 Task: Search one way flight ticket for 5 adults, 2 children, 1 infant in seat and 2 infants on lap in economy from Bethel: Bethel Airport(also Seebethel Seaplane Base) to Evansville: Evansville Regional Airport on 5-3-2023. Choice of flights is Royal air maroc. Number of bags: 6 checked bags. Price is upto 55000. Outbound departure time preference is 6:15.
Action: Mouse moved to (266, 377)
Screenshot: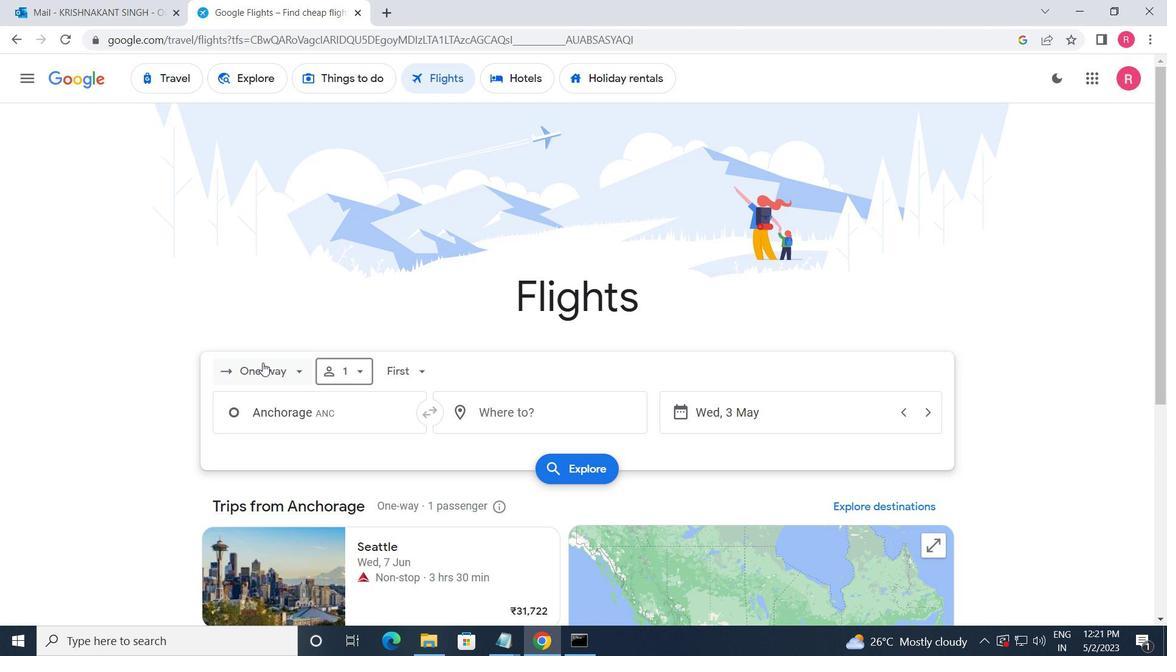 
Action: Mouse pressed left at (266, 377)
Screenshot: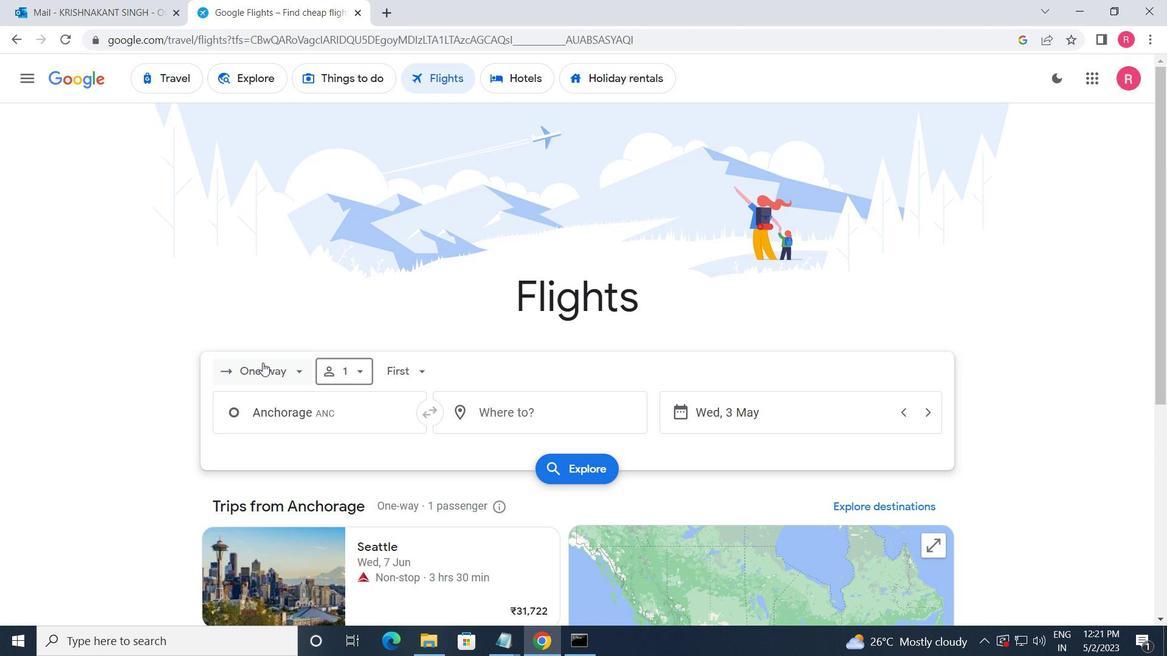 
Action: Mouse moved to (279, 447)
Screenshot: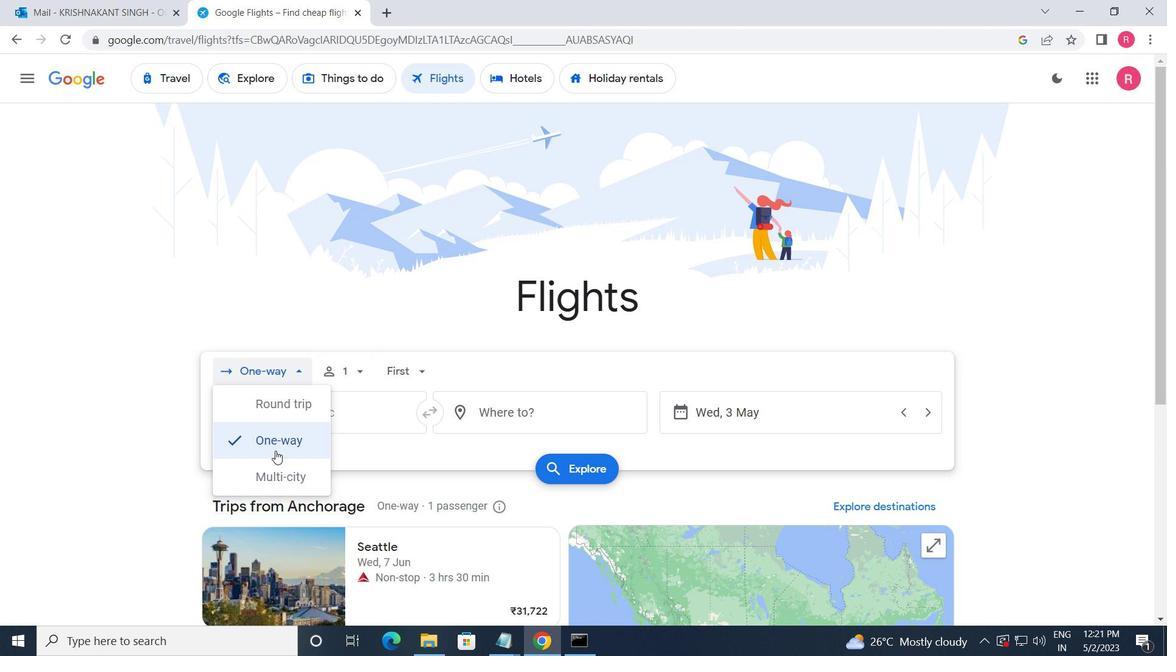 
Action: Mouse pressed left at (279, 447)
Screenshot: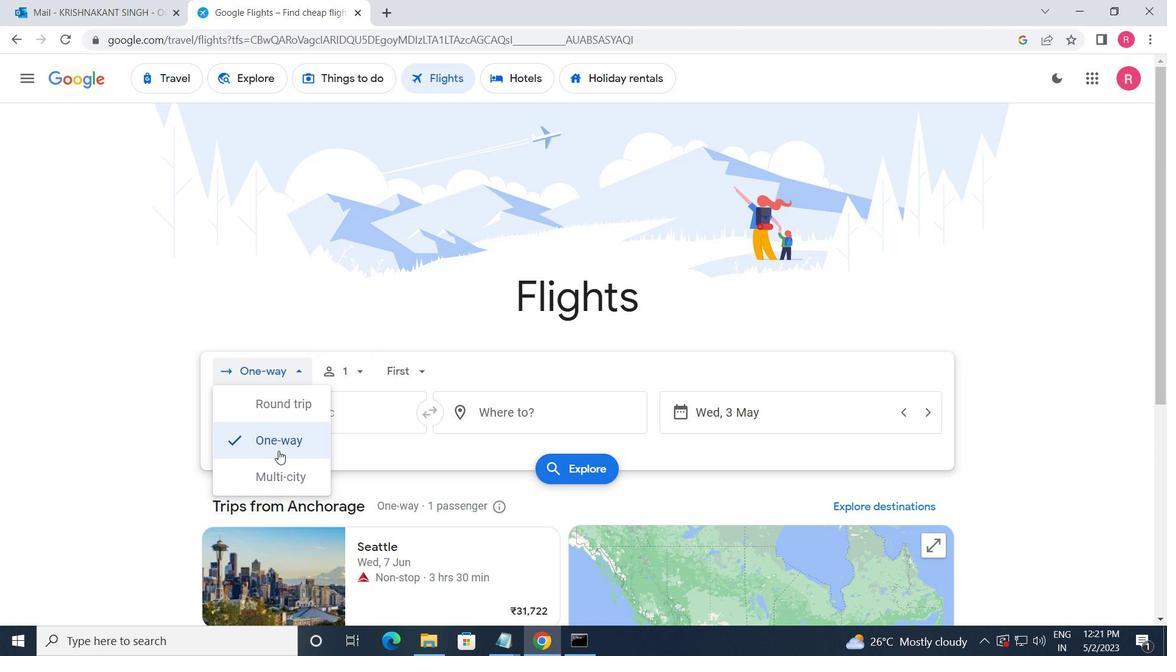 
Action: Mouse moved to (352, 366)
Screenshot: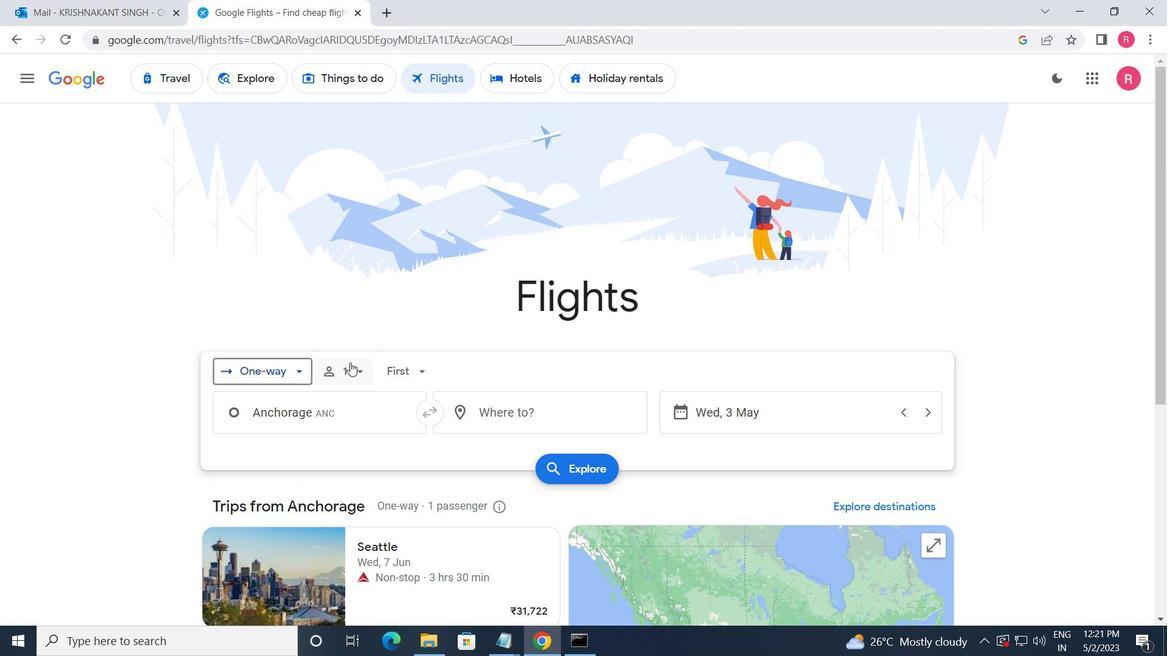 
Action: Mouse pressed left at (352, 366)
Screenshot: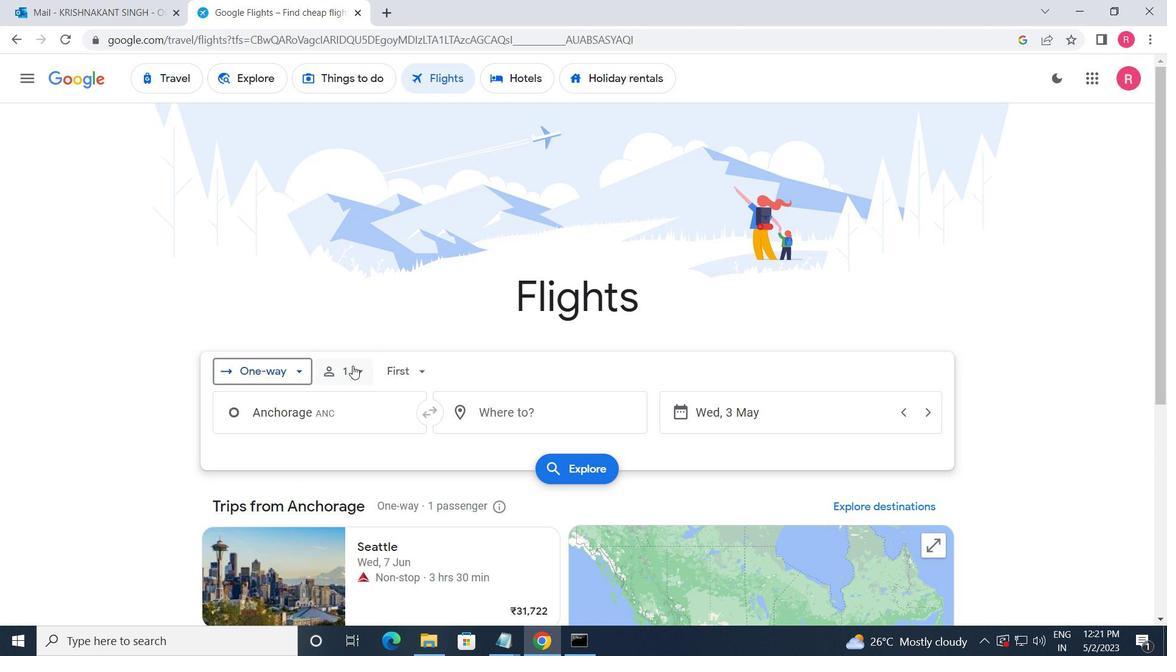 
Action: Mouse moved to (480, 411)
Screenshot: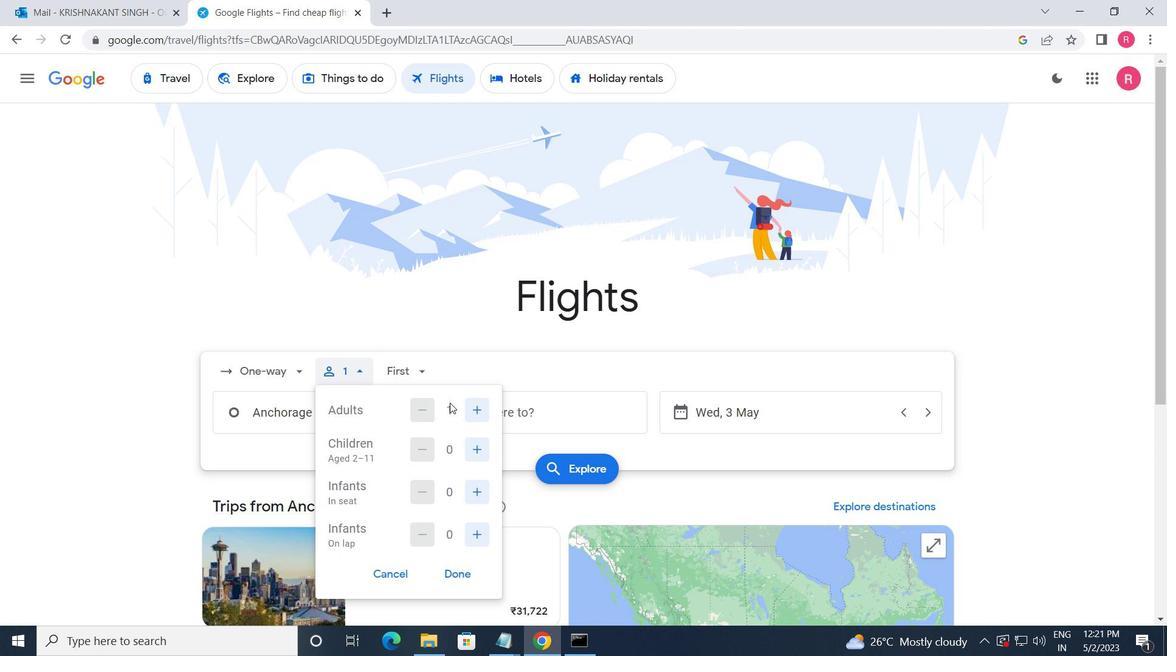 
Action: Mouse pressed left at (480, 411)
Screenshot: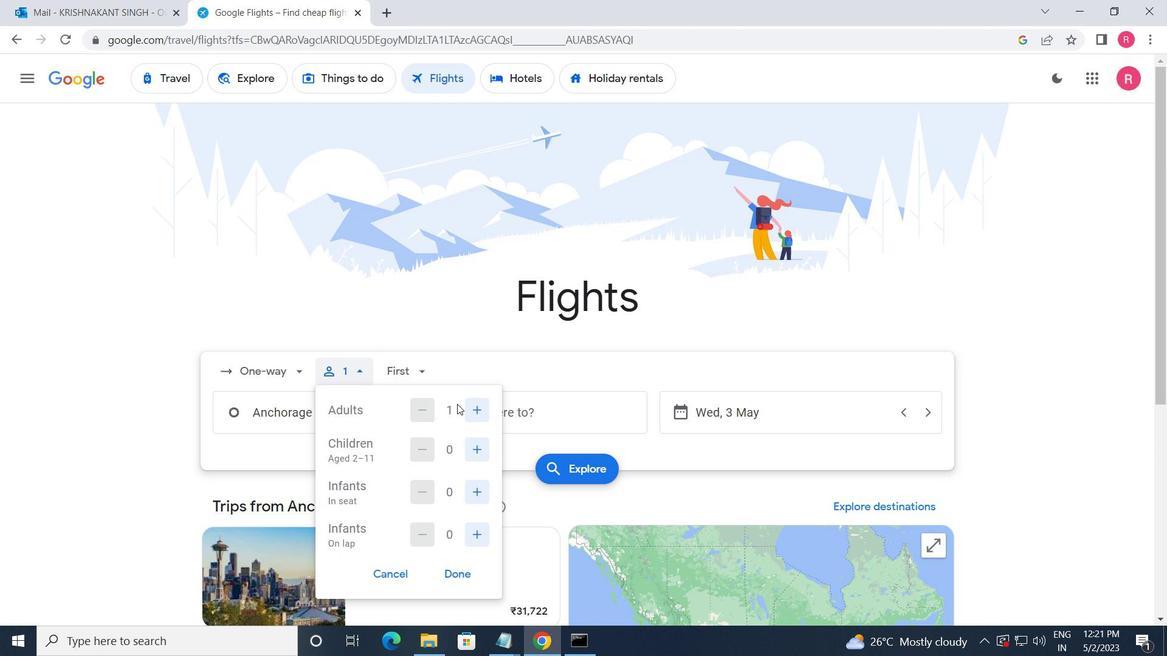 
Action: Mouse pressed left at (480, 411)
Screenshot: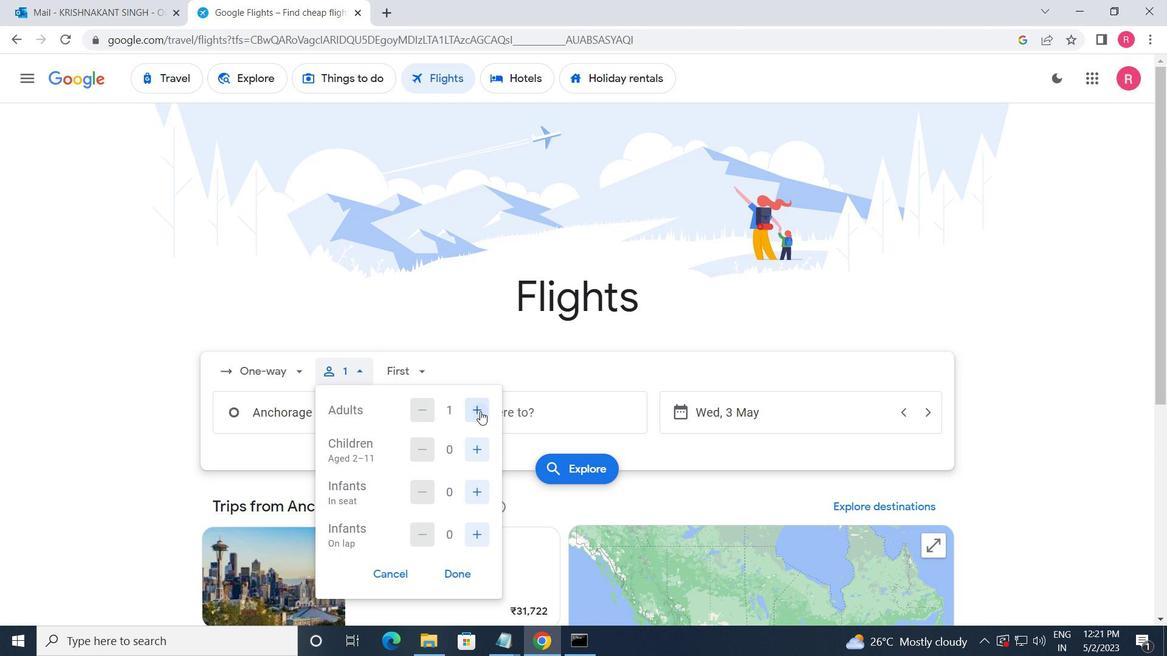 
Action: Mouse pressed left at (480, 411)
Screenshot: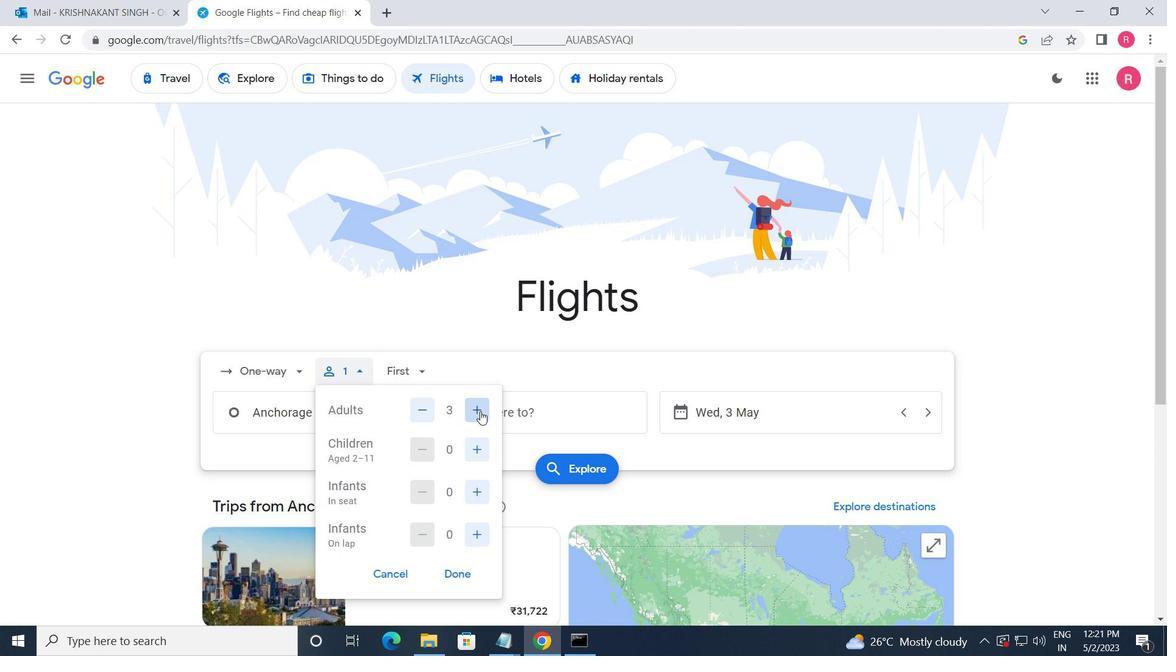
Action: Mouse moved to (480, 411)
Screenshot: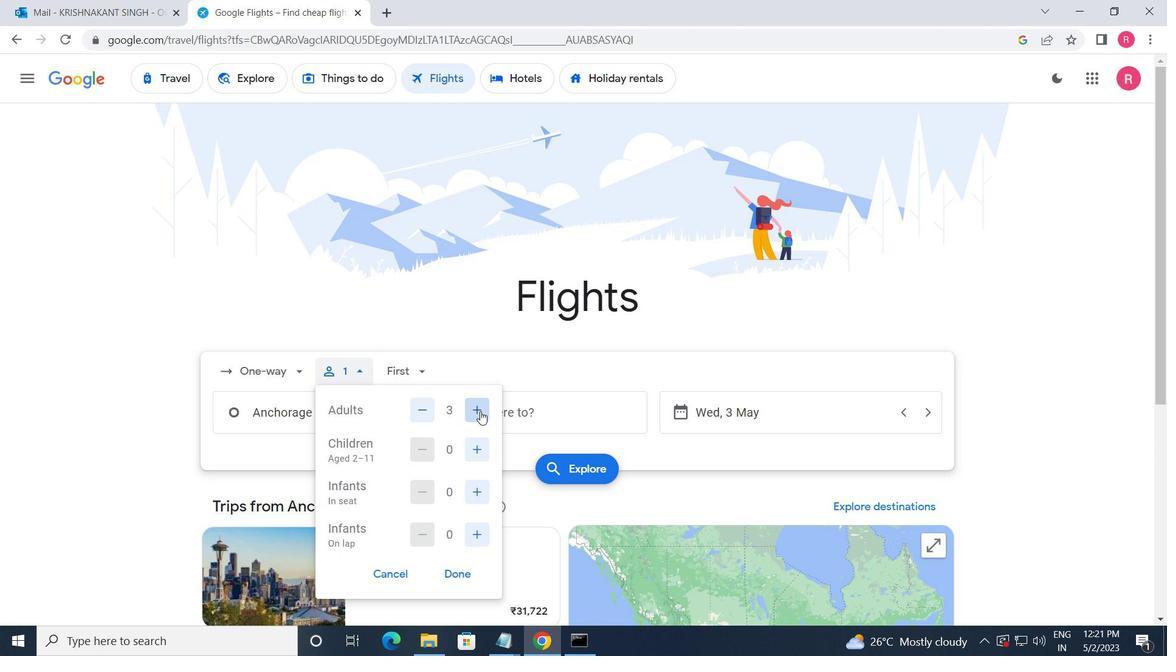 
Action: Mouse pressed left at (480, 411)
Screenshot: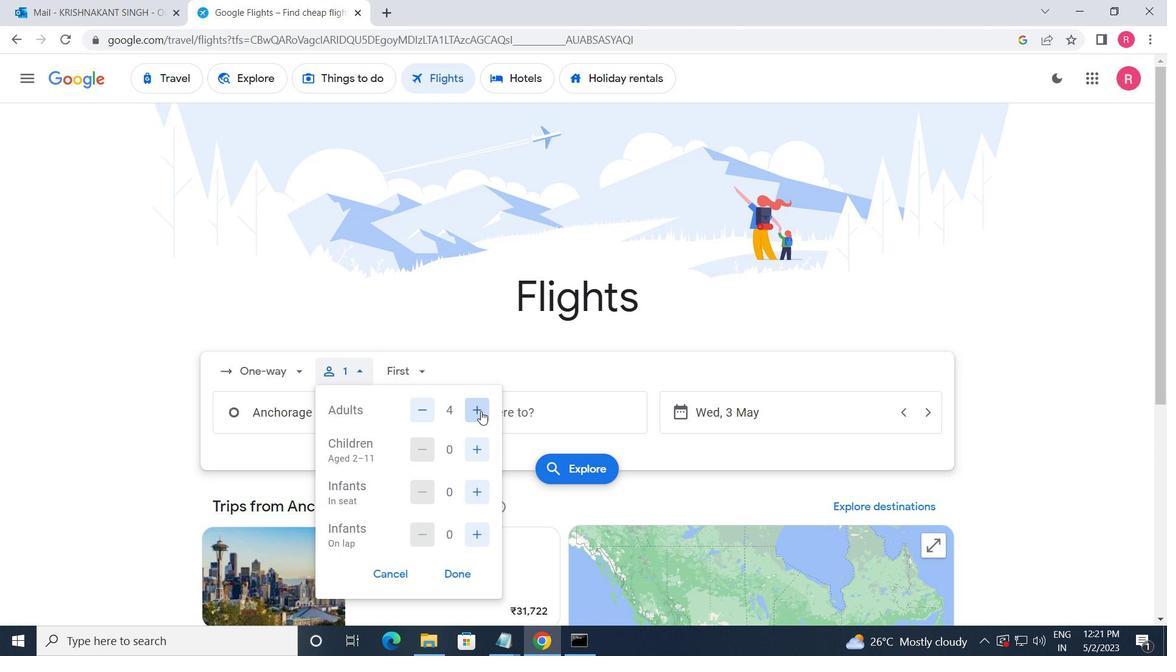 
Action: Mouse moved to (477, 445)
Screenshot: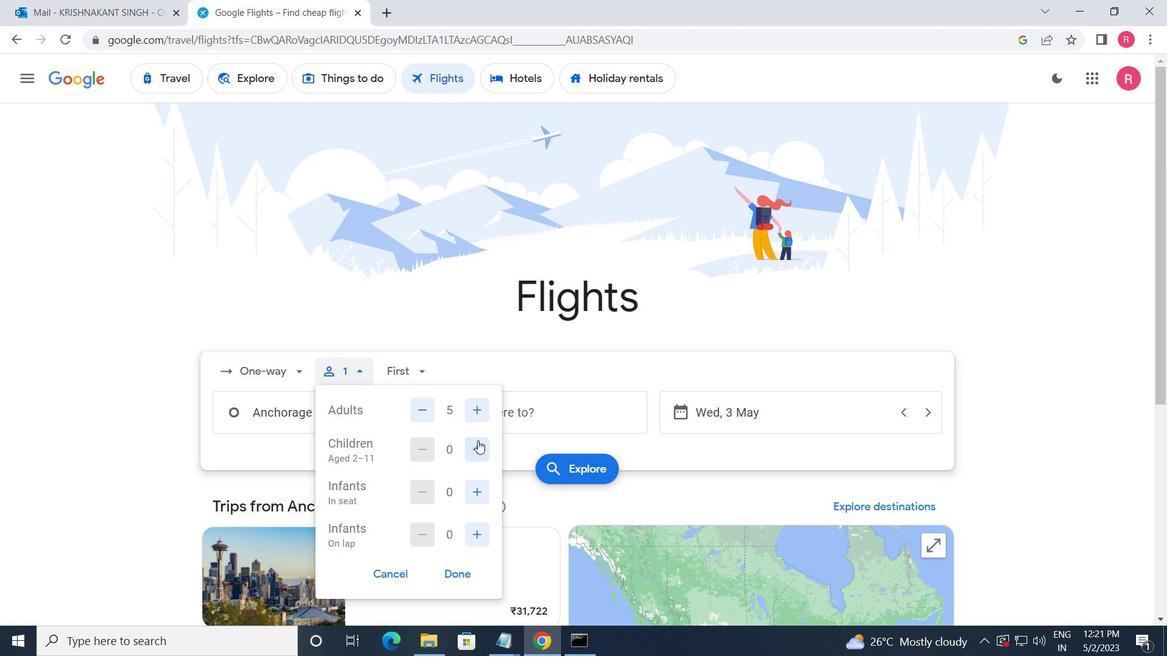 
Action: Mouse pressed left at (477, 445)
Screenshot: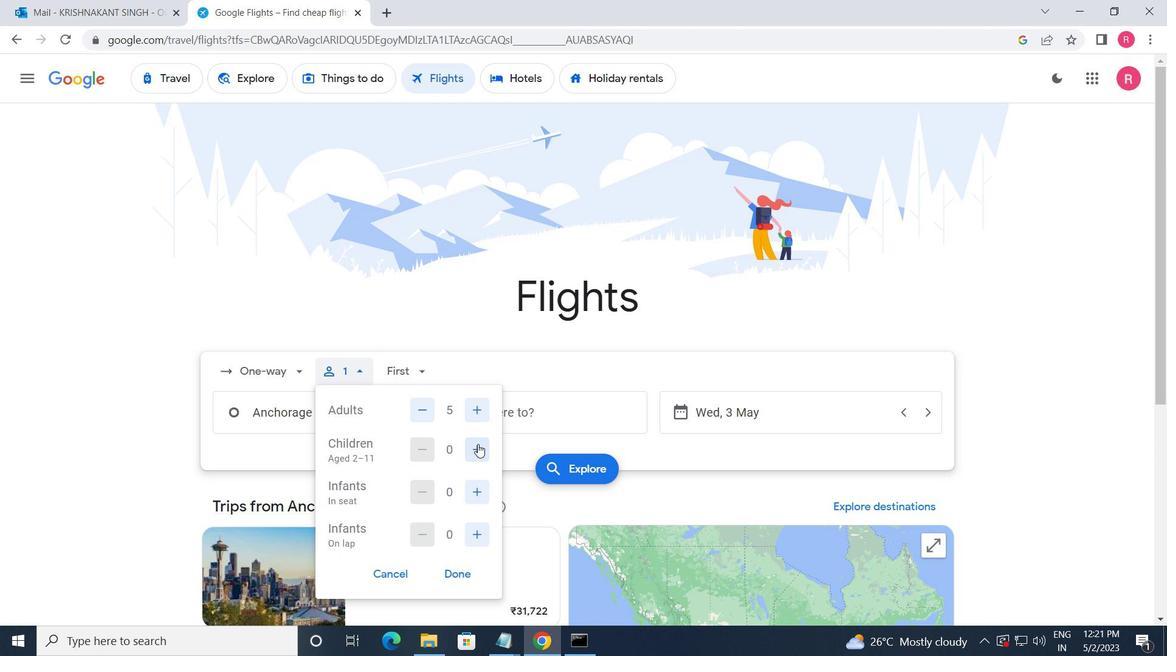 
Action: Mouse pressed left at (477, 445)
Screenshot: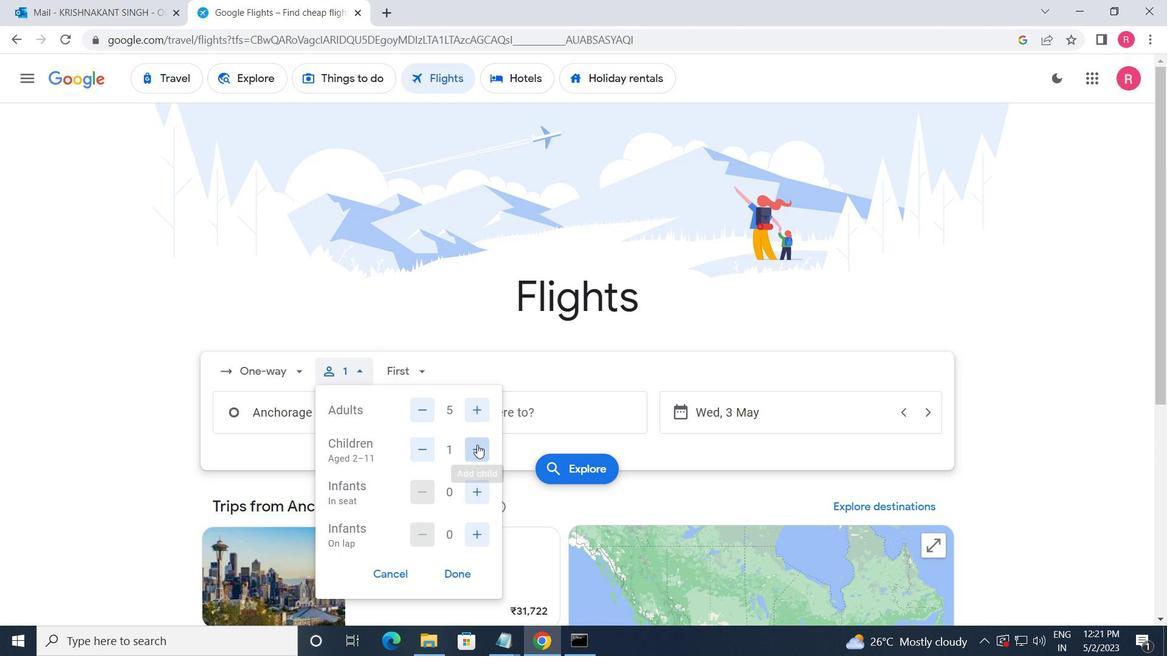 
Action: Mouse moved to (481, 502)
Screenshot: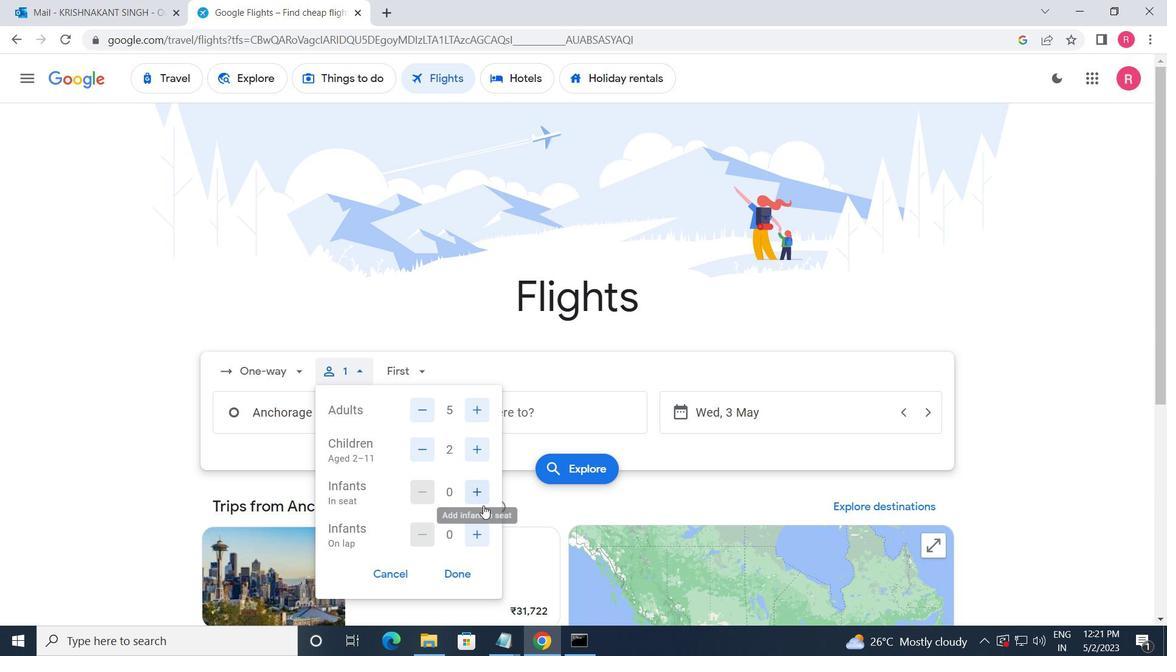 
Action: Mouse pressed left at (481, 502)
Screenshot: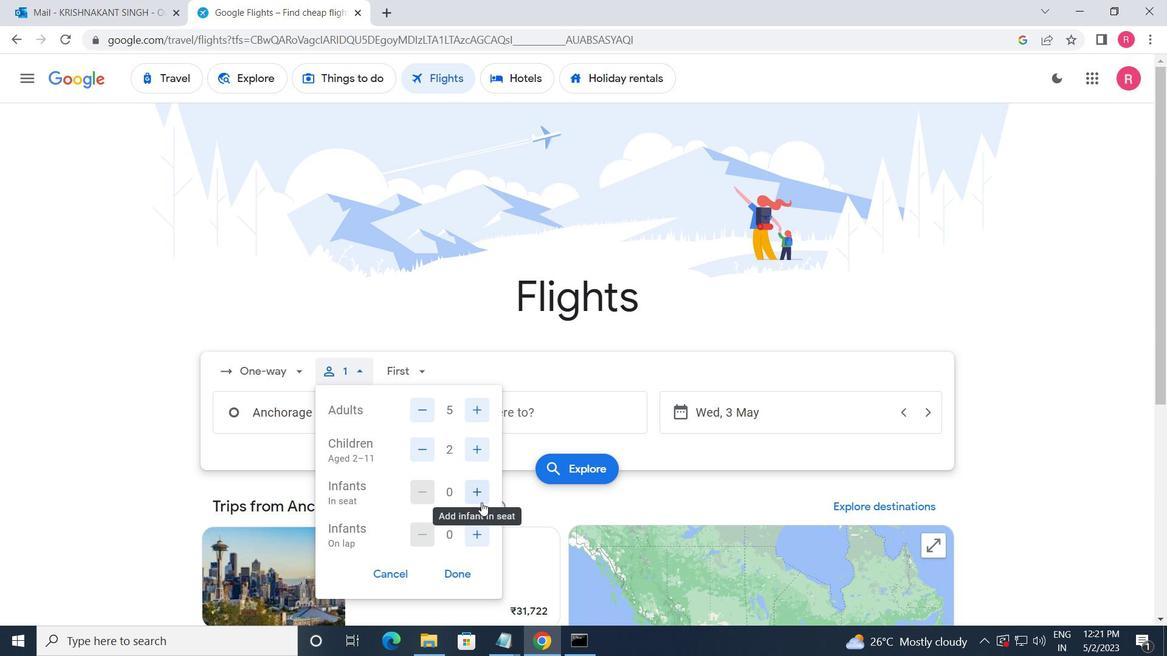 
Action: Mouse moved to (481, 525)
Screenshot: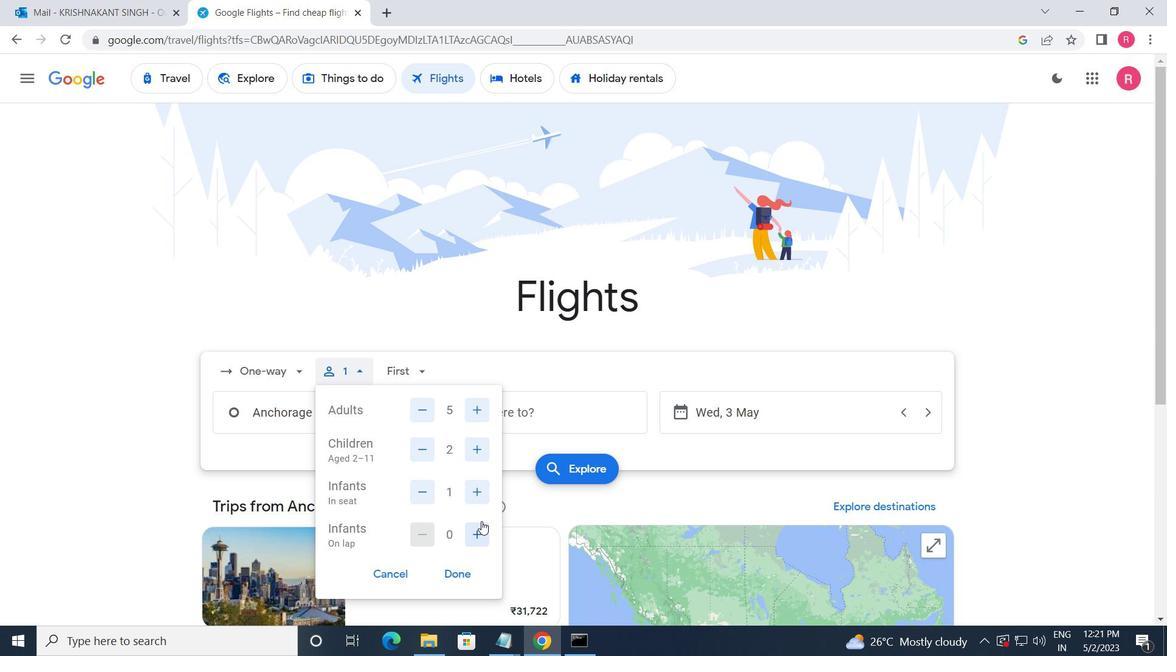 
Action: Mouse pressed left at (481, 525)
Screenshot: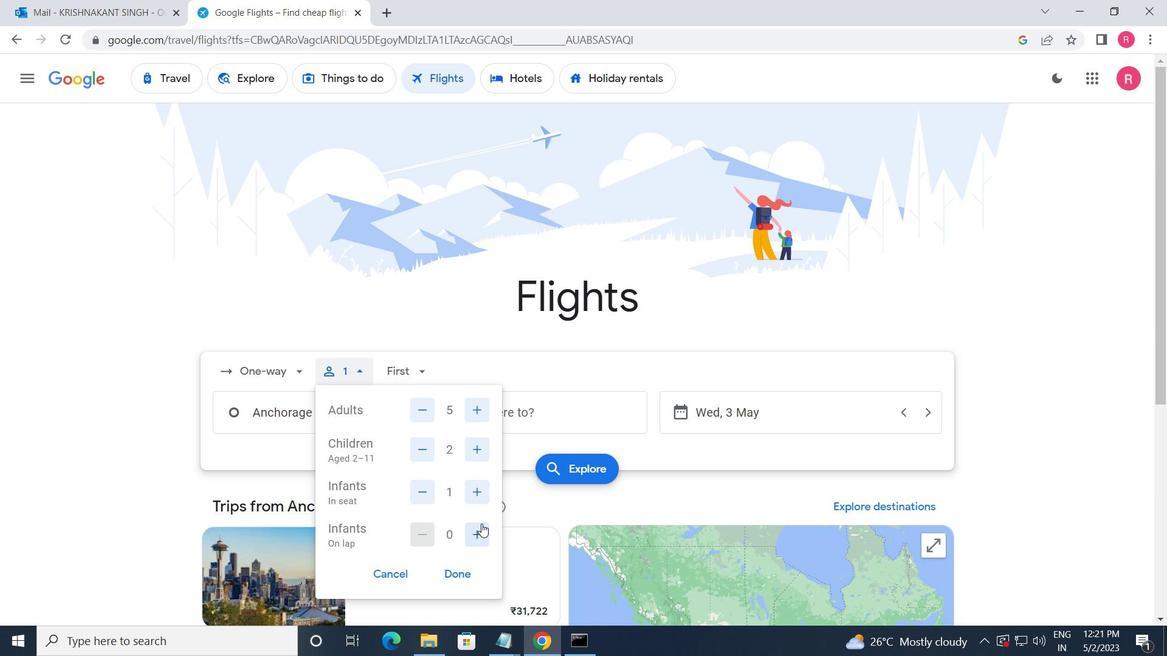 
Action: Mouse moved to (461, 565)
Screenshot: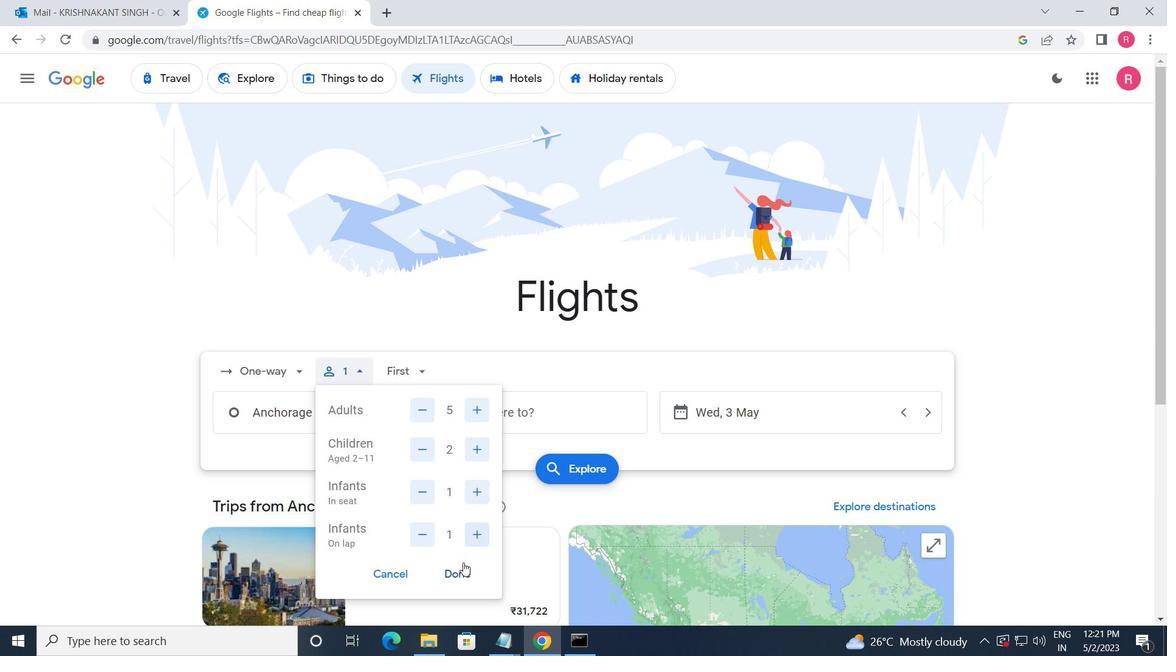 
Action: Mouse pressed left at (461, 565)
Screenshot: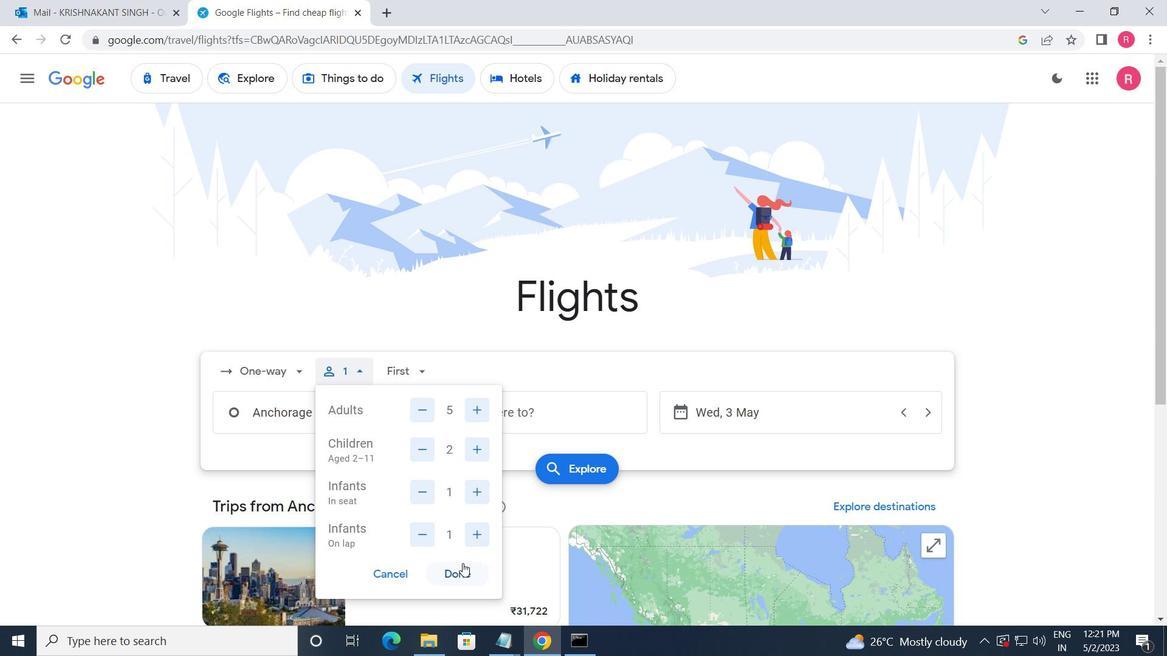 
Action: Mouse moved to (394, 368)
Screenshot: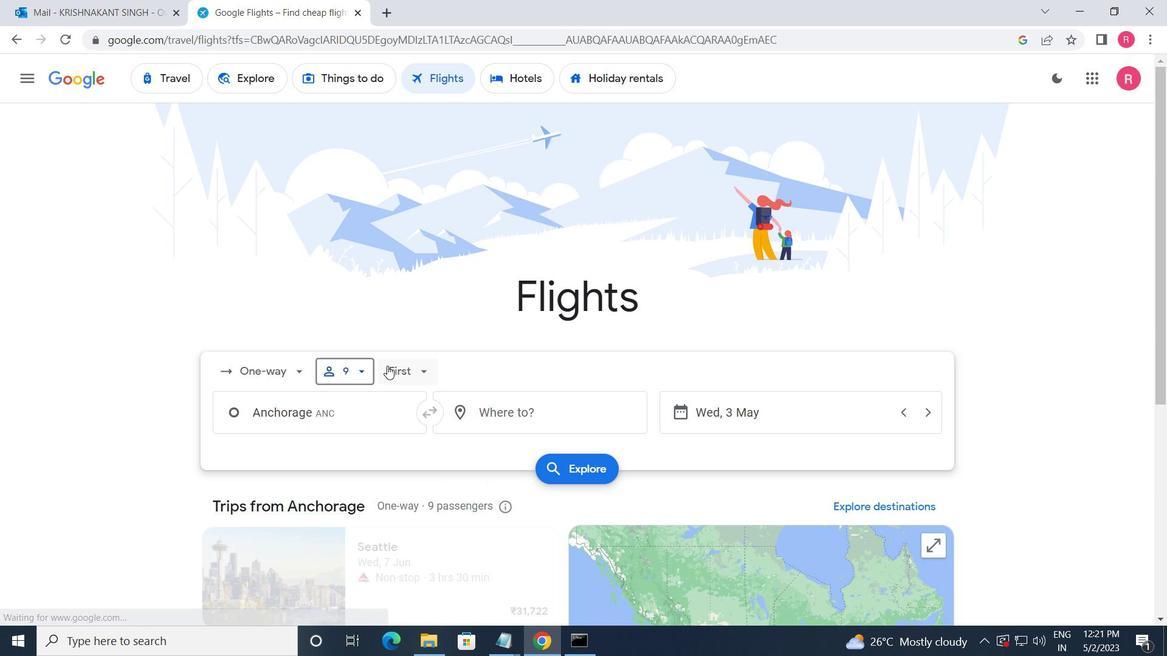 
Action: Mouse pressed left at (394, 368)
Screenshot: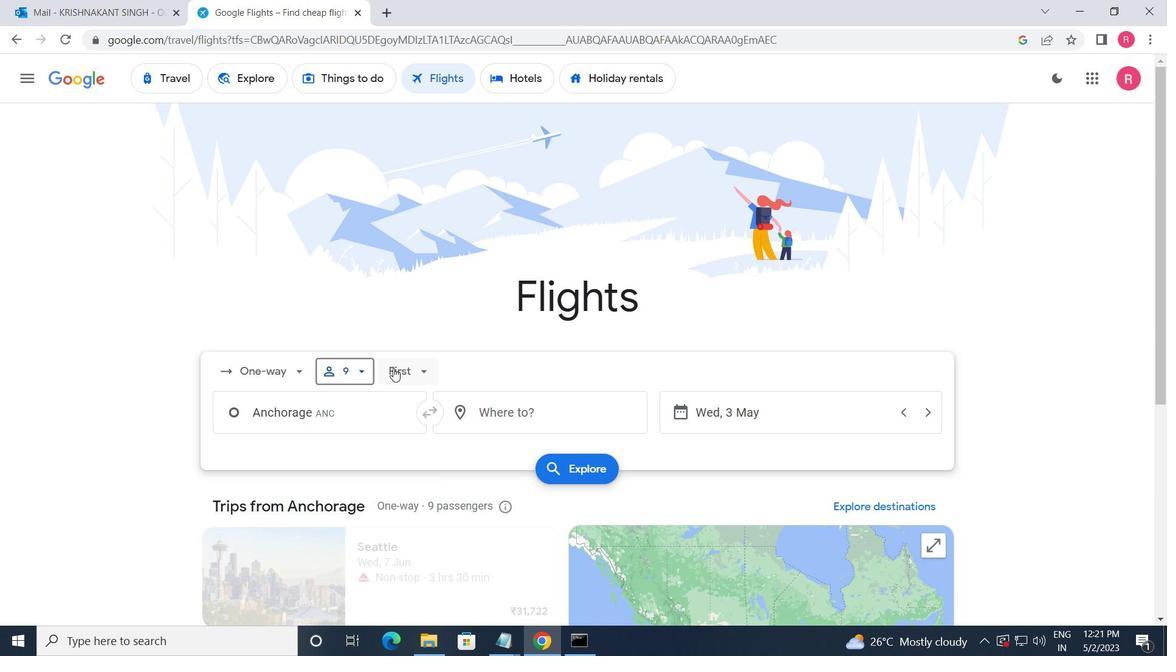 
Action: Mouse moved to (442, 409)
Screenshot: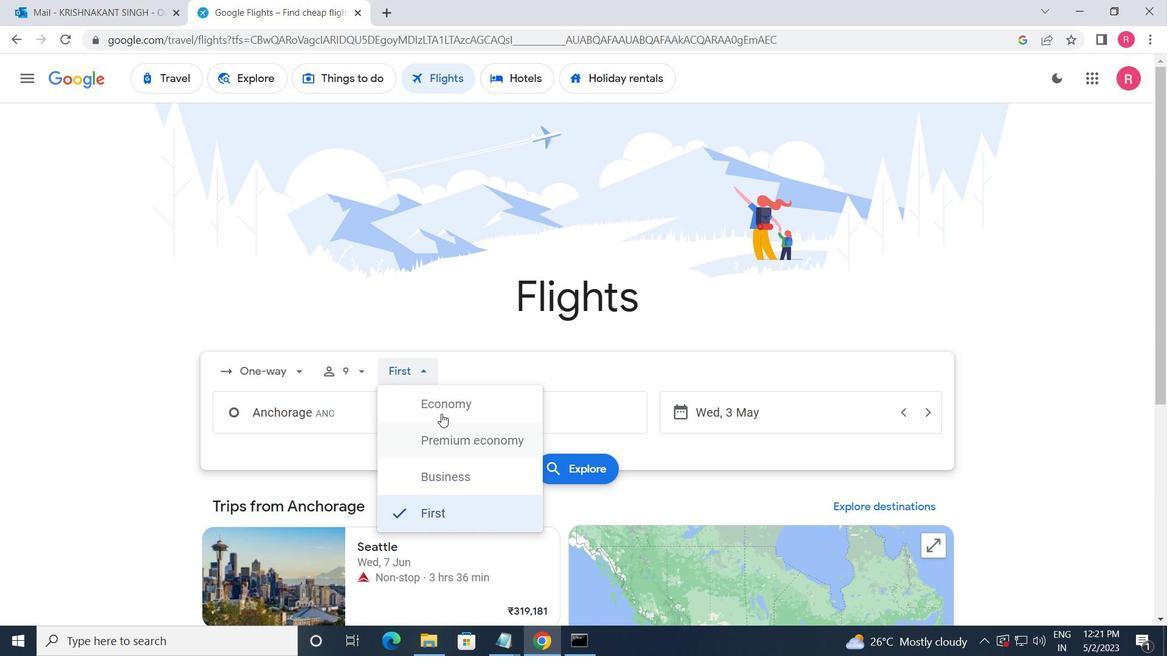 
Action: Mouse pressed left at (442, 409)
Screenshot: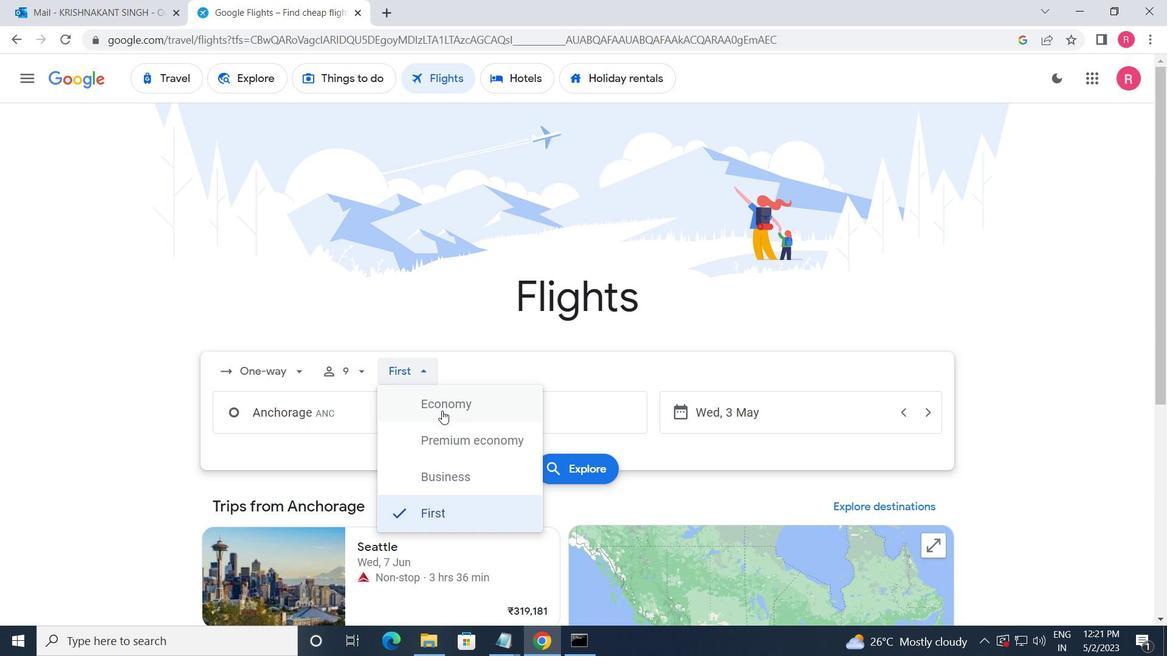 
Action: Mouse moved to (369, 415)
Screenshot: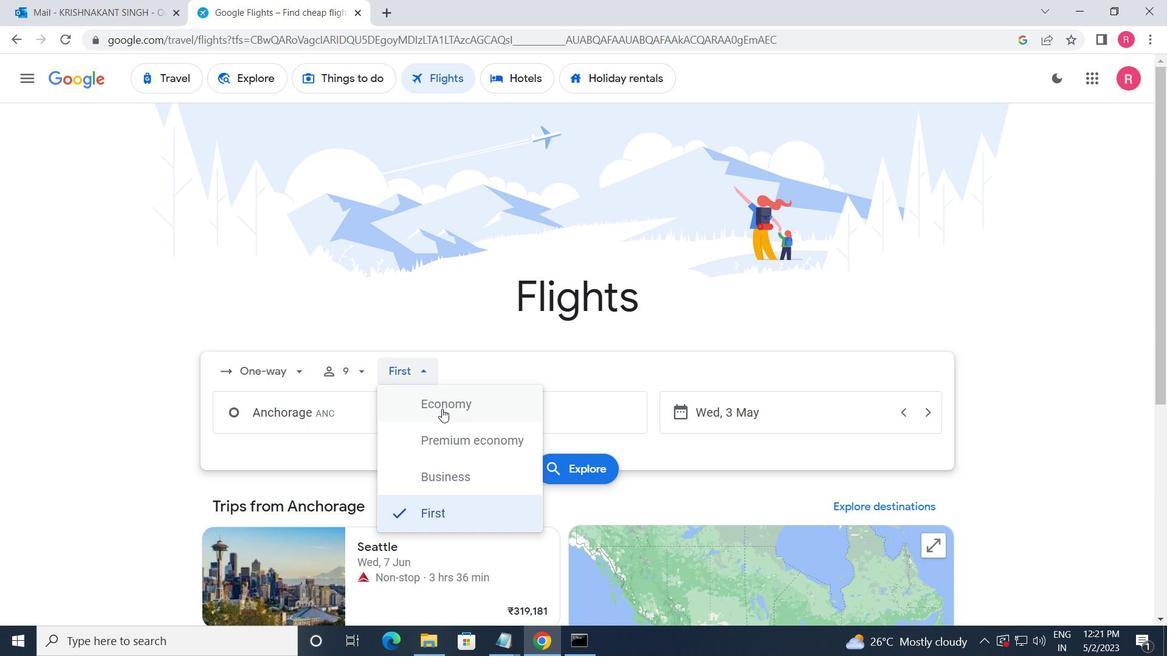 
Action: Mouse pressed left at (369, 415)
Screenshot: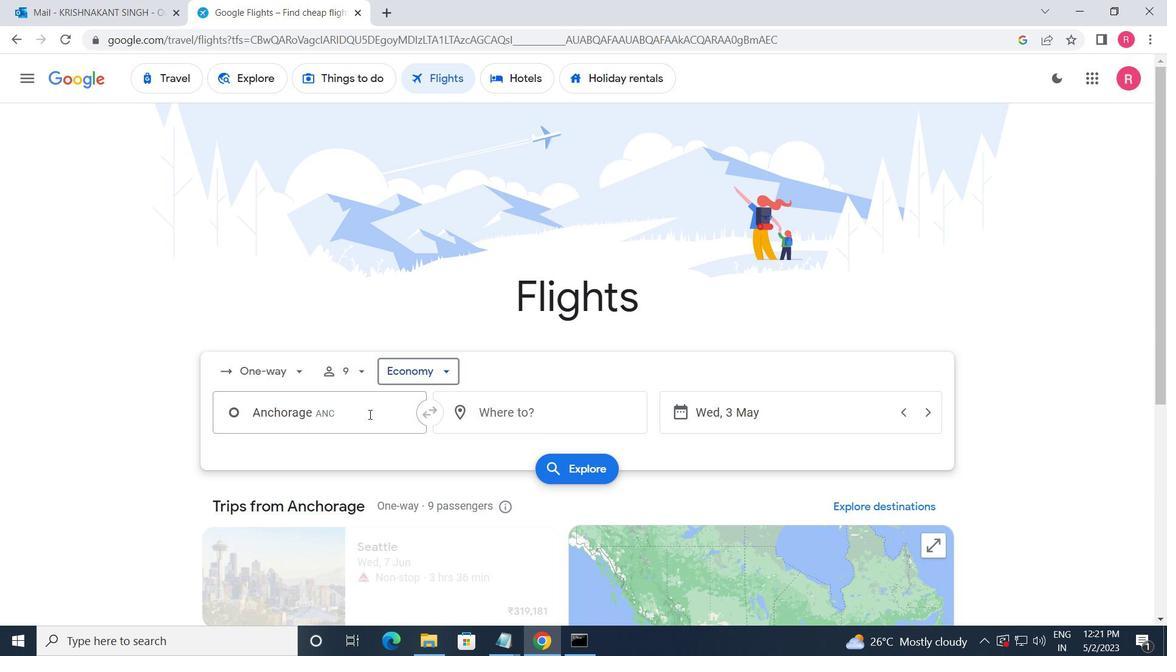 
Action: Key pressed <Key.shift>BETHEL<Key.space>
Screenshot: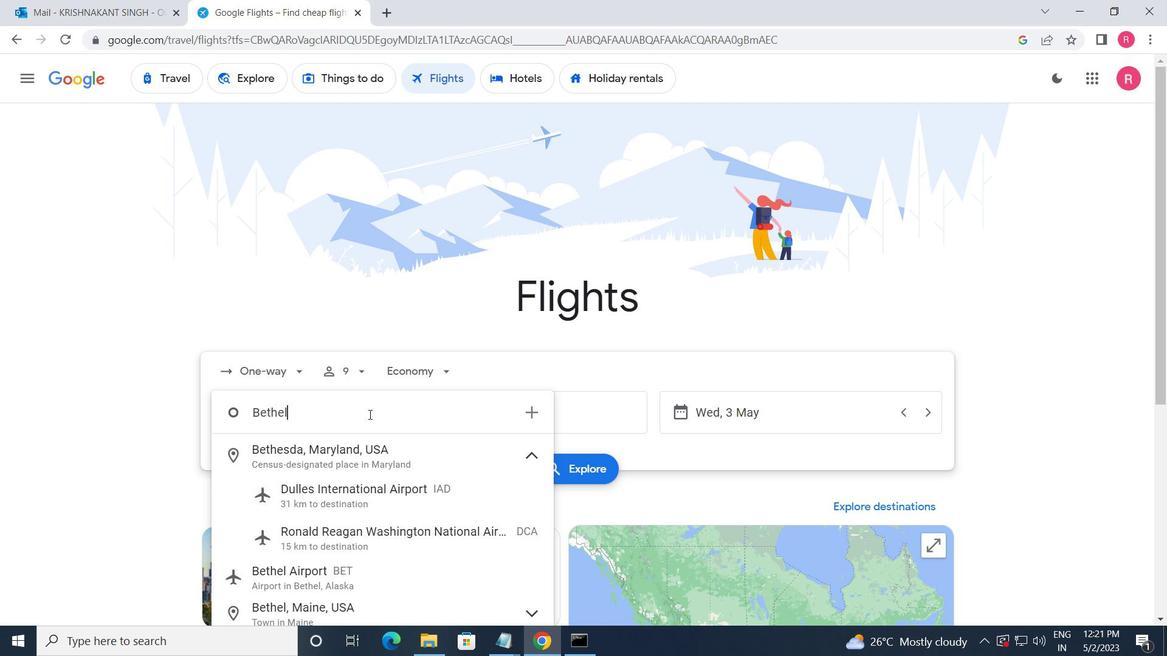 
Action: Mouse moved to (347, 457)
Screenshot: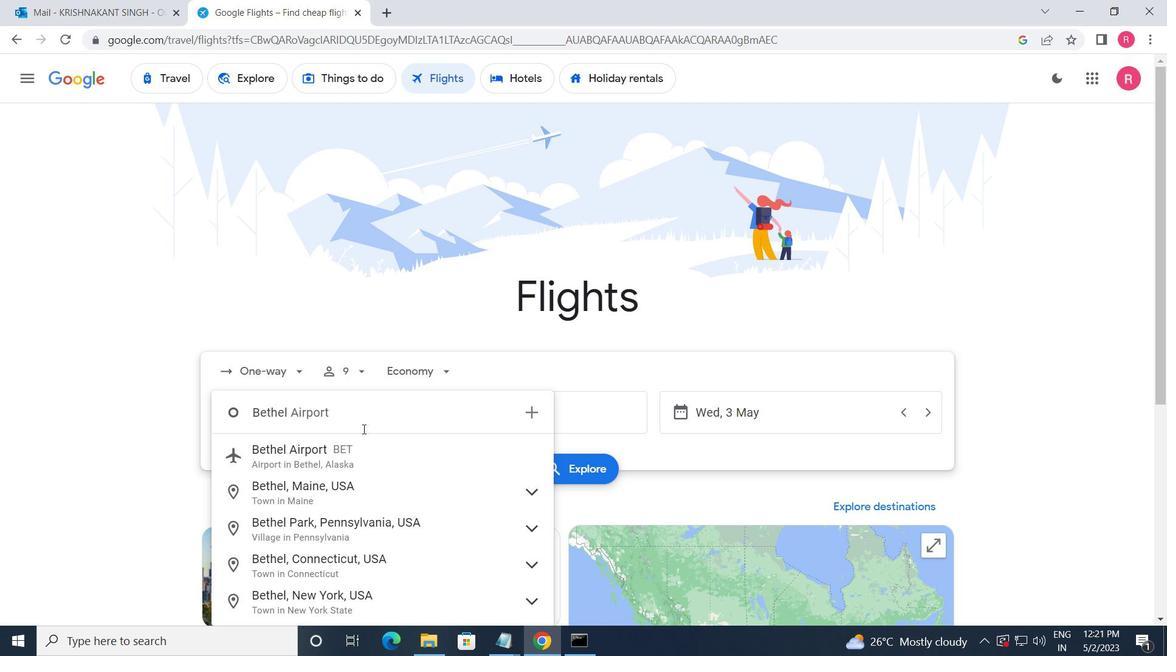 
Action: Mouse pressed left at (347, 457)
Screenshot: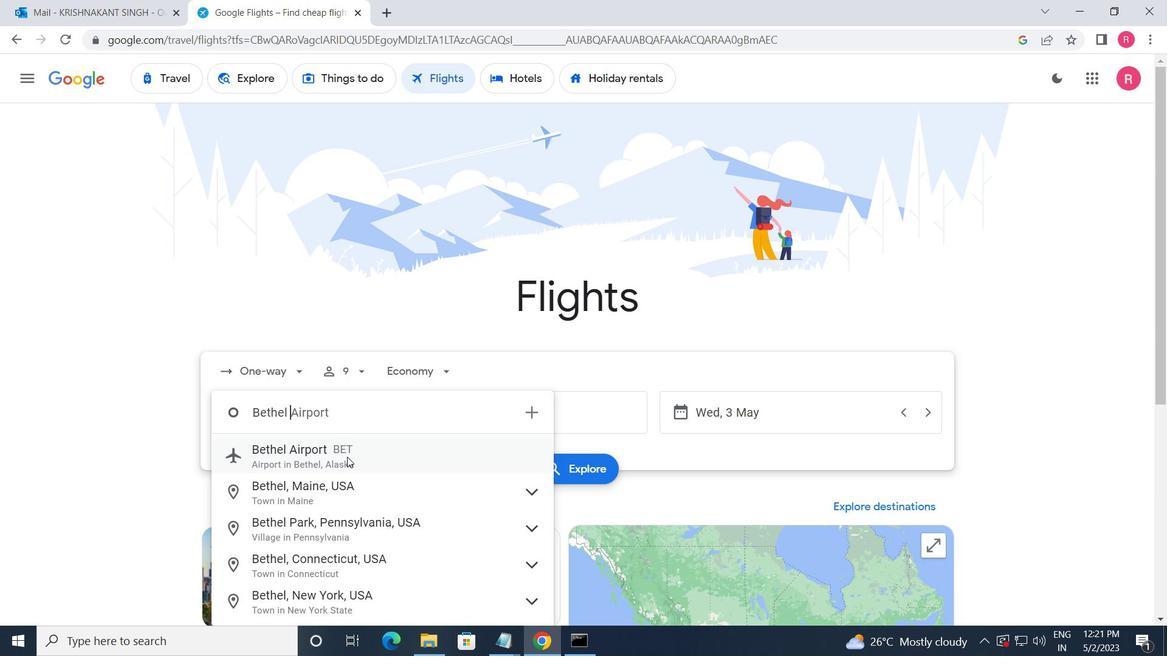 
Action: Mouse moved to (506, 417)
Screenshot: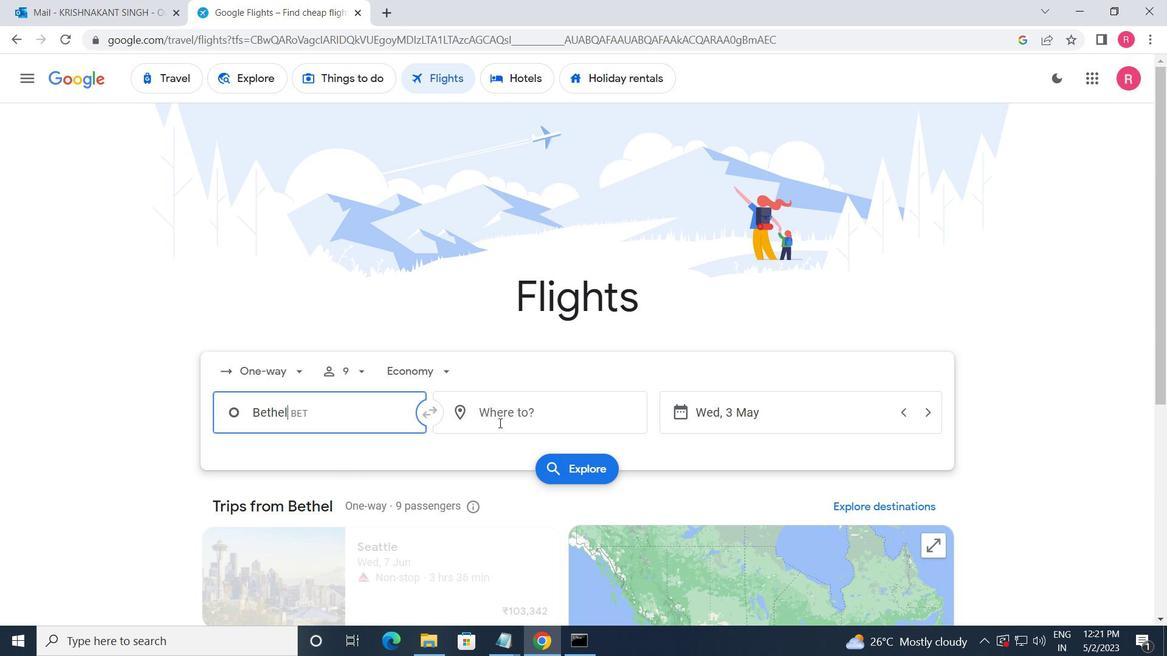 
Action: Mouse pressed left at (506, 417)
Screenshot: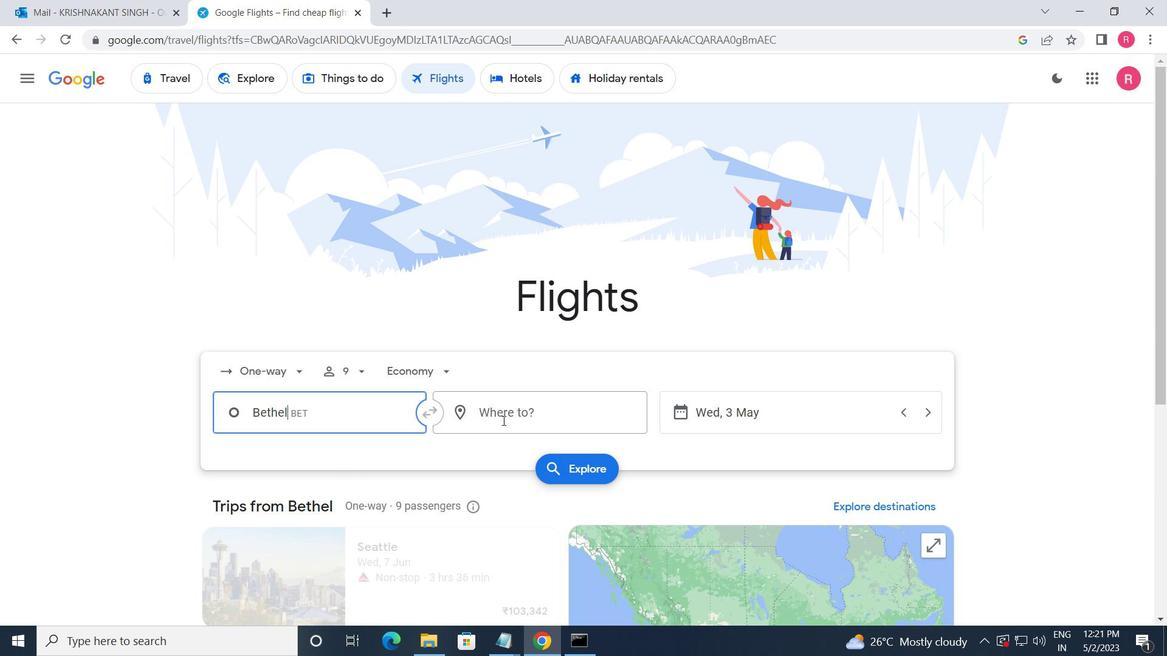 
Action: Mouse moved to (522, 570)
Screenshot: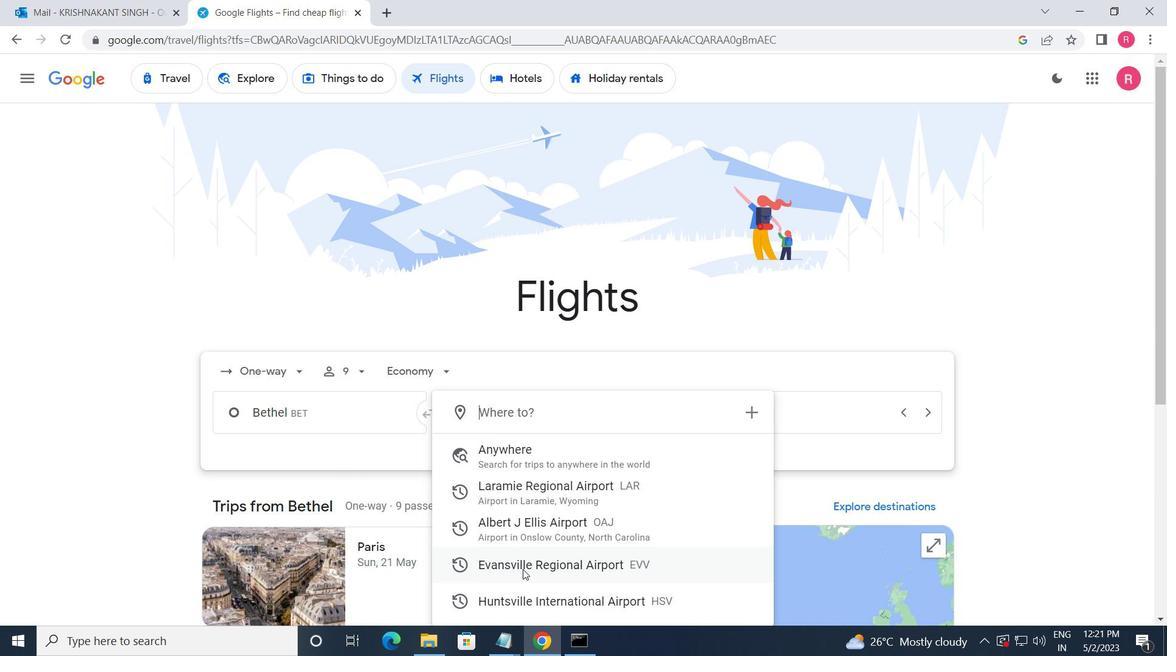 
Action: Mouse pressed left at (522, 570)
Screenshot: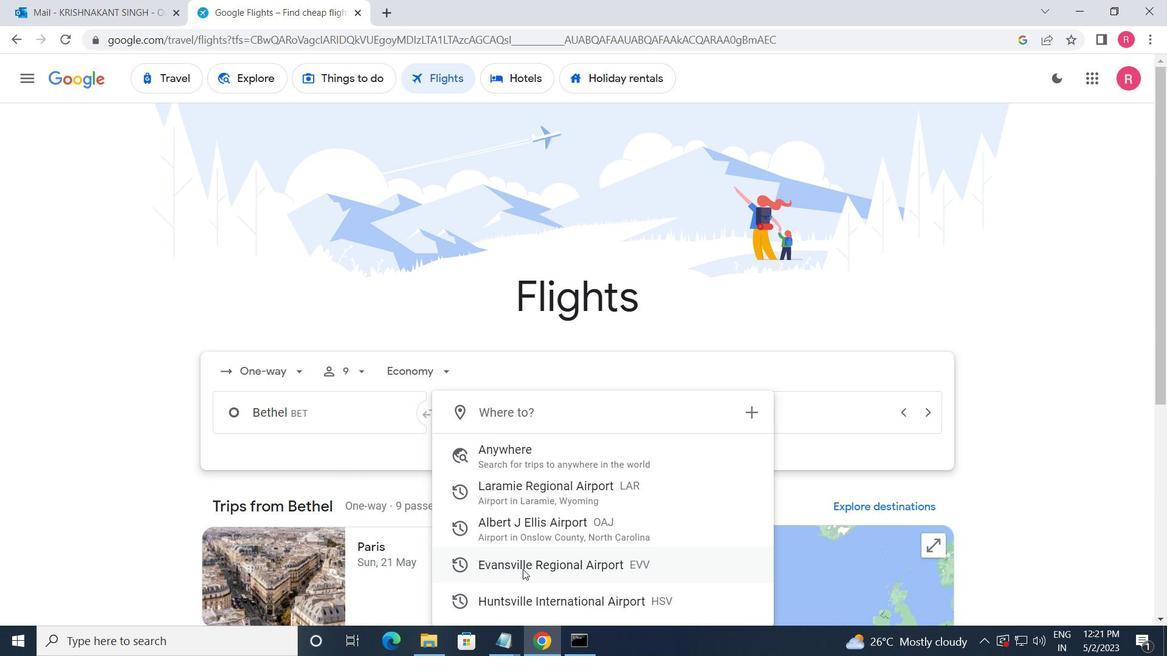 
Action: Mouse moved to (762, 421)
Screenshot: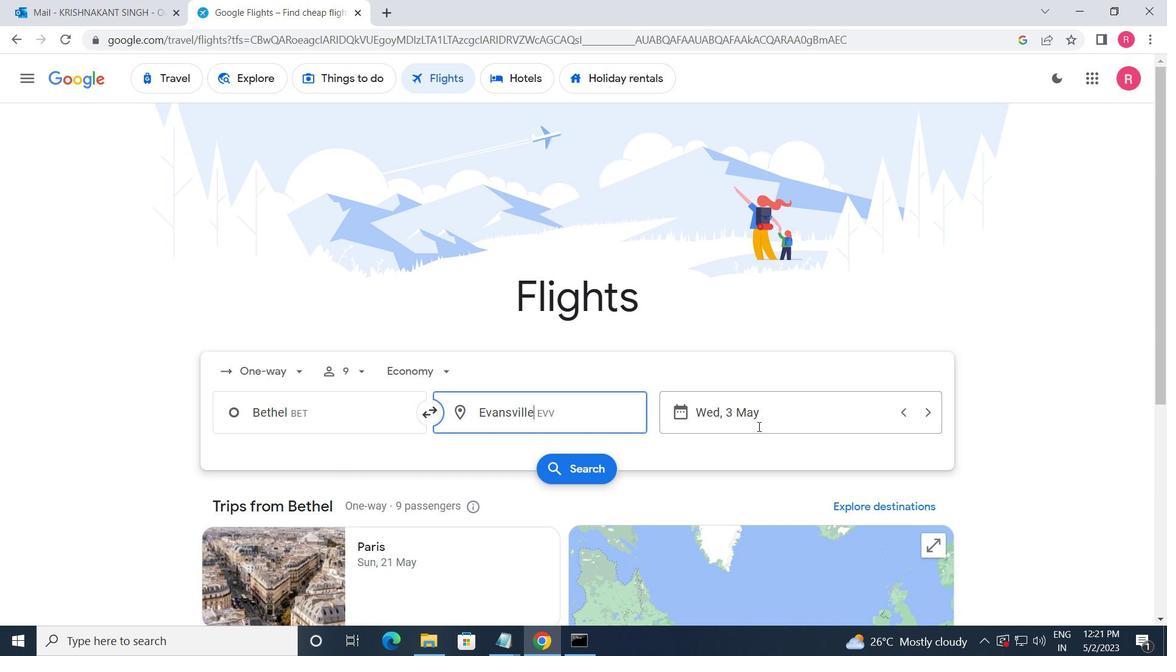 
Action: Mouse pressed left at (762, 421)
Screenshot: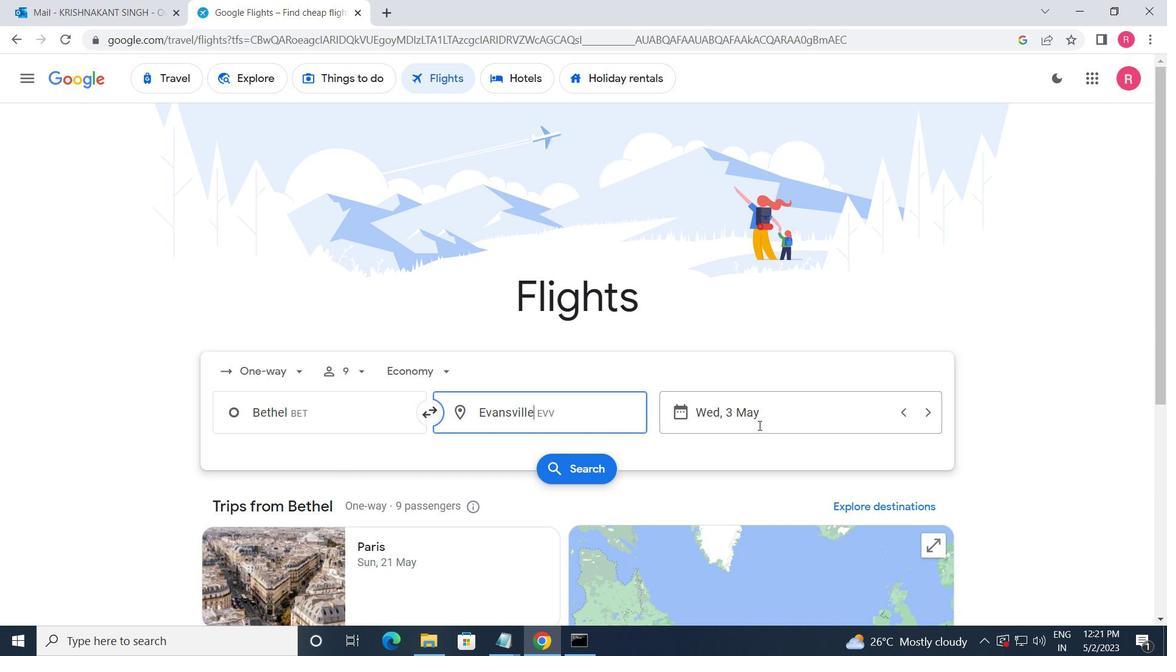 
Action: Mouse moved to (519, 355)
Screenshot: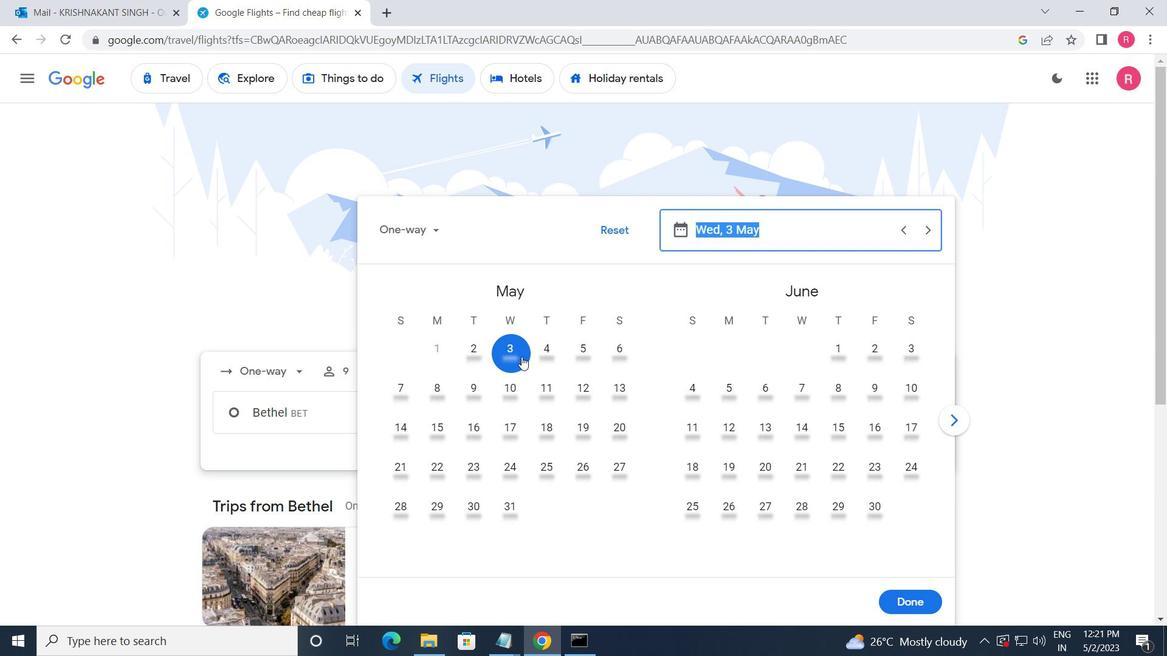 
Action: Mouse pressed left at (519, 355)
Screenshot: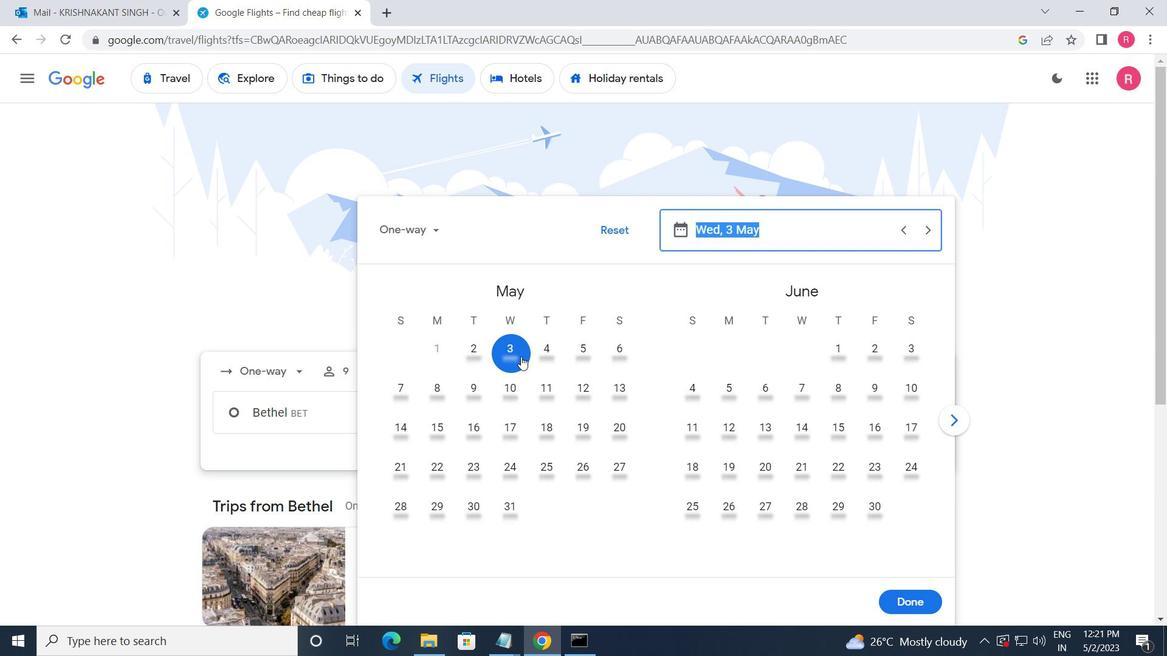 
Action: Mouse moved to (928, 603)
Screenshot: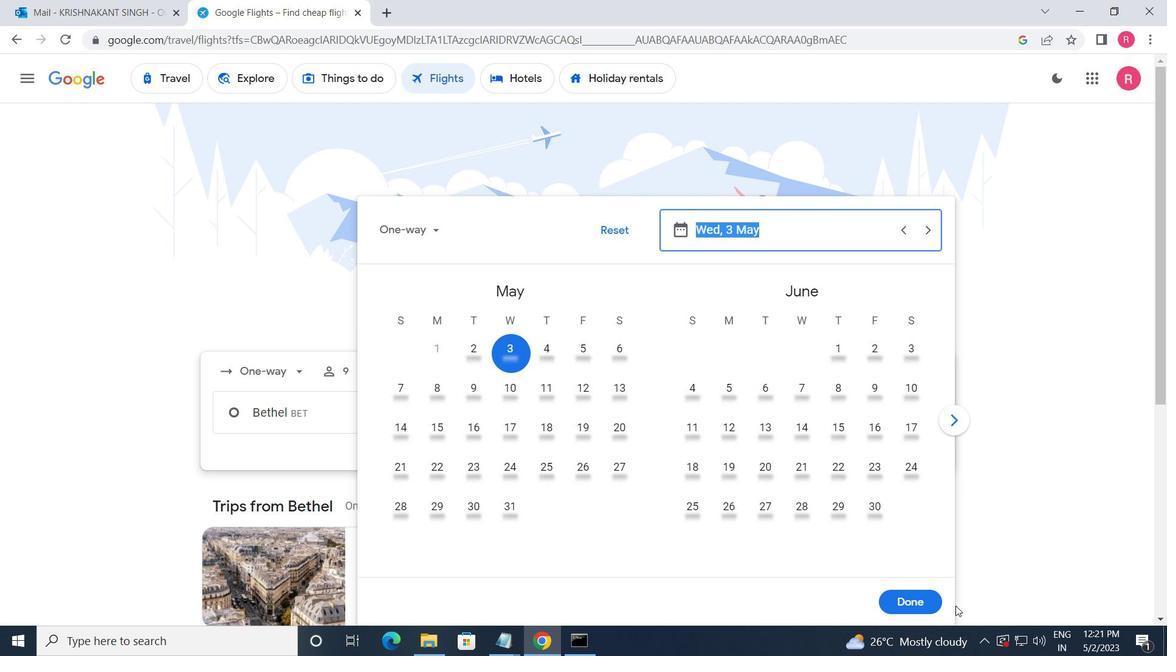 
Action: Mouse pressed left at (928, 603)
Screenshot: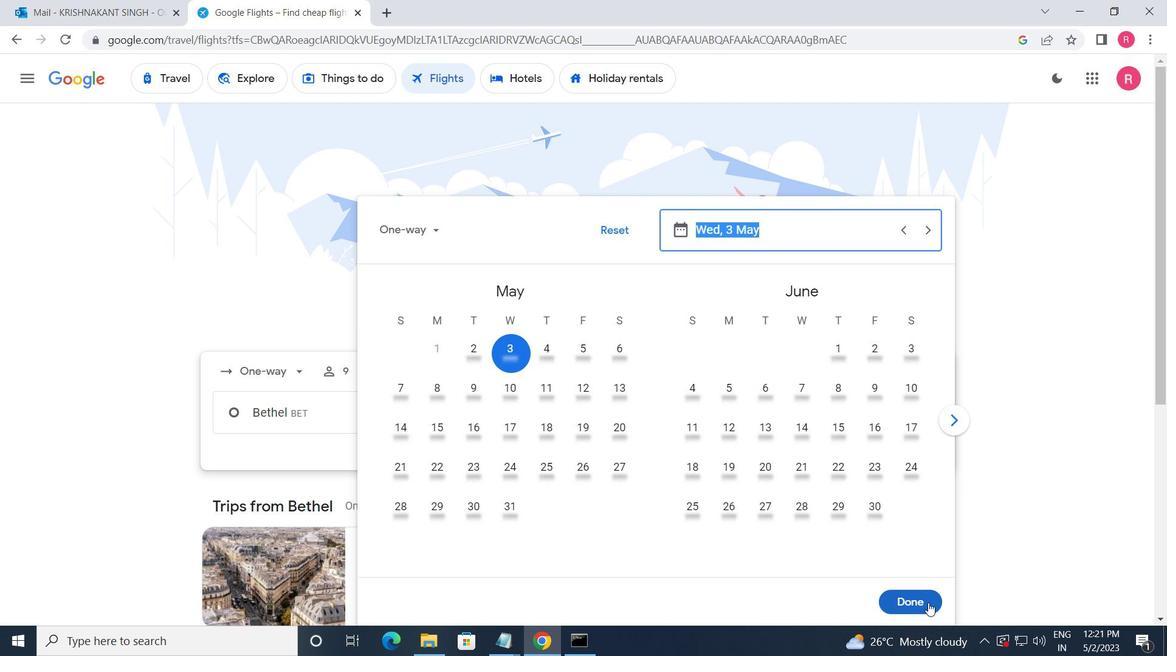 
Action: Mouse moved to (583, 477)
Screenshot: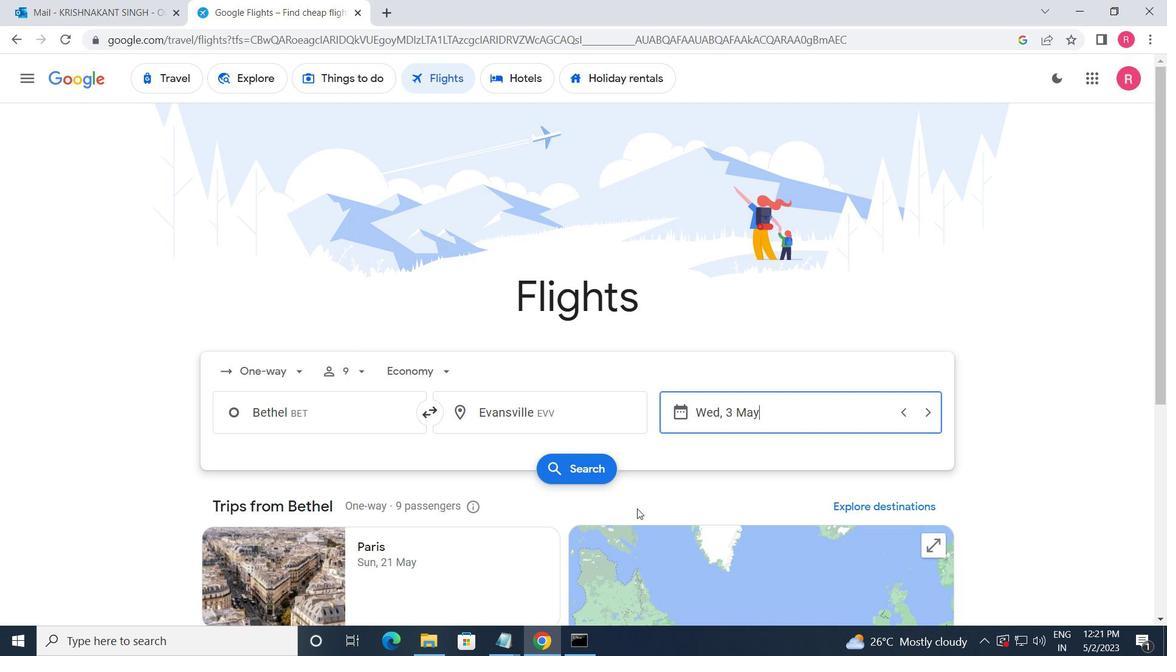 
Action: Mouse pressed left at (583, 477)
Screenshot: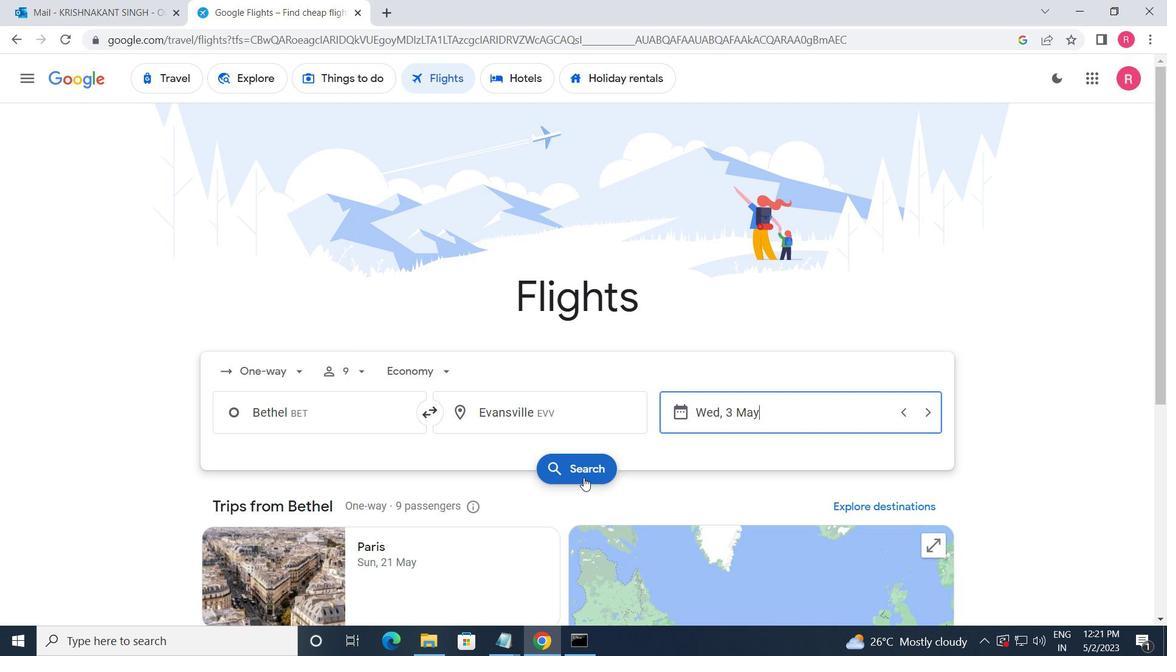
Action: Mouse moved to (232, 228)
Screenshot: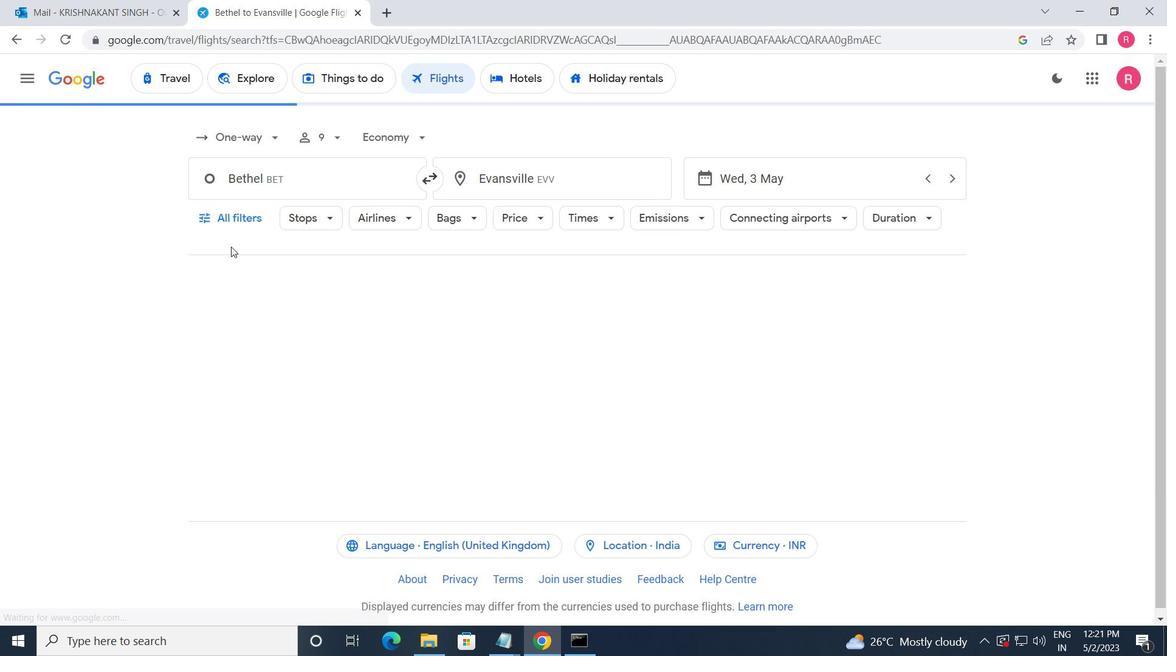 
Action: Mouse pressed left at (232, 228)
Screenshot: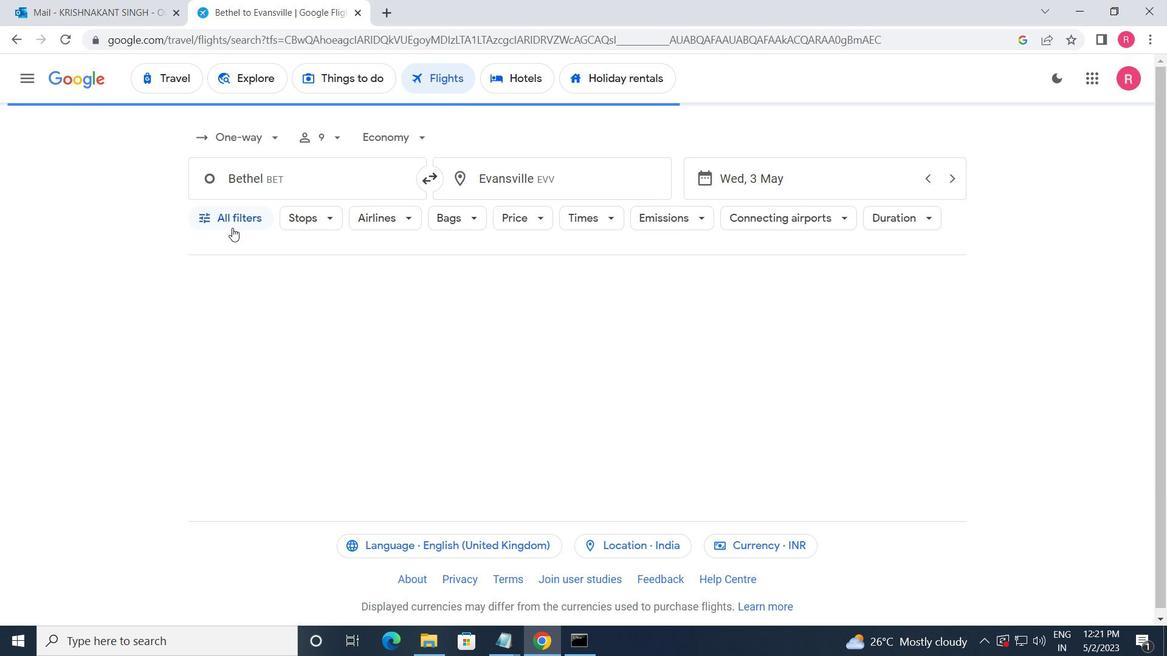 
Action: Mouse moved to (313, 450)
Screenshot: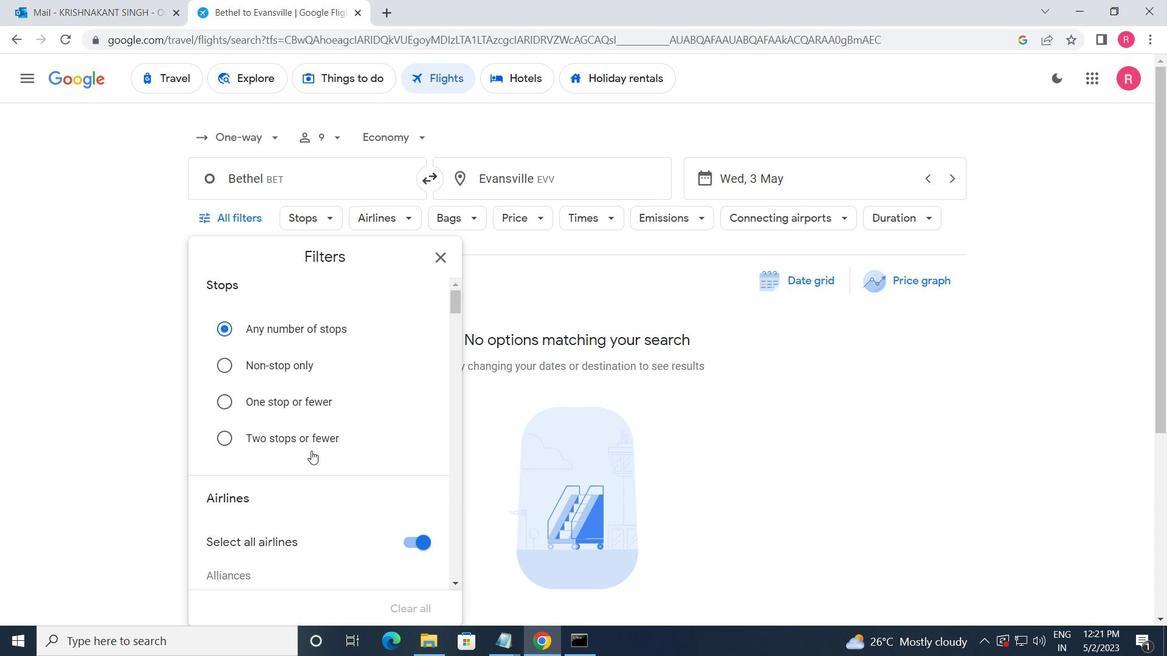 
Action: Mouse scrolled (313, 449) with delta (0, 0)
Screenshot: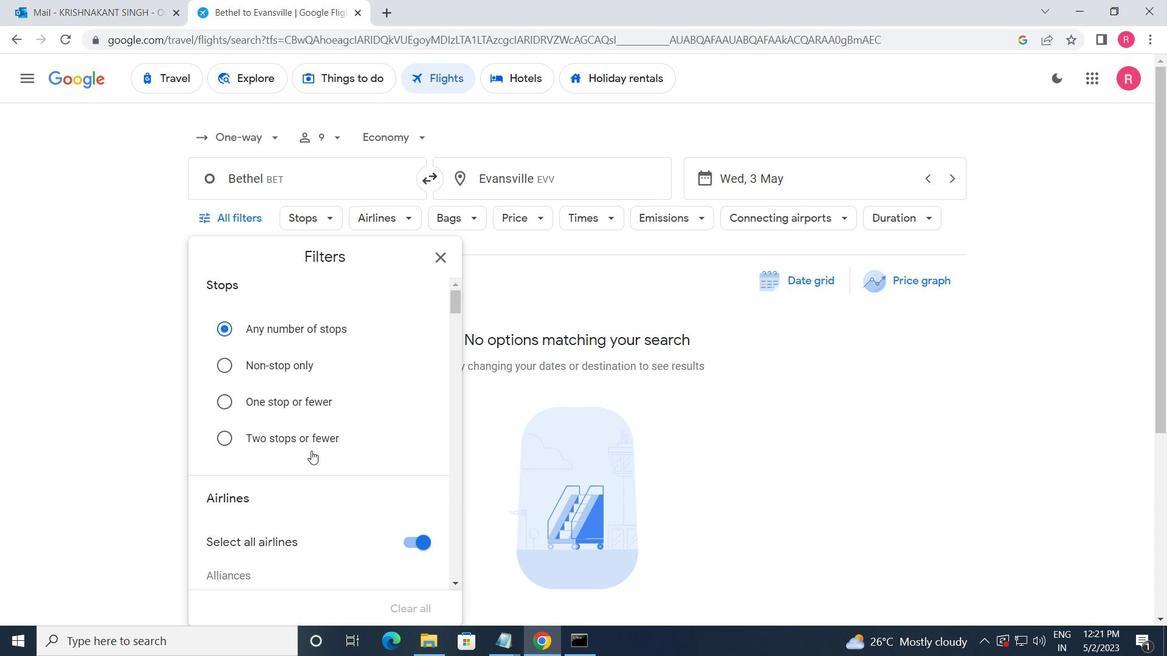 
Action: Mouse moved to (316, 450)
Screenshot: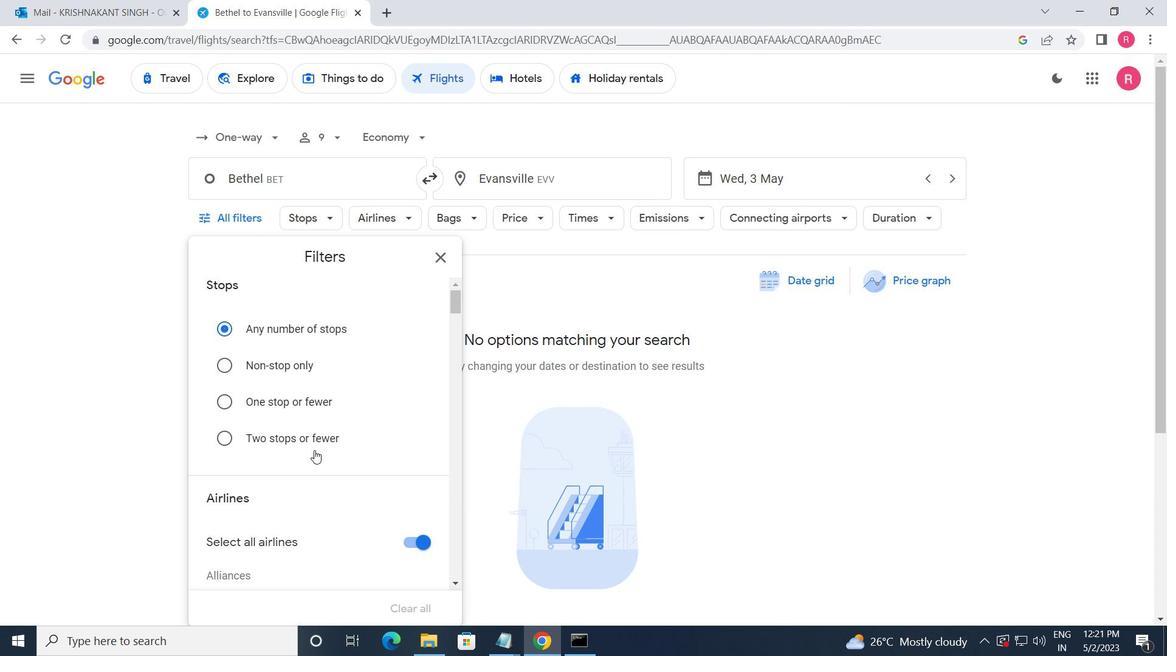 
Action: Mouse scrolled (316, 449) with delta (0, 0)
Screenshot: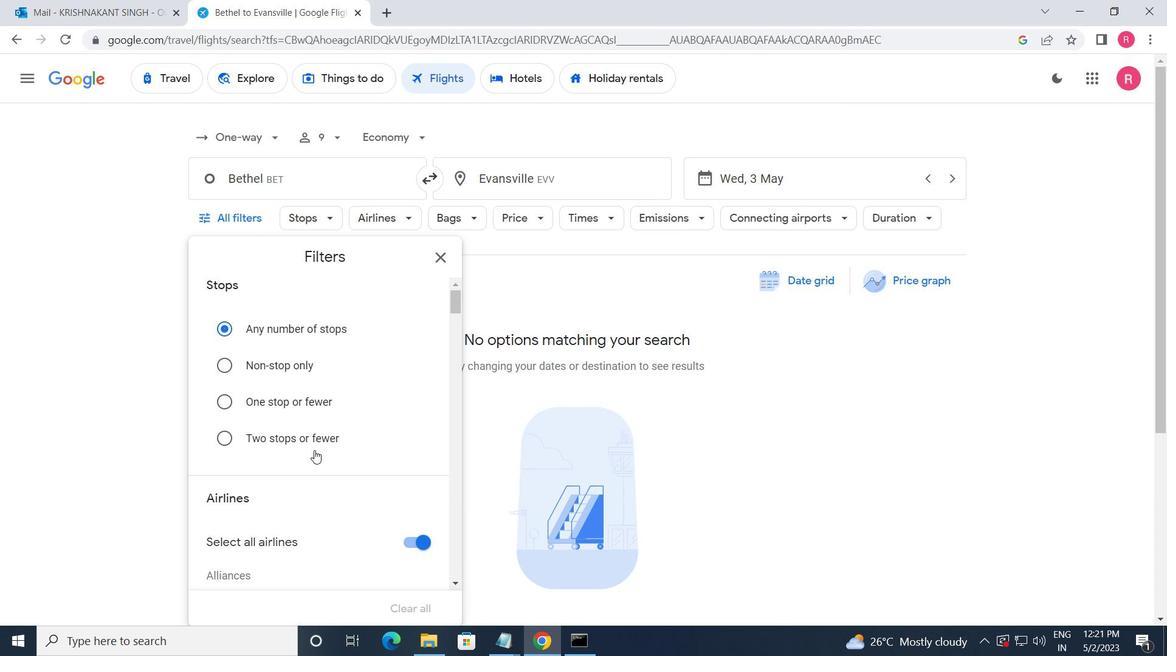 
Action: Mouse moved to (319, 448)
Screenshot: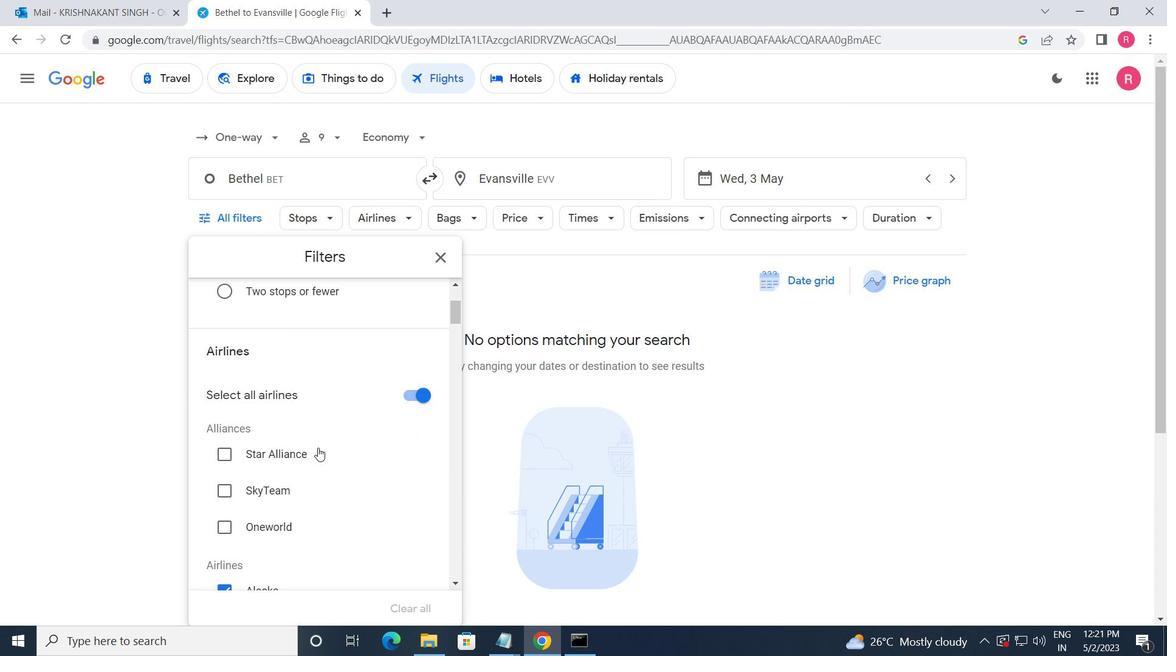 
Action: Mouse scrolled (319, 447) with delta (0, 0)
Screenshot: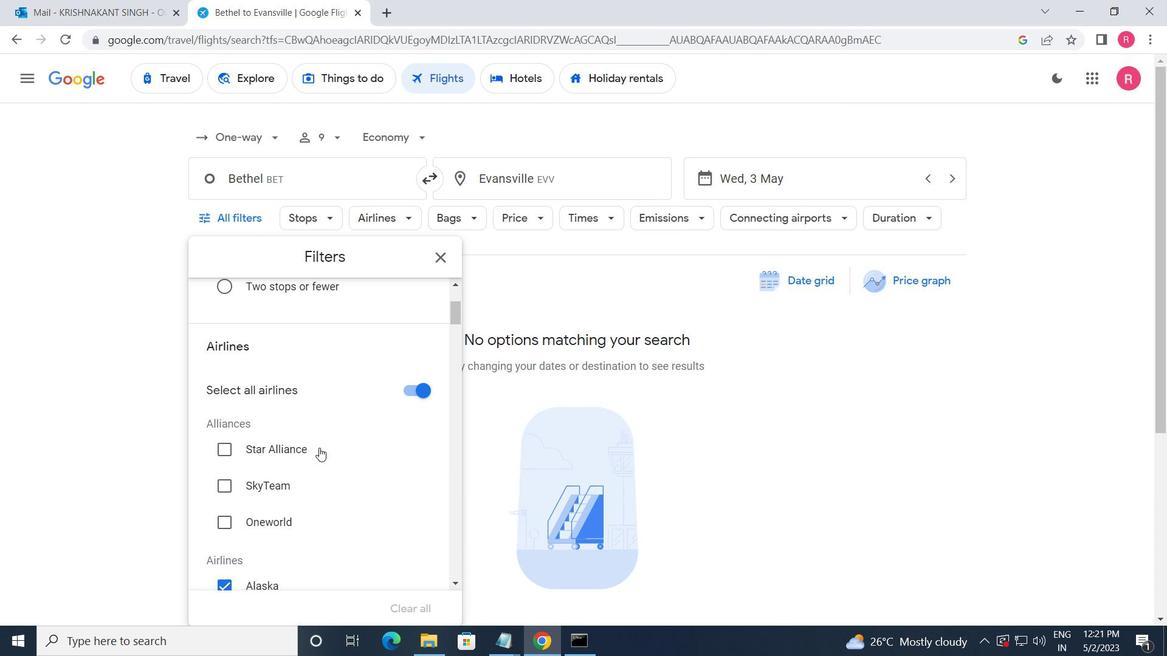 
Action: Mouse scrolled (319, 447) with delta (0, 0)
Screenshot: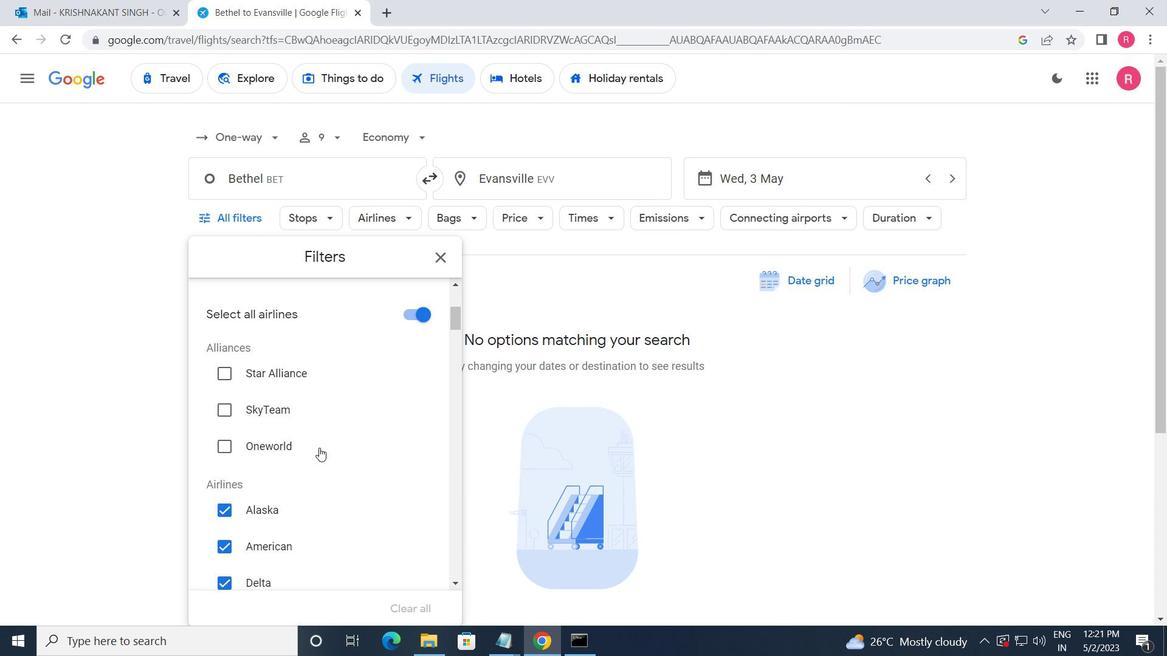 
Action: Mouse moved to (319, 447)
Screenshot: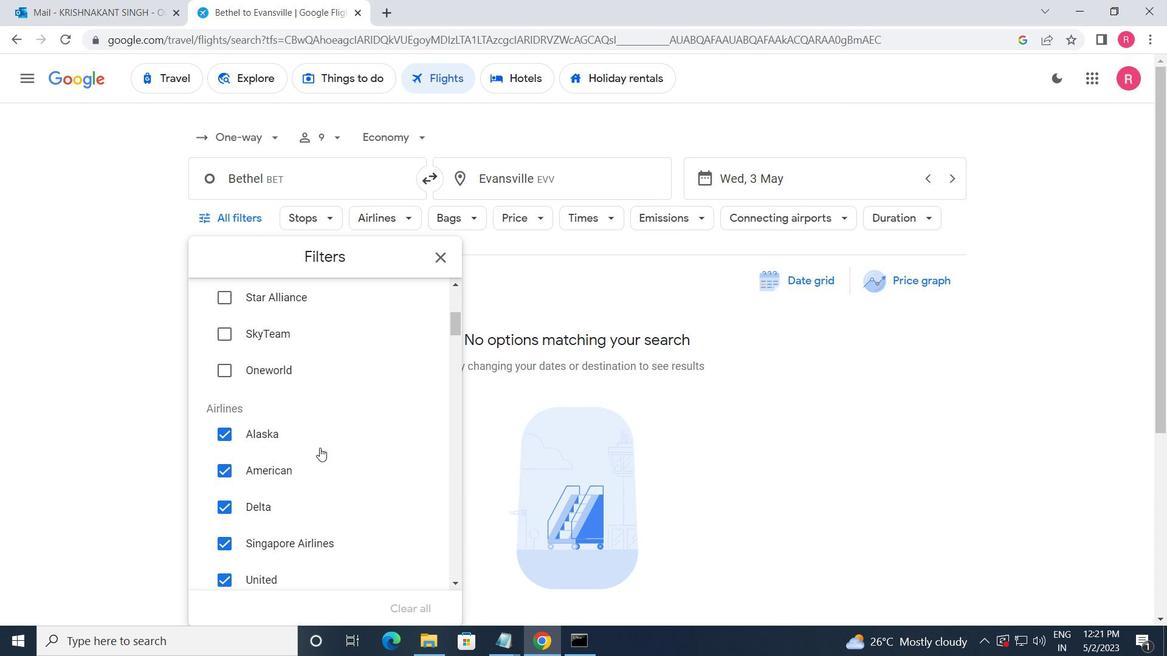
Action: Mouse scrolled (319, 446) with delta (0, 0)
Screenshot: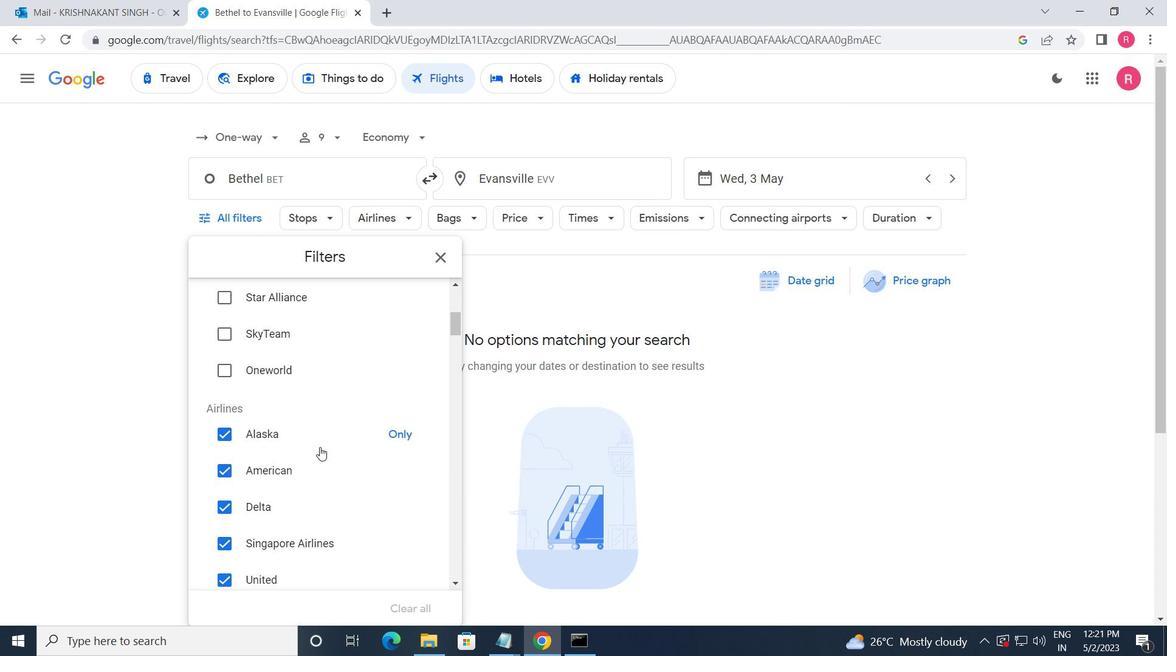 
Action: Mouse moved to (352, 401)
Screenshot: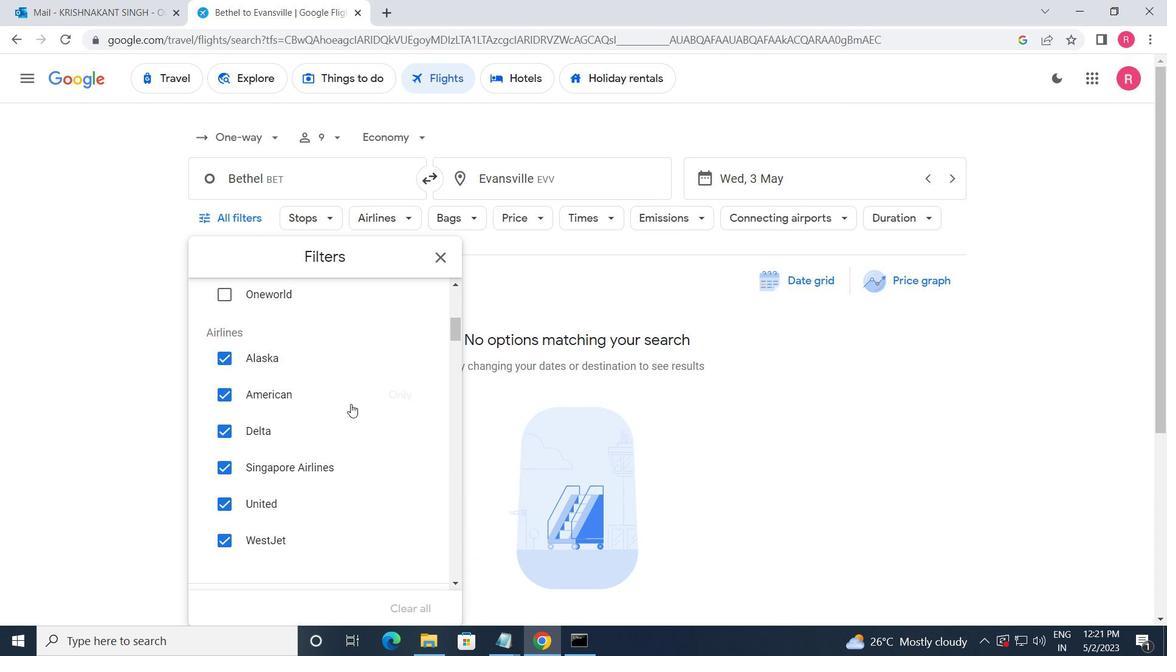 
Action: Mouse scrolled (352, 401) with delta (0, 0)
Screenshot: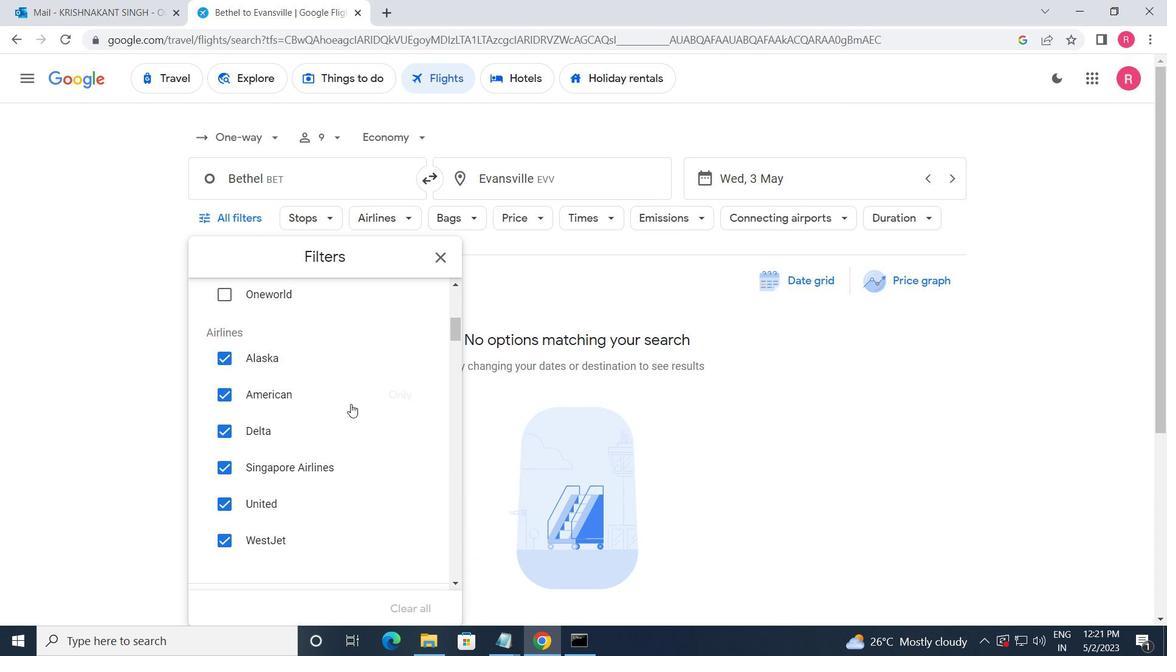 
Action: Mouse moved to (352, 400)
Screenshot: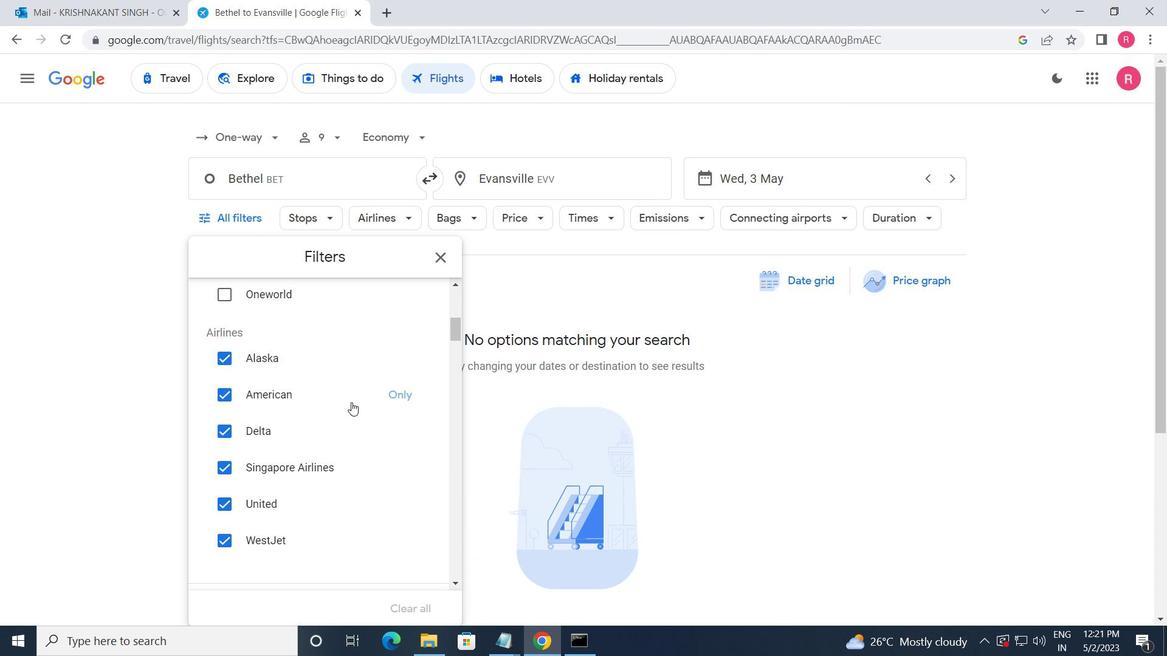 
Action: Mouse scrolled (352, 401) with delta (0, 0)
Screenshot: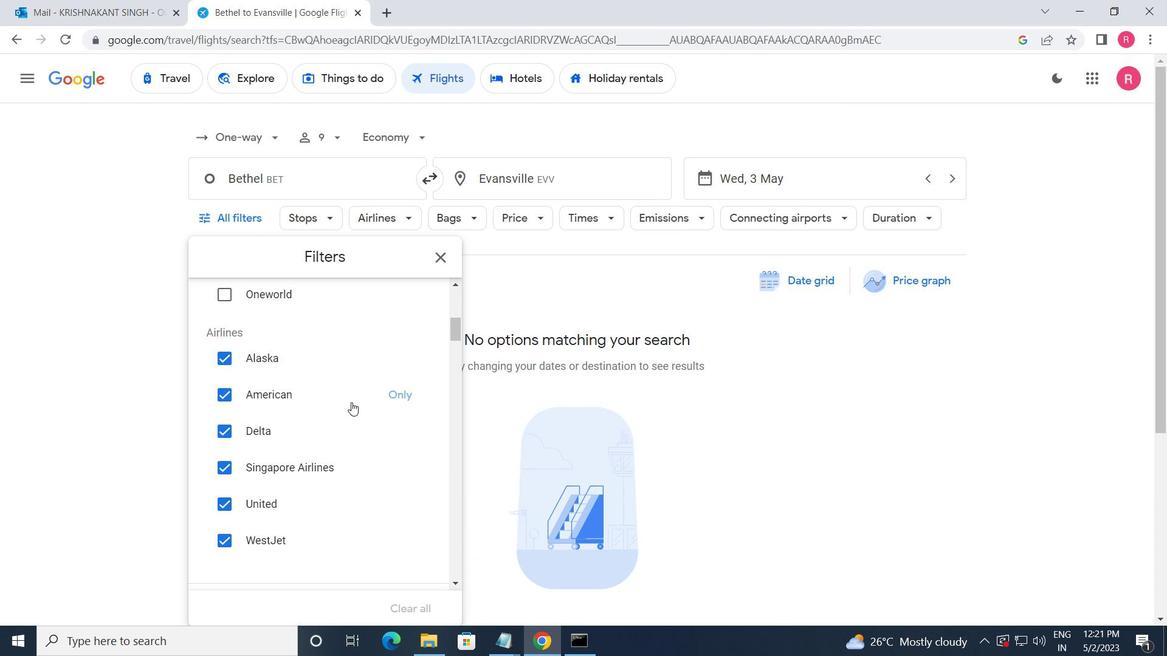 
Action: Mouse moved to (415, 311)
Screenshot: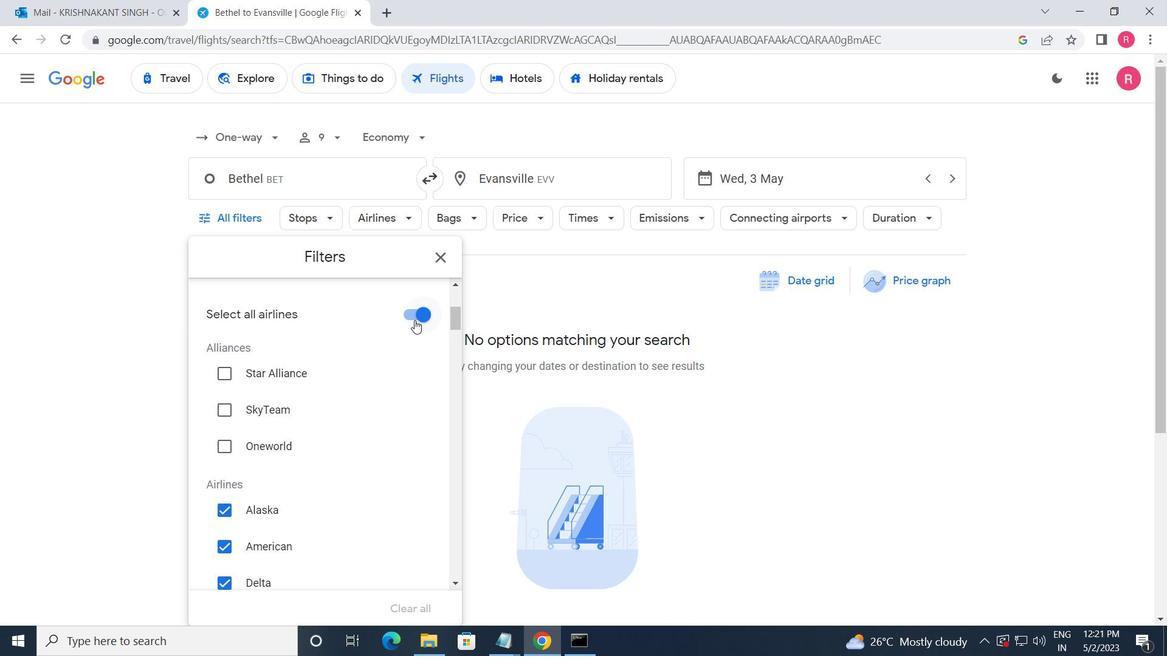 
Action: Mouse pressed left at (415, 311)
Screenshot: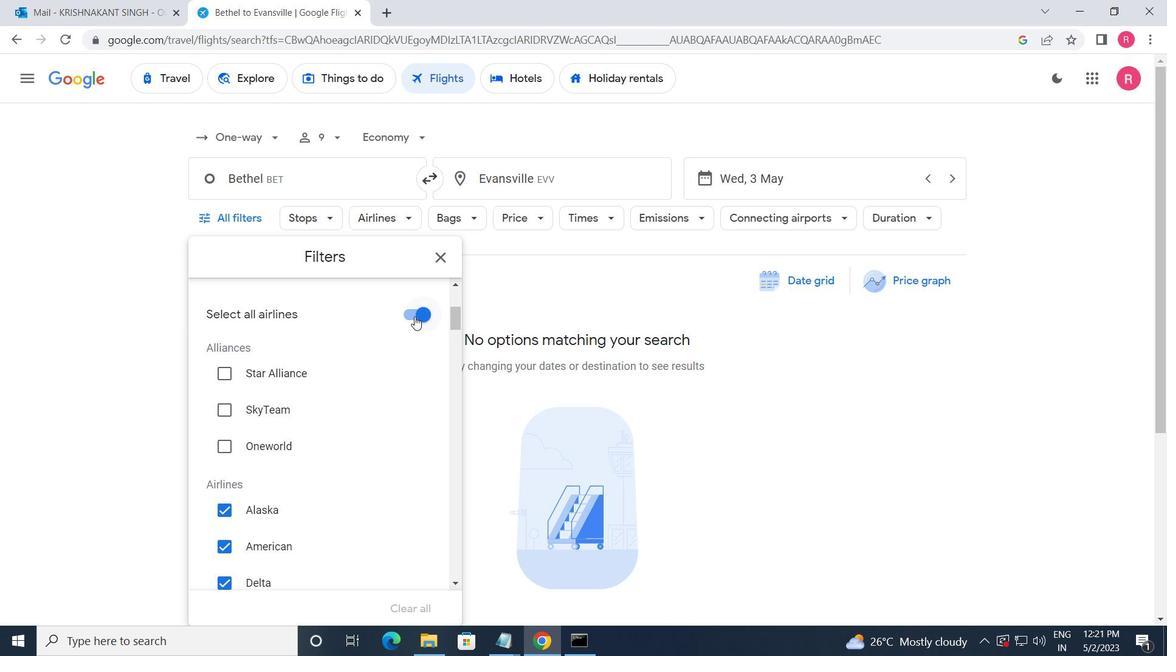 
Action: Mouse moved to (398, 401)
Screenshot: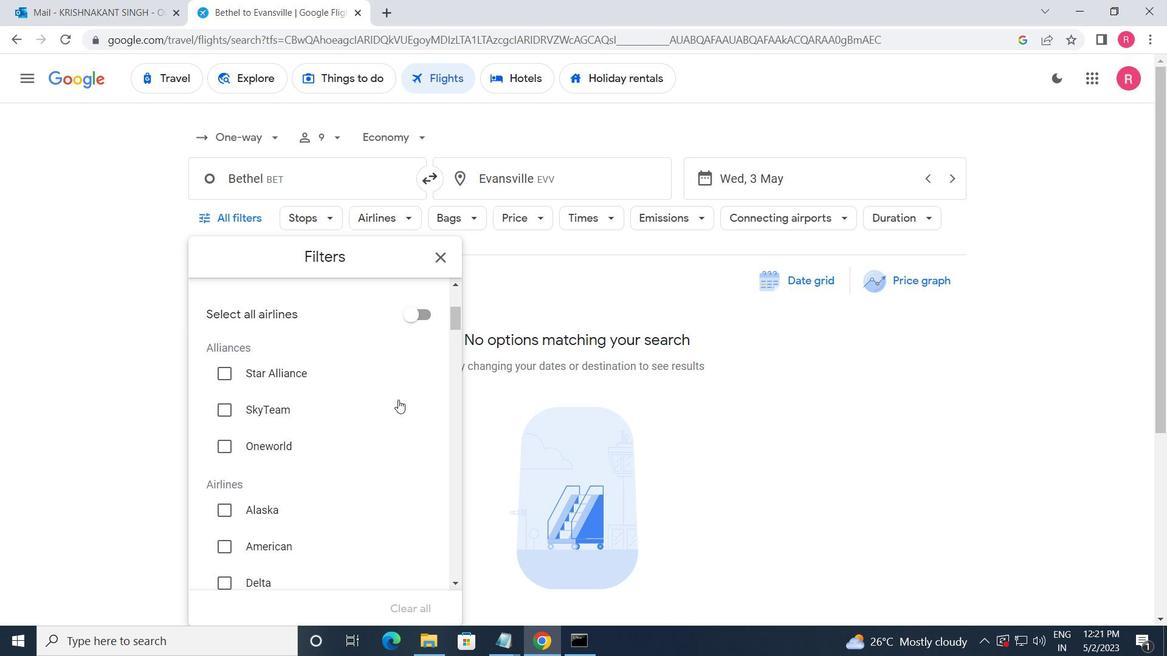 
Action: Mouse scrolled (398, 400) with delta (0, 0)
Screenshot: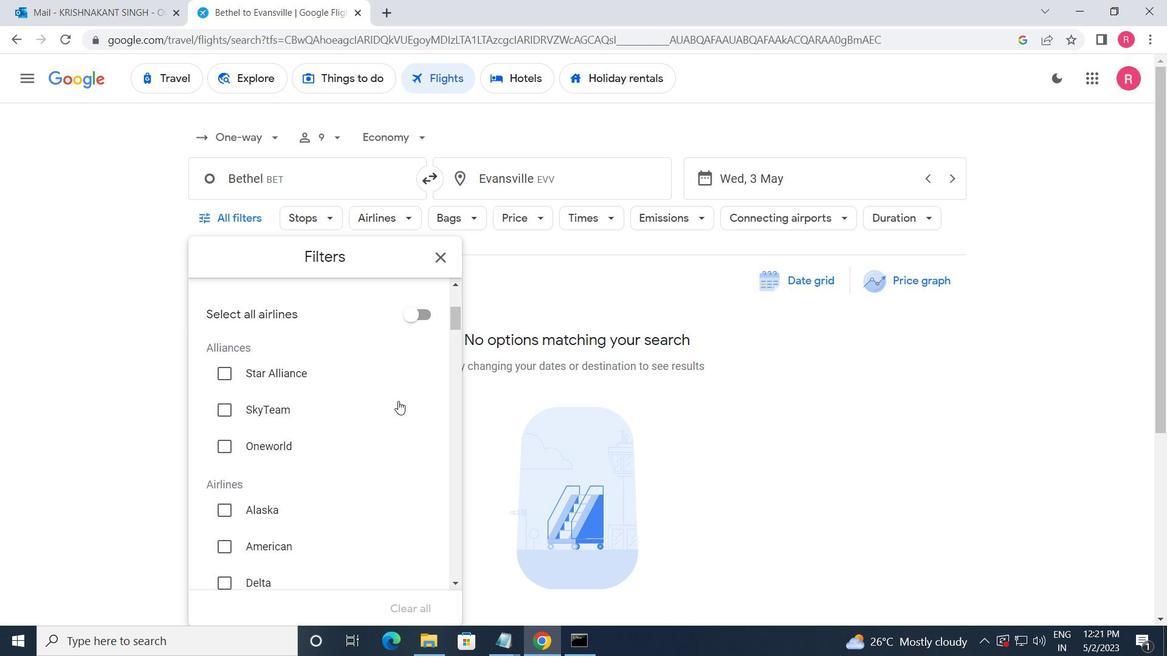 
Action: Mouse moved to (397, 402)
Screenshot: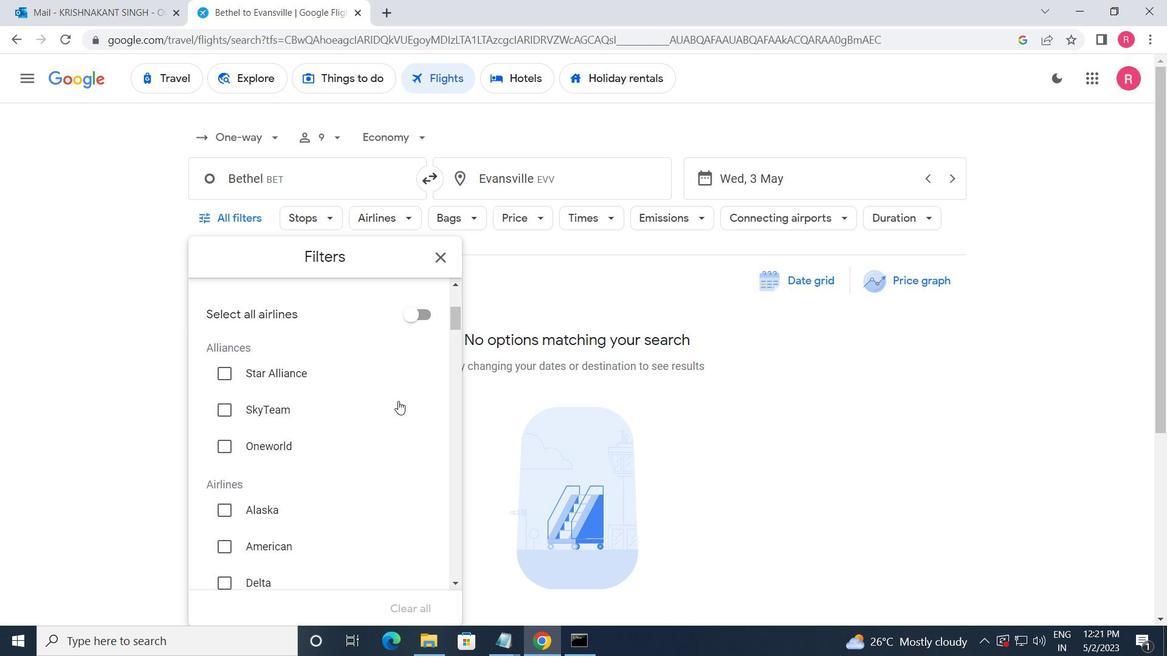
Action: Mouse scrolled (397, 401) with delta (0, 0)
Screenshot: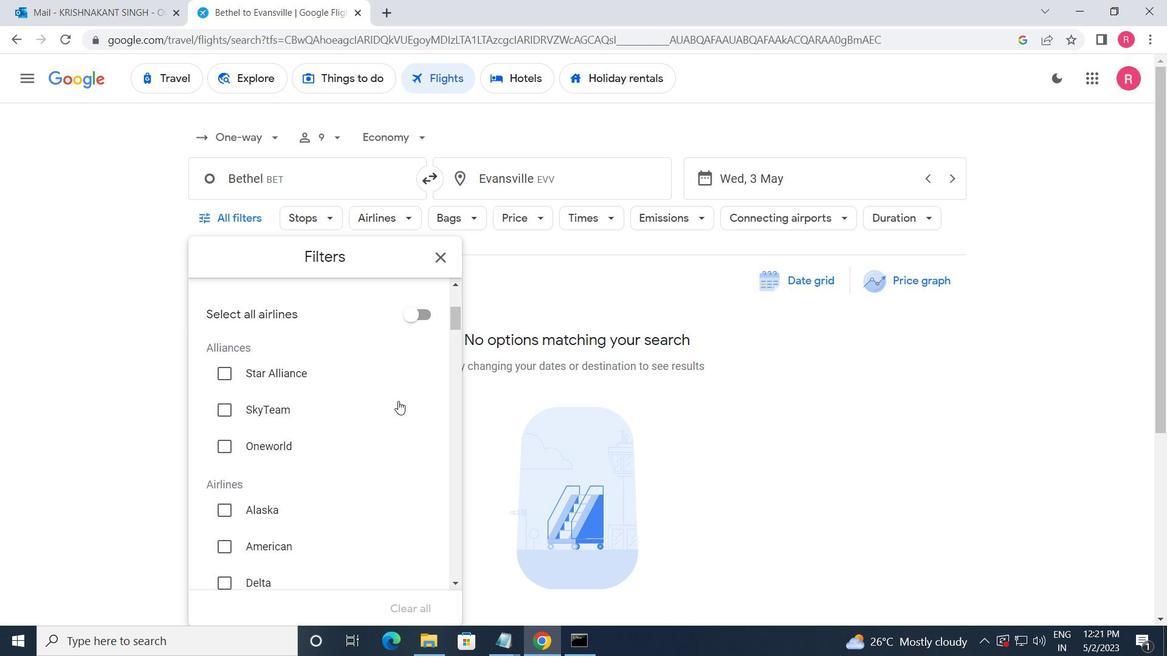 
Action: Mouse moved to (397, 402)
Screenshot: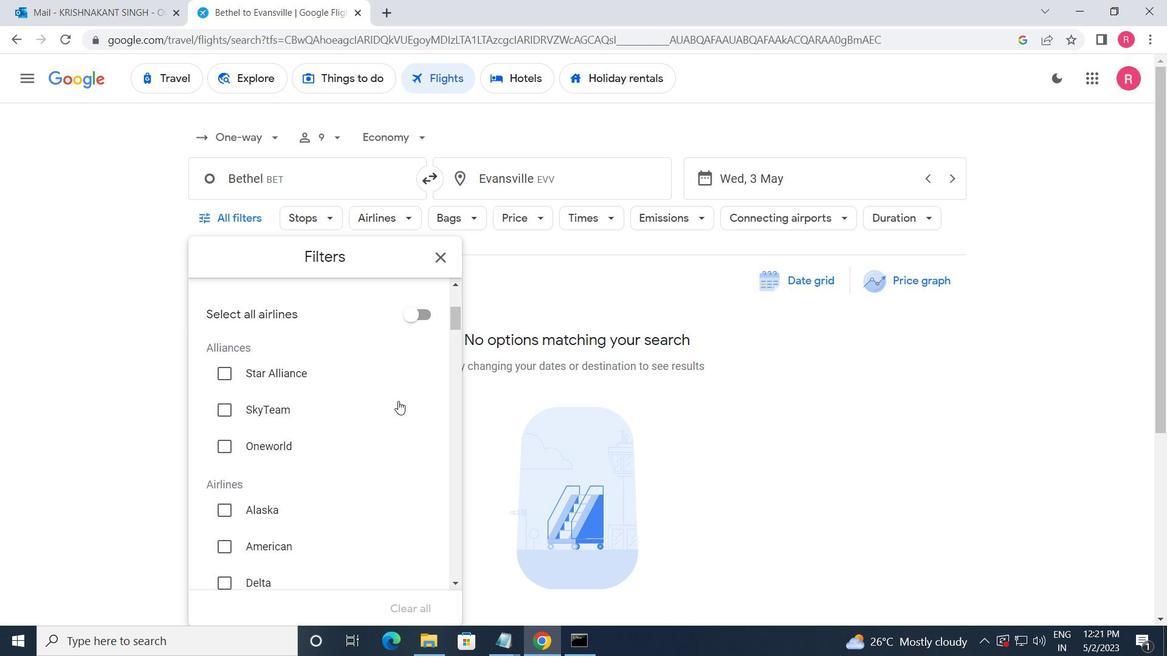 
Action: Mouse scrolled (397, 401) with delta (0, 0)
Screenshot: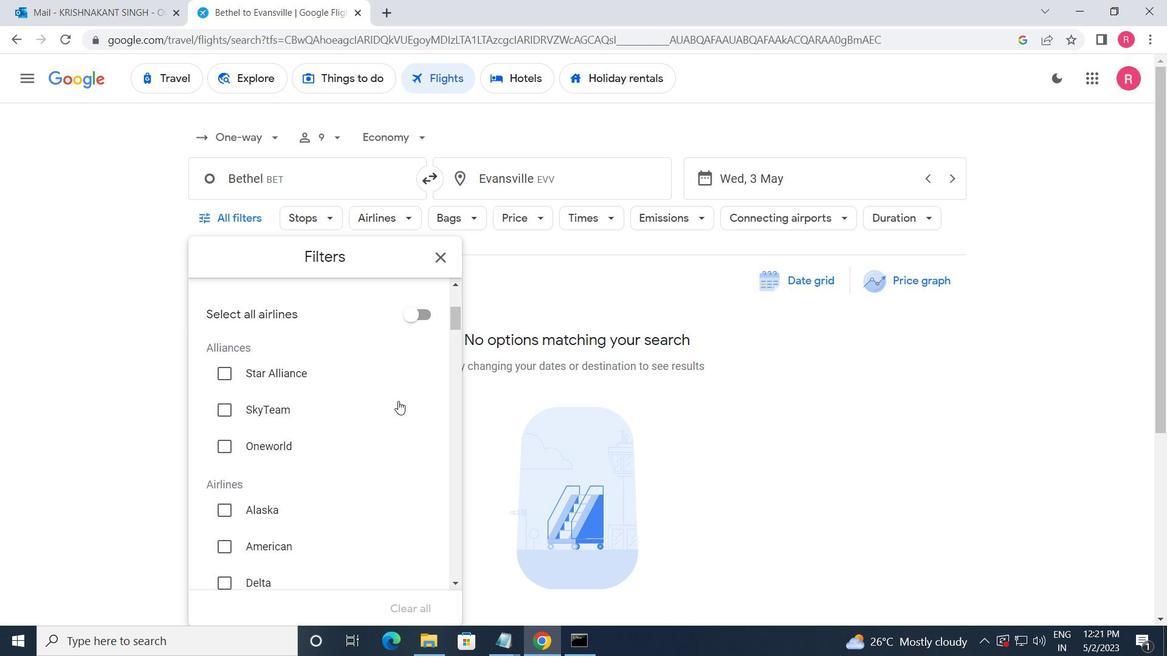 
Action: Mouse scrolled (397, 401) with delta (0, 0)
Screenshot: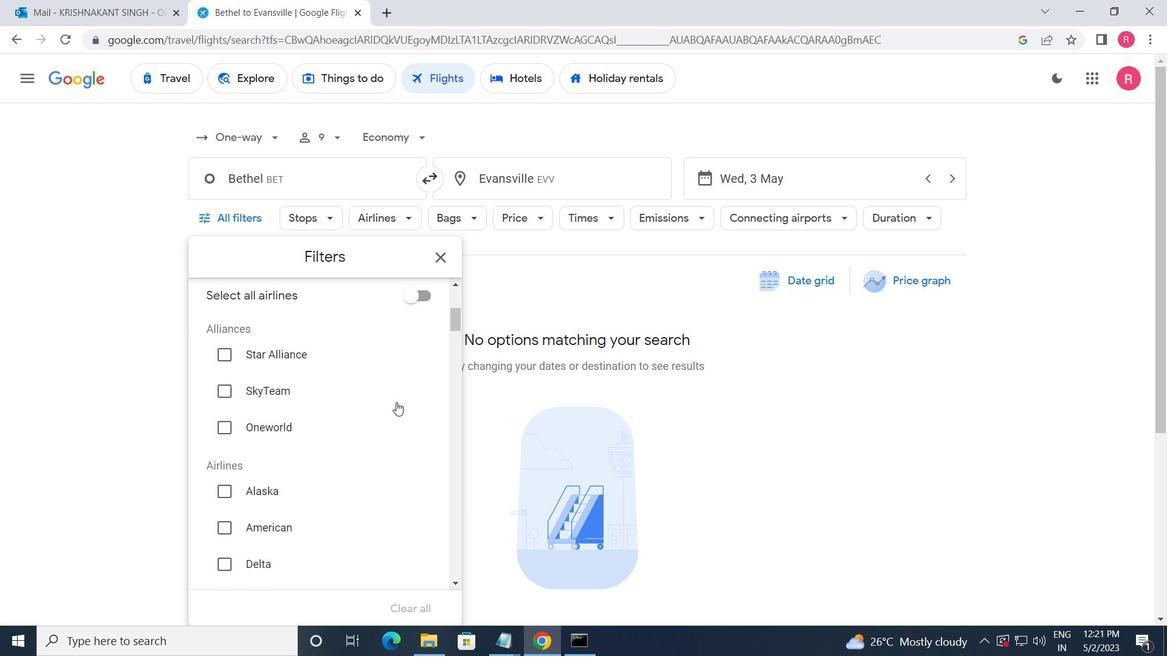 
Action: Mouse scrolled (397, 401) with delta (0, 0)
Screenshot: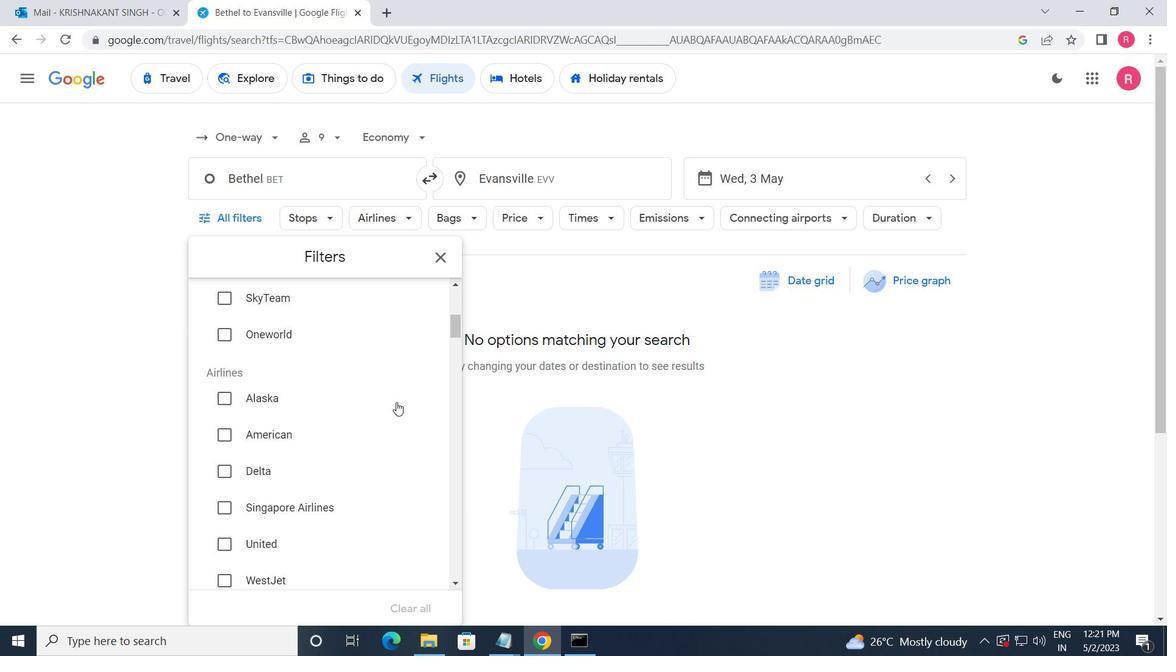 
Action: Mouse moved to (419, 453)
Screenshot: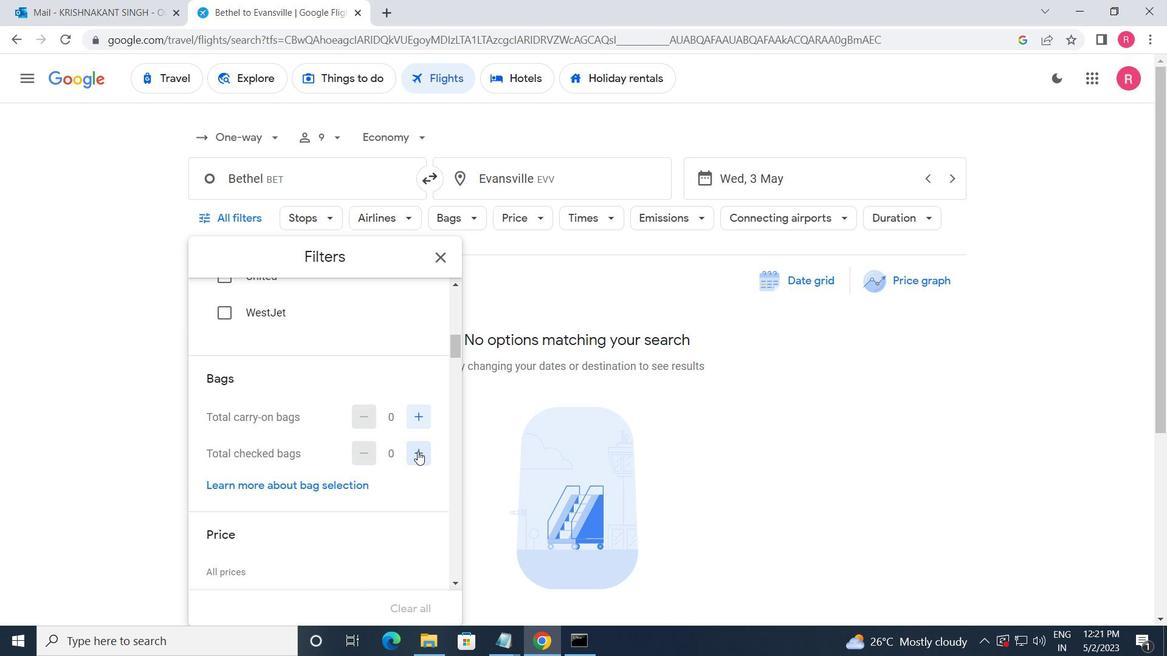 
Action: Mouse pressed left at (419, 453)
Screenshot: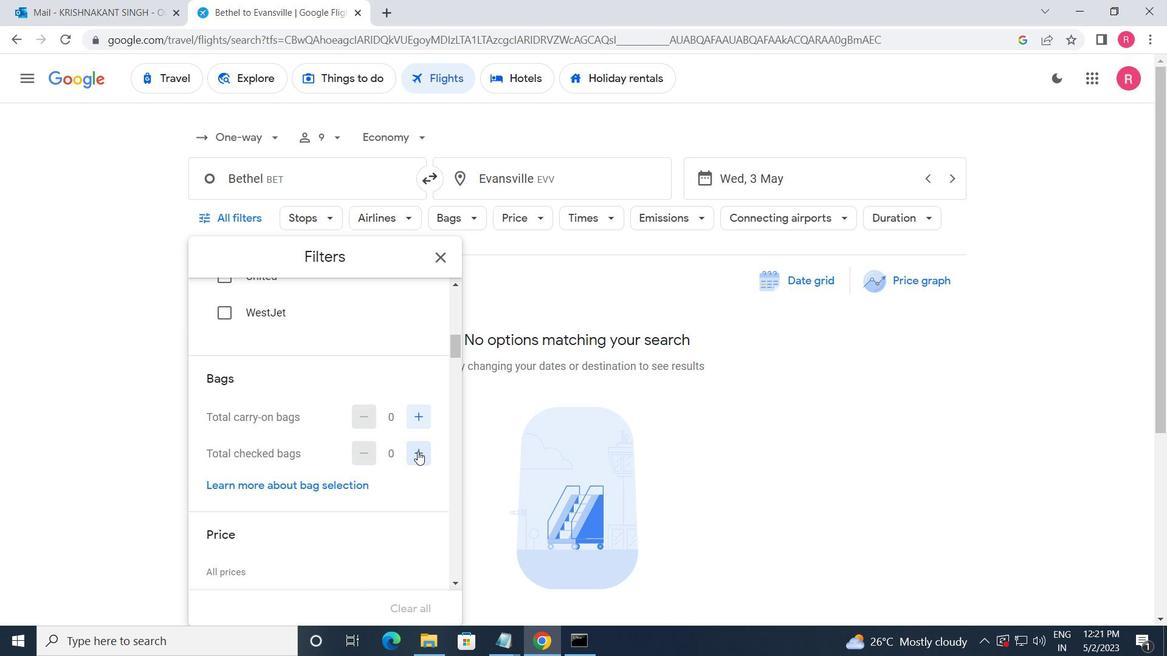 
Action: Mouse pressed left at (419, 453)
Screenshot: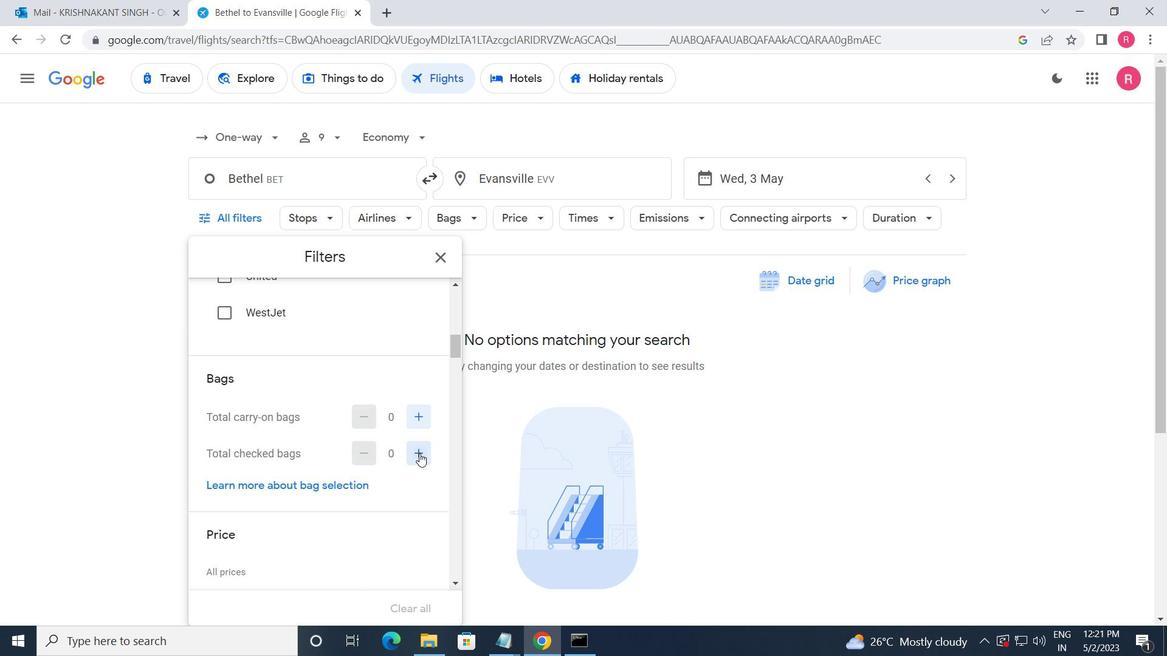 
Action: Mouse pressed left at (419, 453)
Screenshot: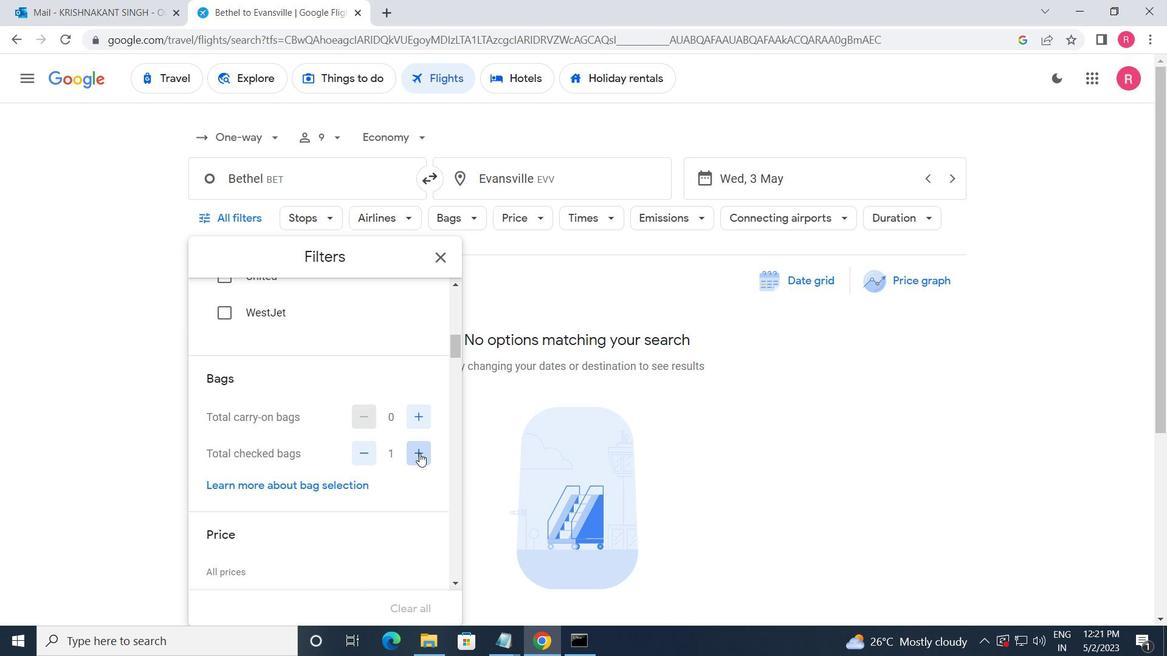 
Action: Mouse pressed left at (419, 453)
Screenshot: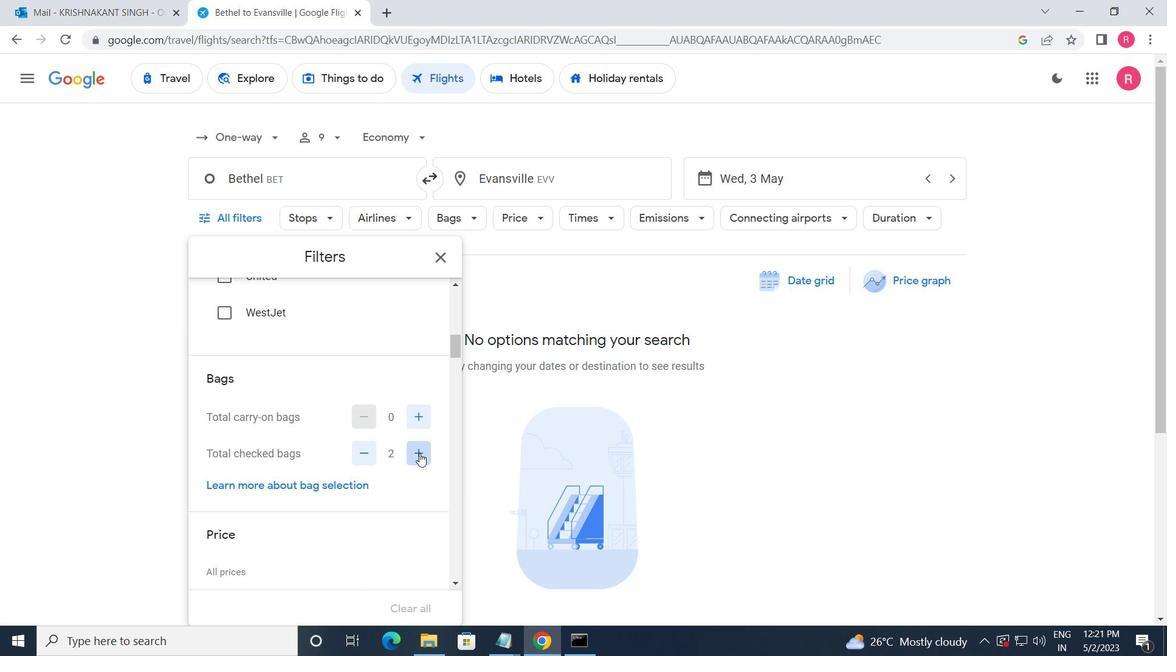 
Action: Mouse pressed left at (419, 453)
Screenshot: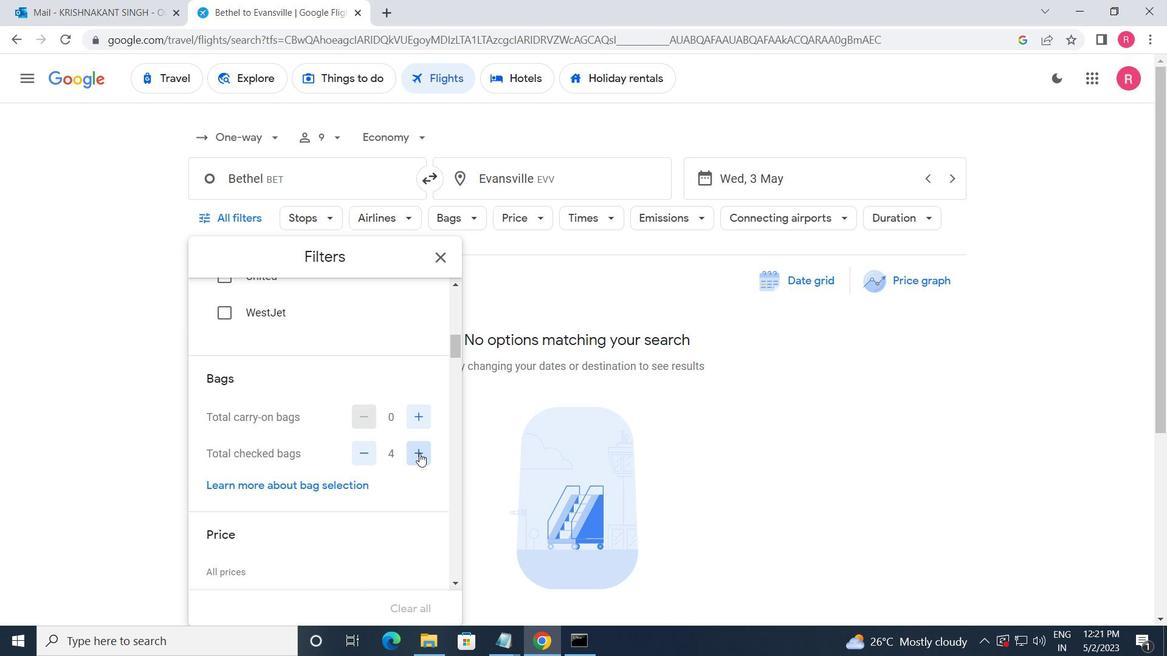 
Action: Mouse pressed left at (419, 453)
Screenshot: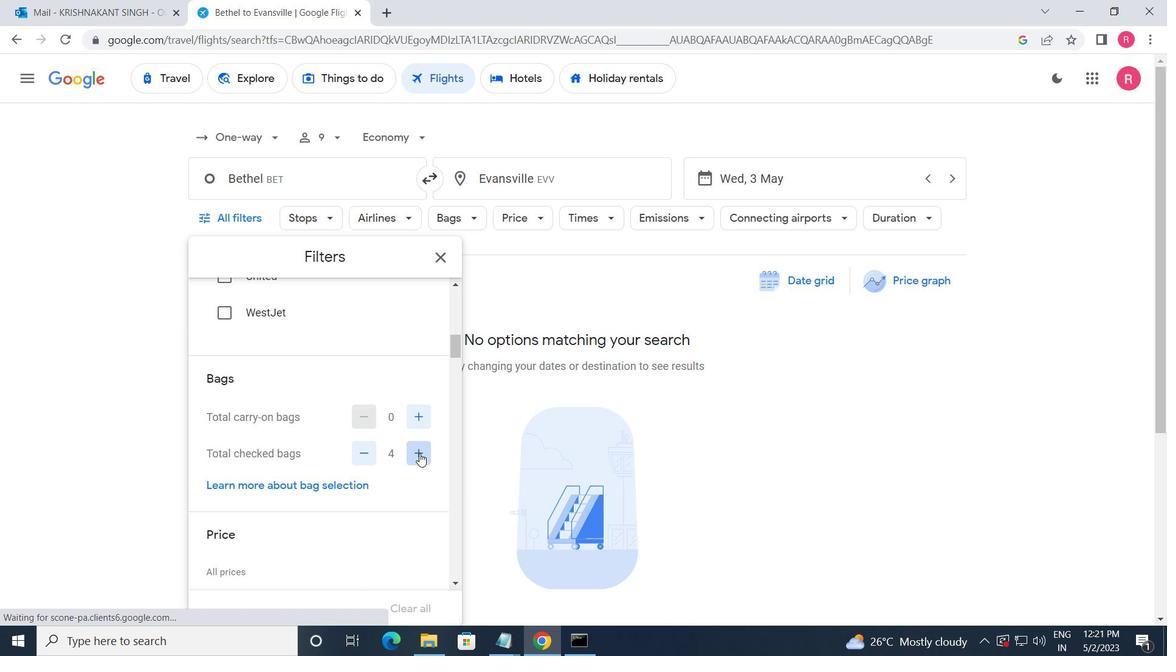 
Action: Mouse scrolled (419, 453) with delta (0, 0)
Screenshot: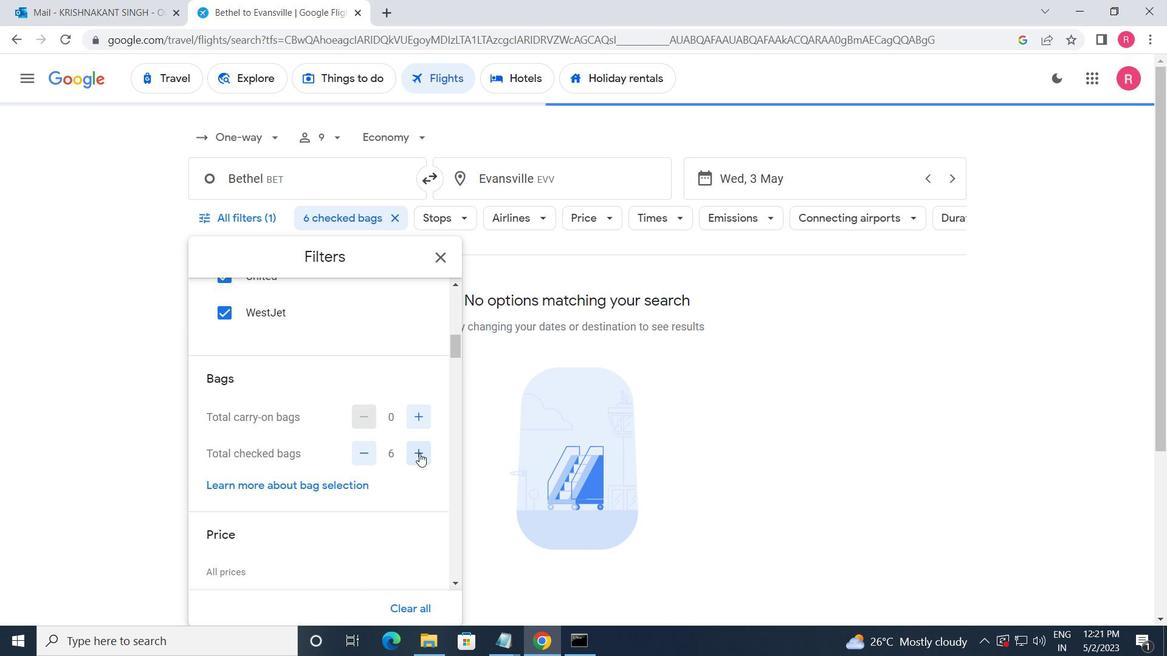 
Action: Mouse scrolled (419, 453) with delta (0, 0)
Screenshot: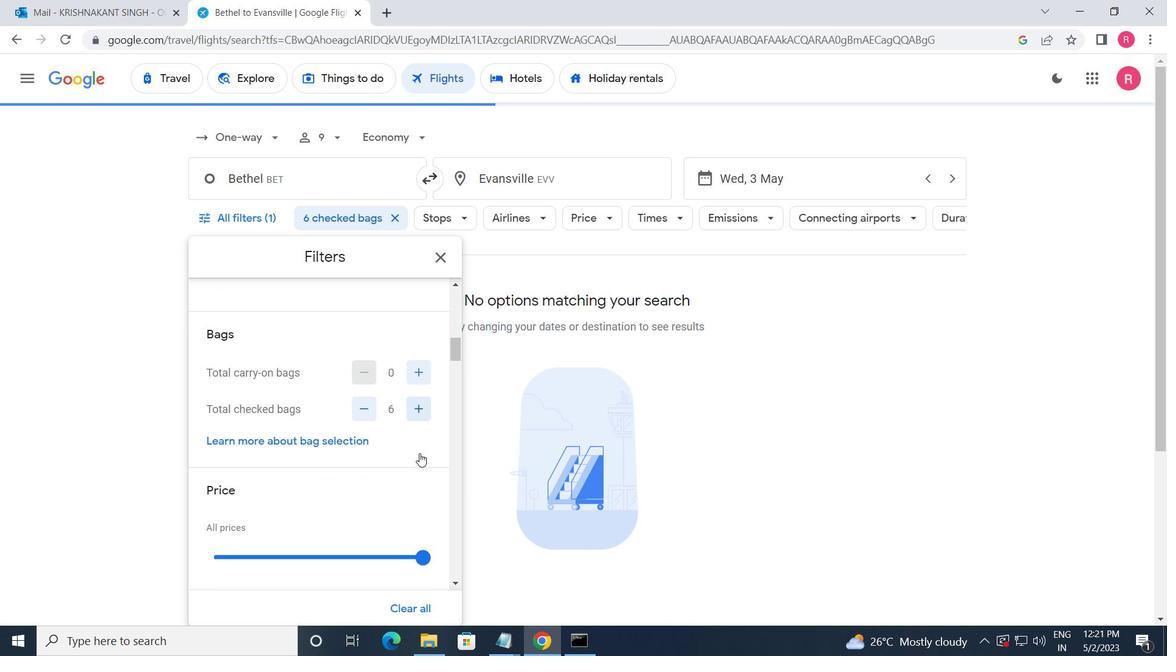 
Action: Mouse moved to (431, 449)
Screenshot: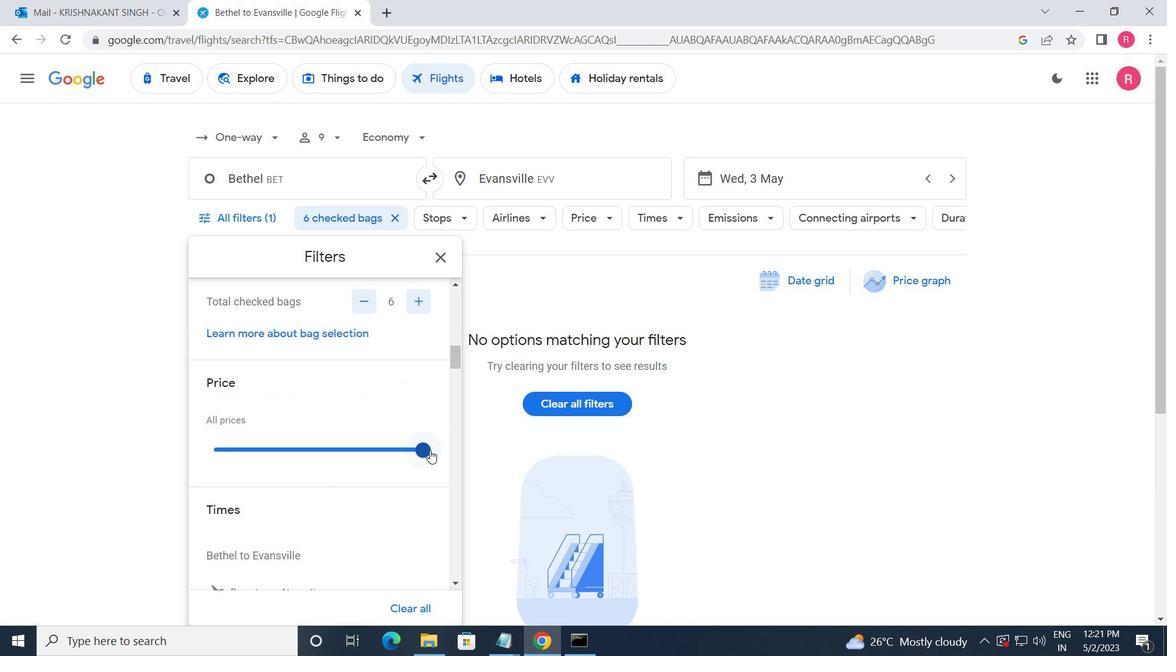 
Action: Mouse pressed left at (431, 449)
Screenshot: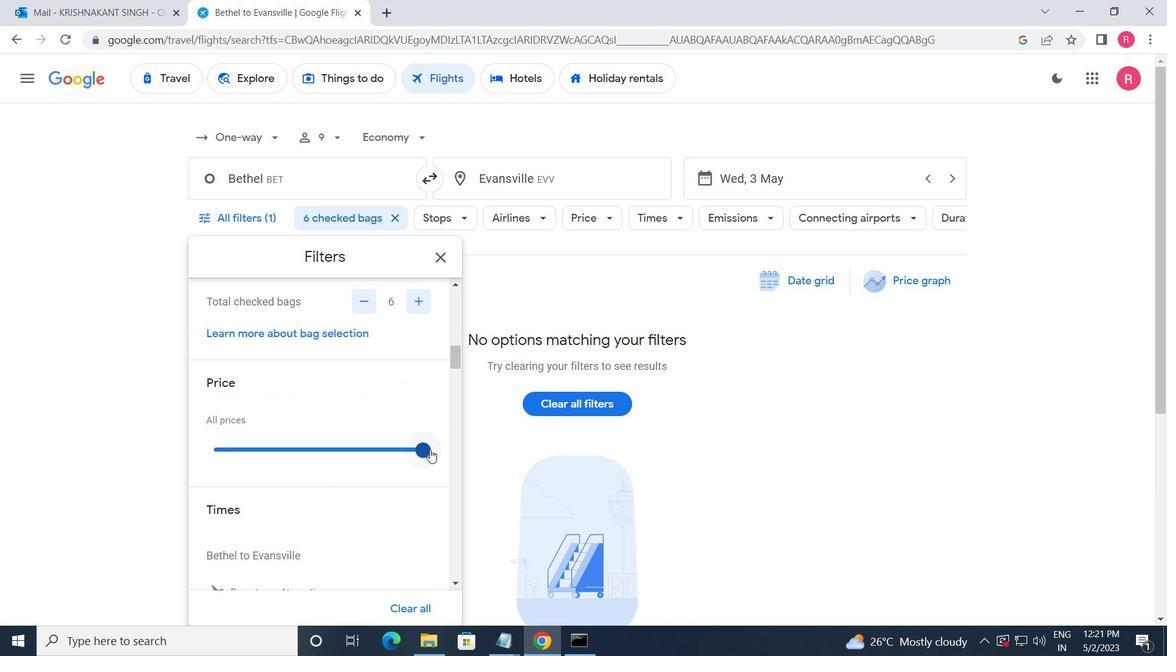 
Action: Mouse moved to (415, 472)
Screenshot: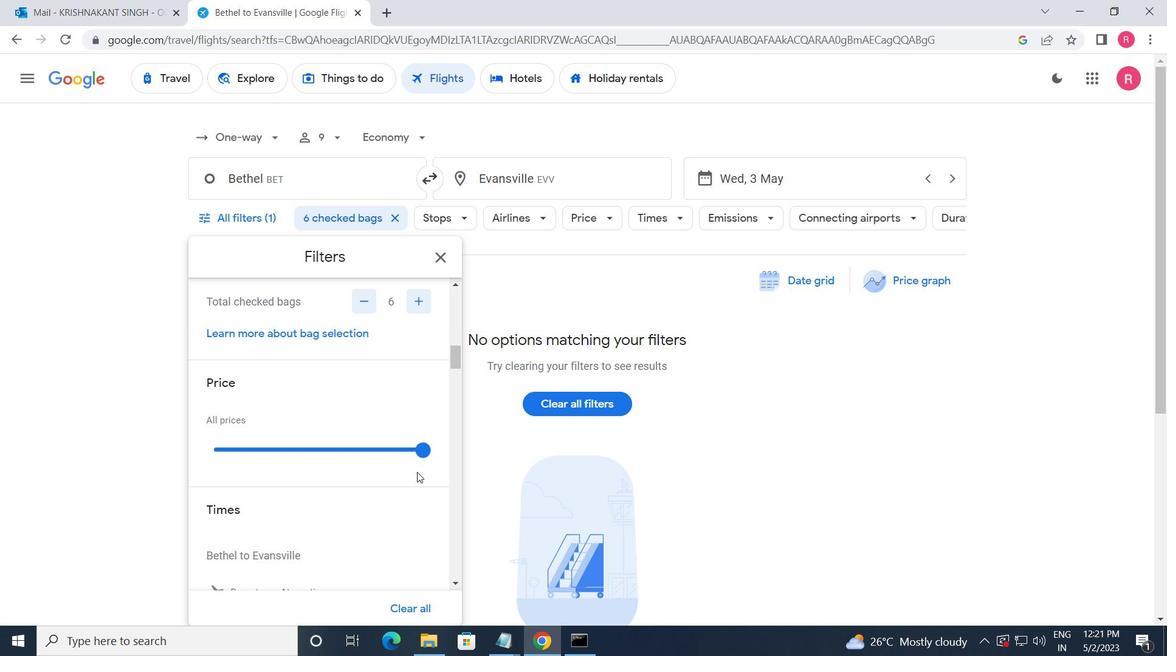
Action: Mouse scrolled (415, 471) with delta (0, 0)
Screenshot: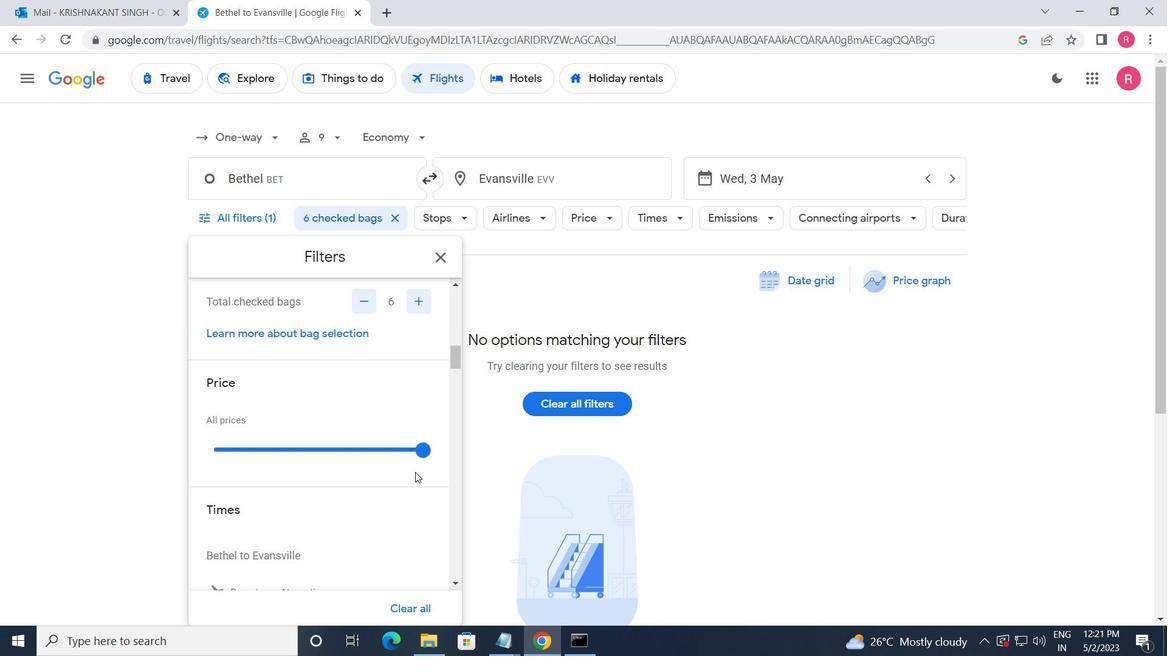 
Action: Mouse moved to (415, 472)
Screenshot: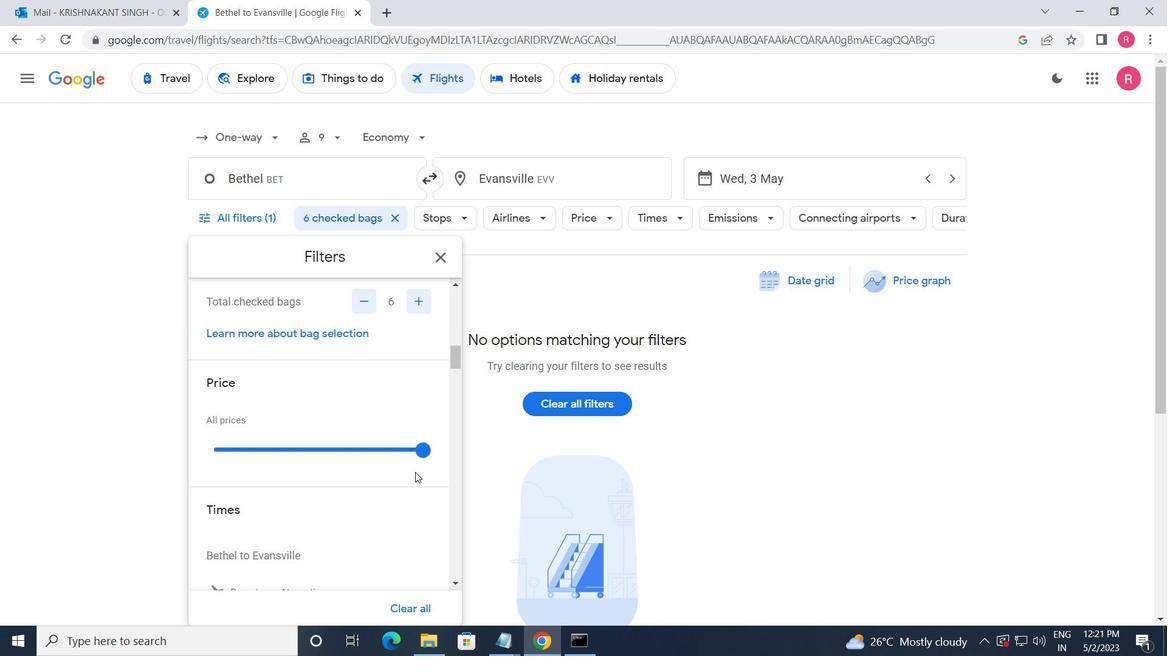 
Action: Mouse scrolled (415, 471) with delta (0, 0)
Screenshot: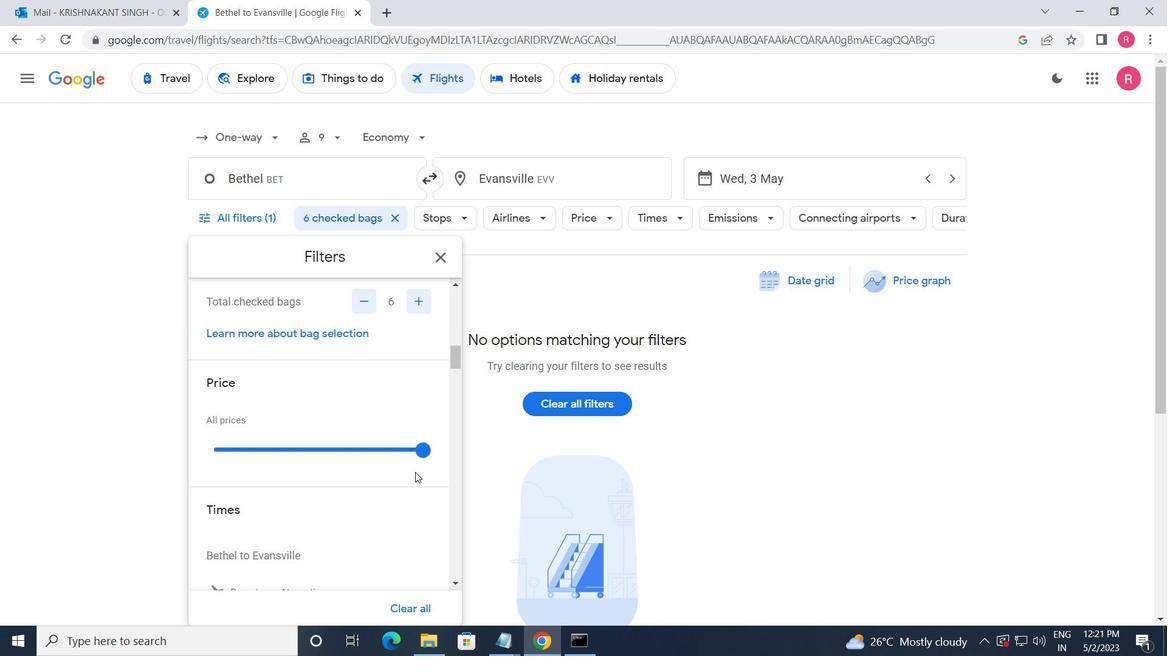 
Action: Mouse moved to (416, 472)
Screenshot: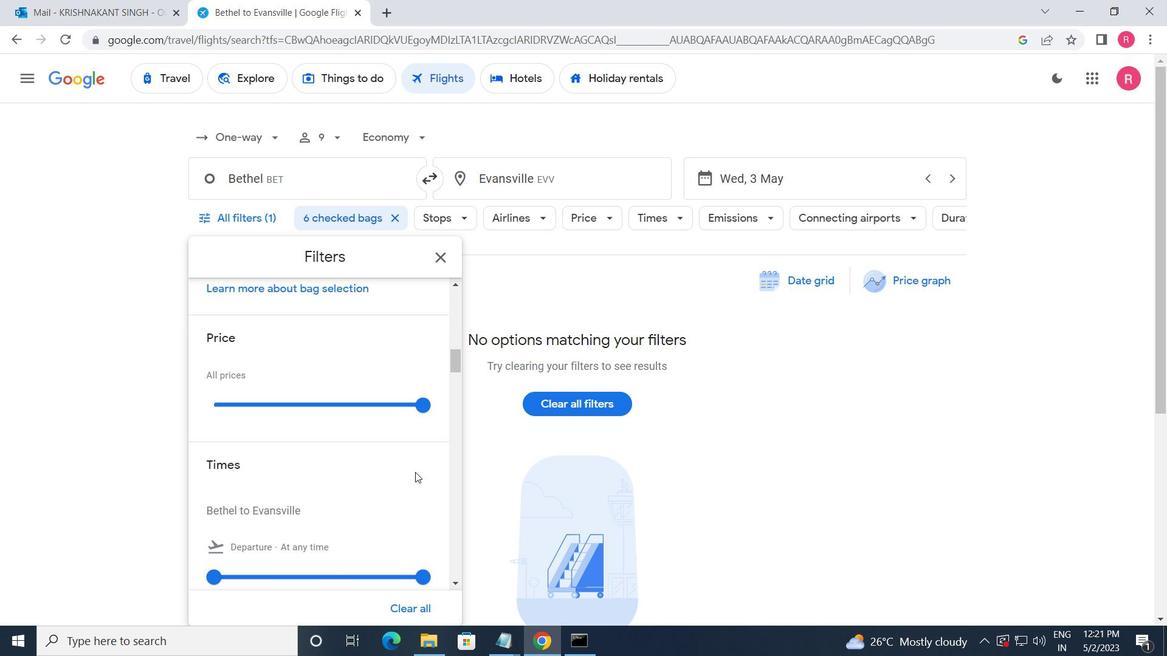 
Action: Mouse scrolled (416, 471) with delta (0, 0)
Screenshot: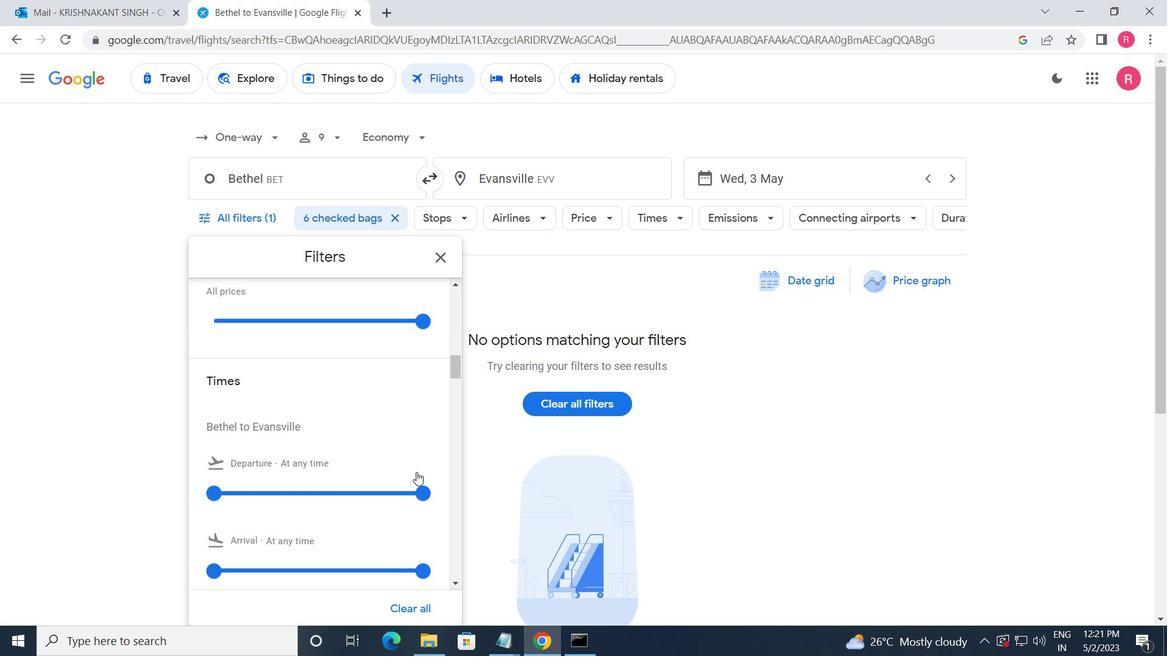
Action: Mouse moved to (416, 474)
Screenshot: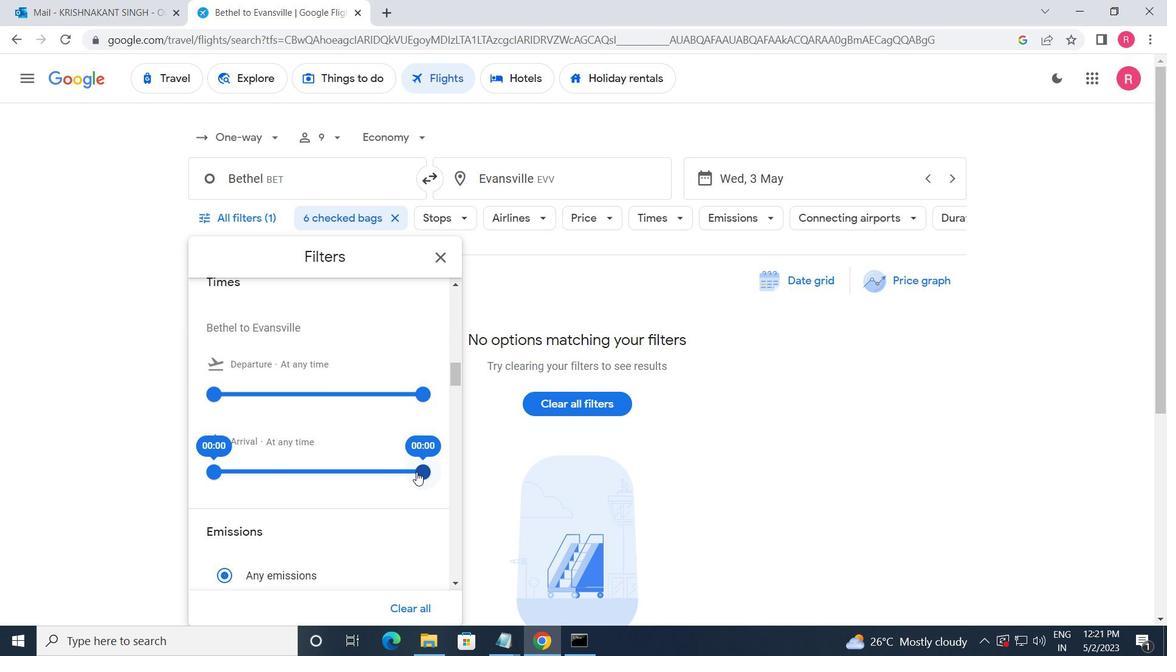 
Action: Mouse scrolled (416, 473) with delta (0, 0)
Screenshot: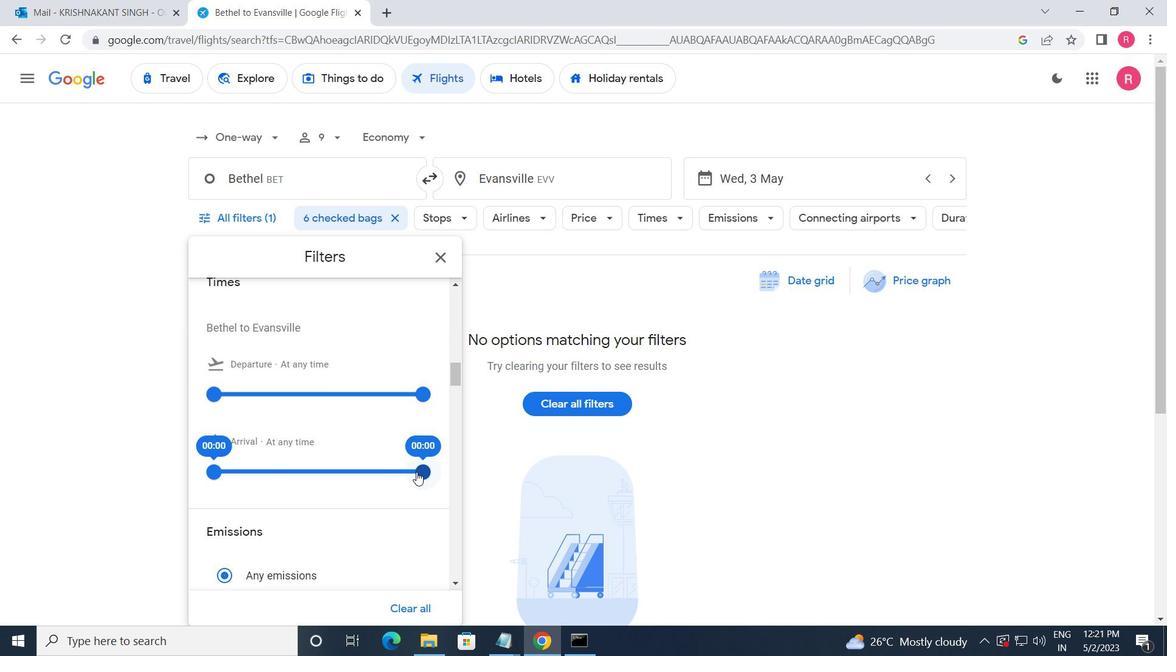 
Action: Mouse moved to (214, 316)
Screenshot: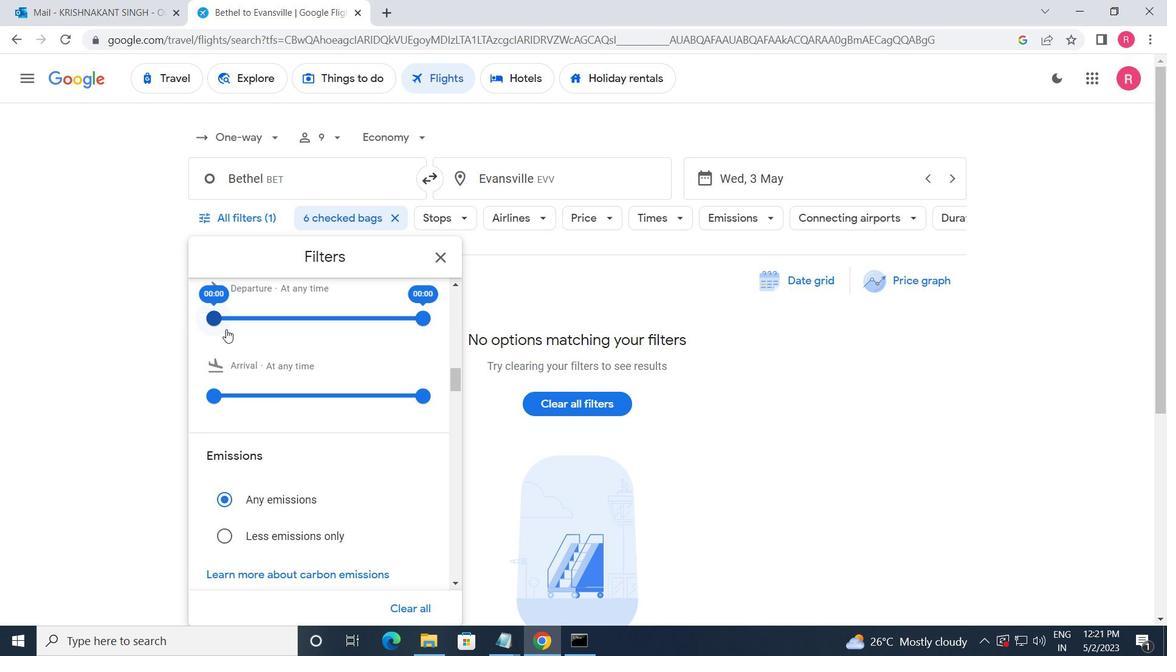 
Action: Mouse pressed left at (214, 316)
Screenshot: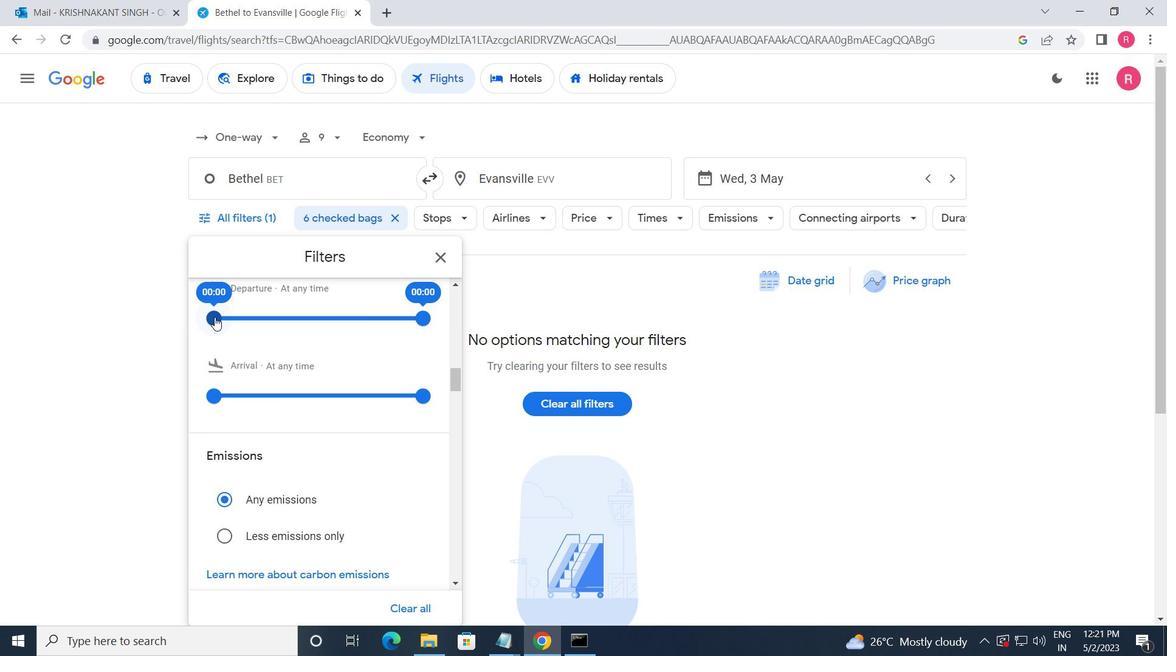 
Action: Mouse moved to (415, 321)
Screenshot: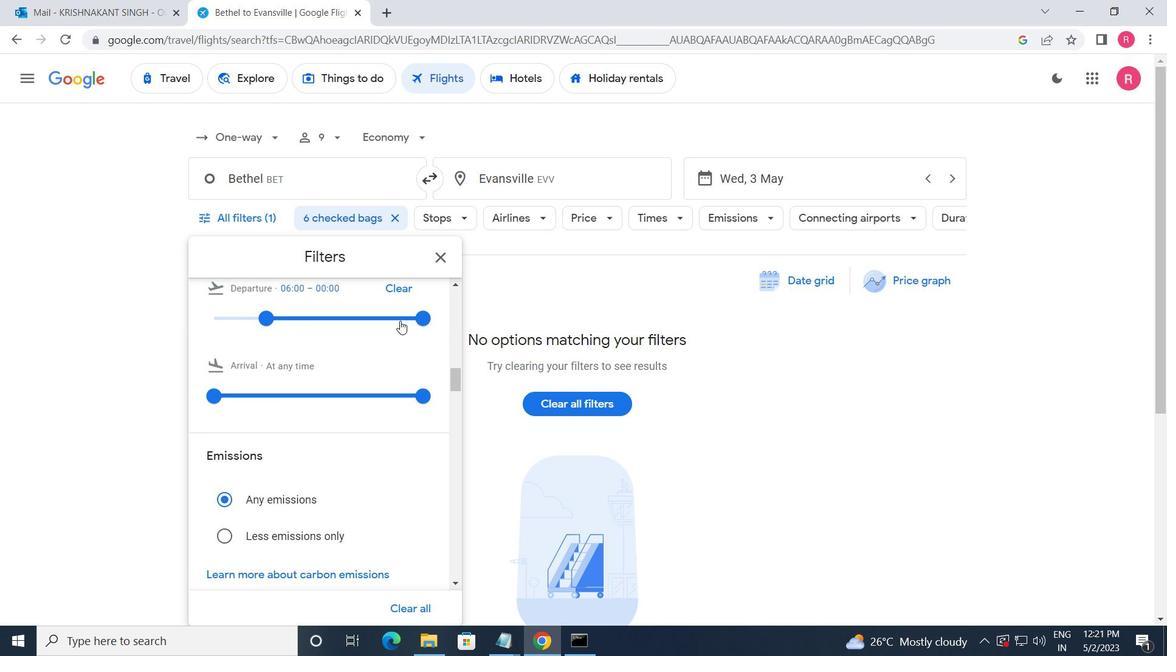 
Action: Mouse pressed left at (415, 321)
Screenshot: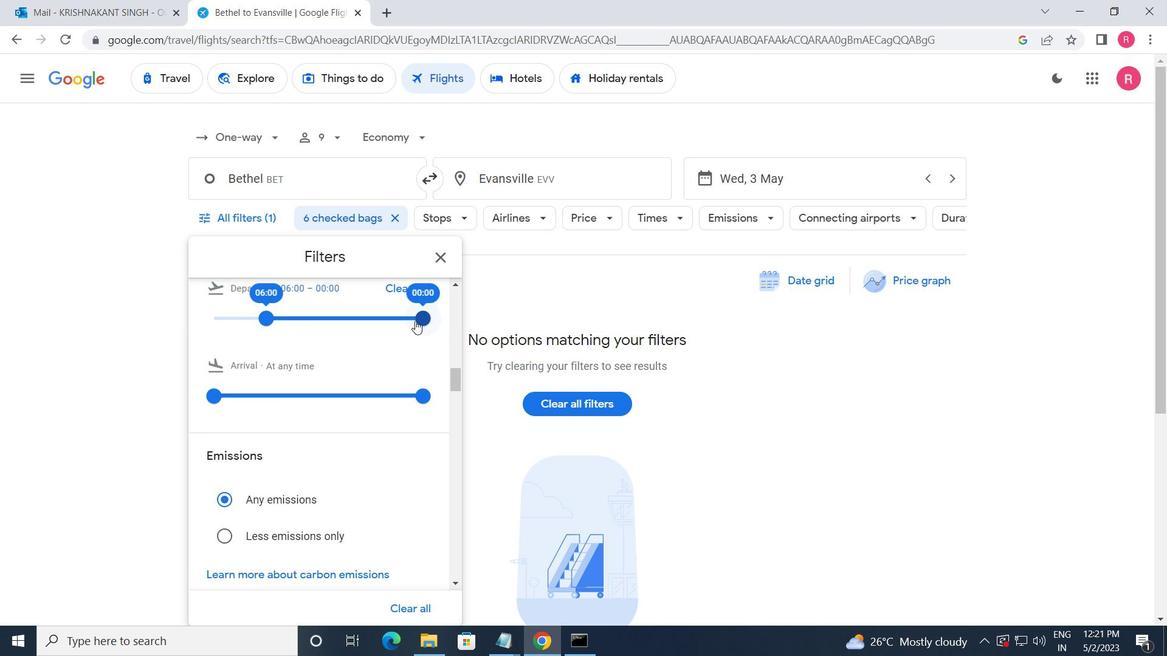 
Action: Mouse moved to (434, 259)
Screenshot: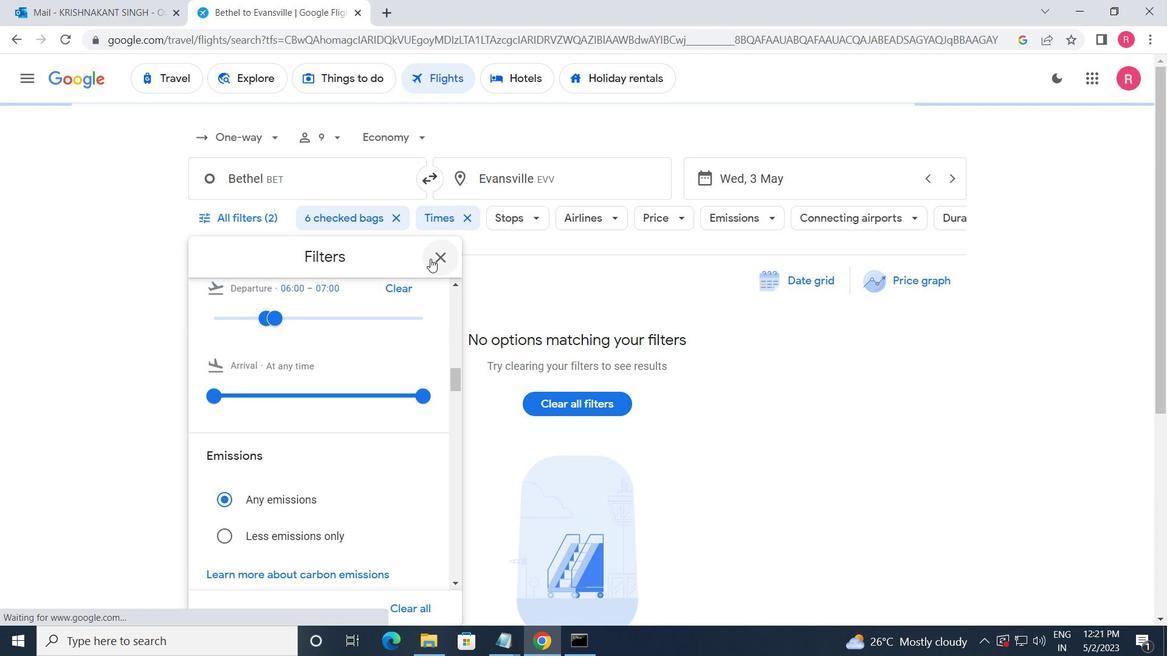 
Action: Mouse pressed left at (434, 259)
Screenshot: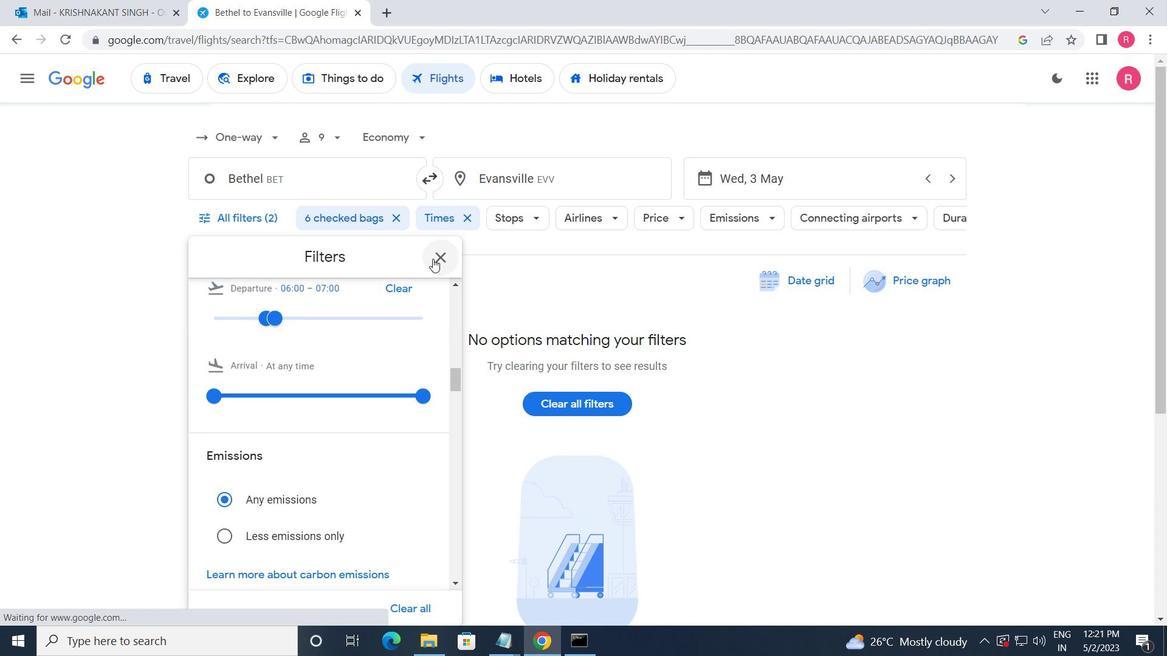 
Action: Mouse moved to (428, 181)
Screenshot: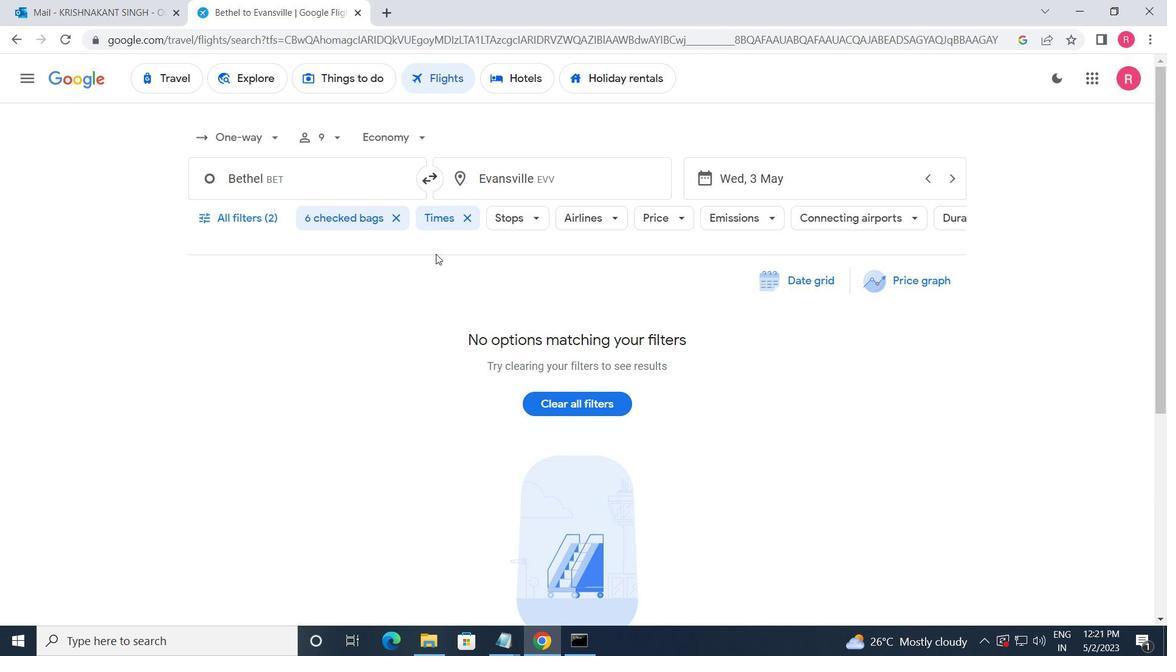 
